 Task: Find connections with filter location Loa Janan with filter topic #retailwith filter profile language Spanish with filter current company Fresher Jobs with filter school Global Institute of Technology,Jaipur with filter industry Wireless Services with filter service category Bookkeeping with filter keywords title Cab Driver
Action: Mouse pressed left at (537, 58)
Screenshot: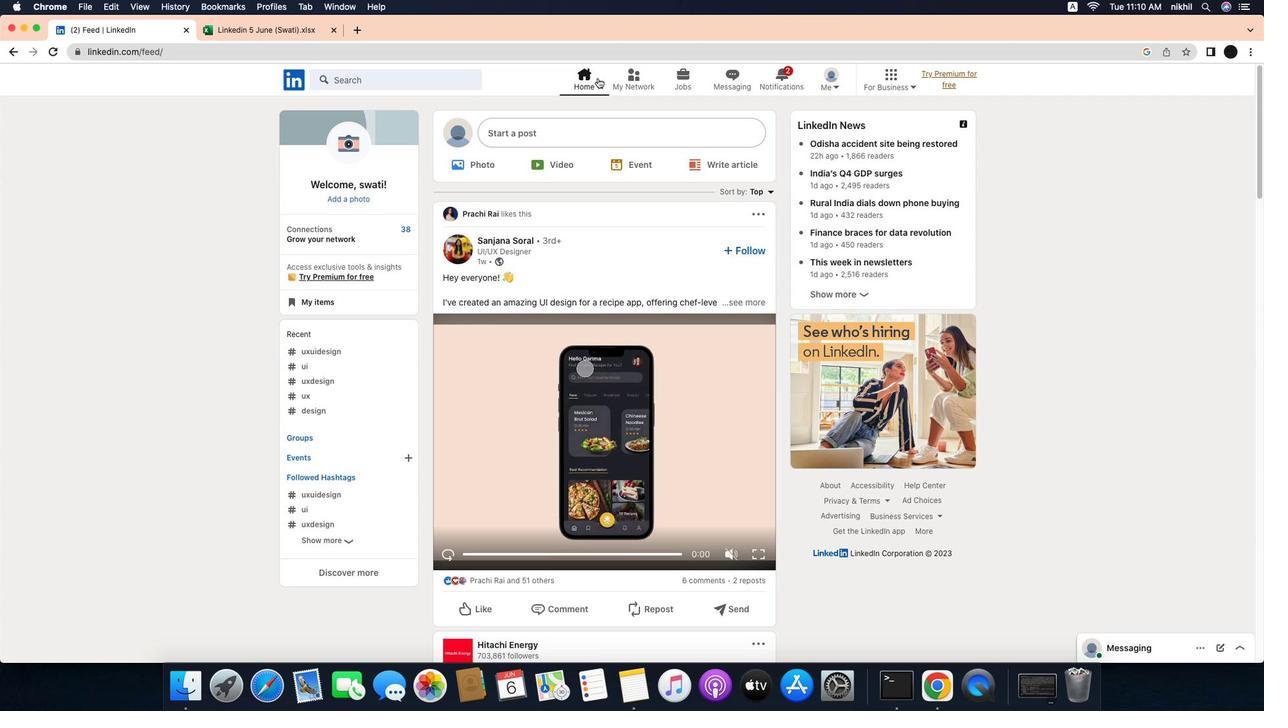 
Action: Mouse moved to (658, 49)
Screenshot: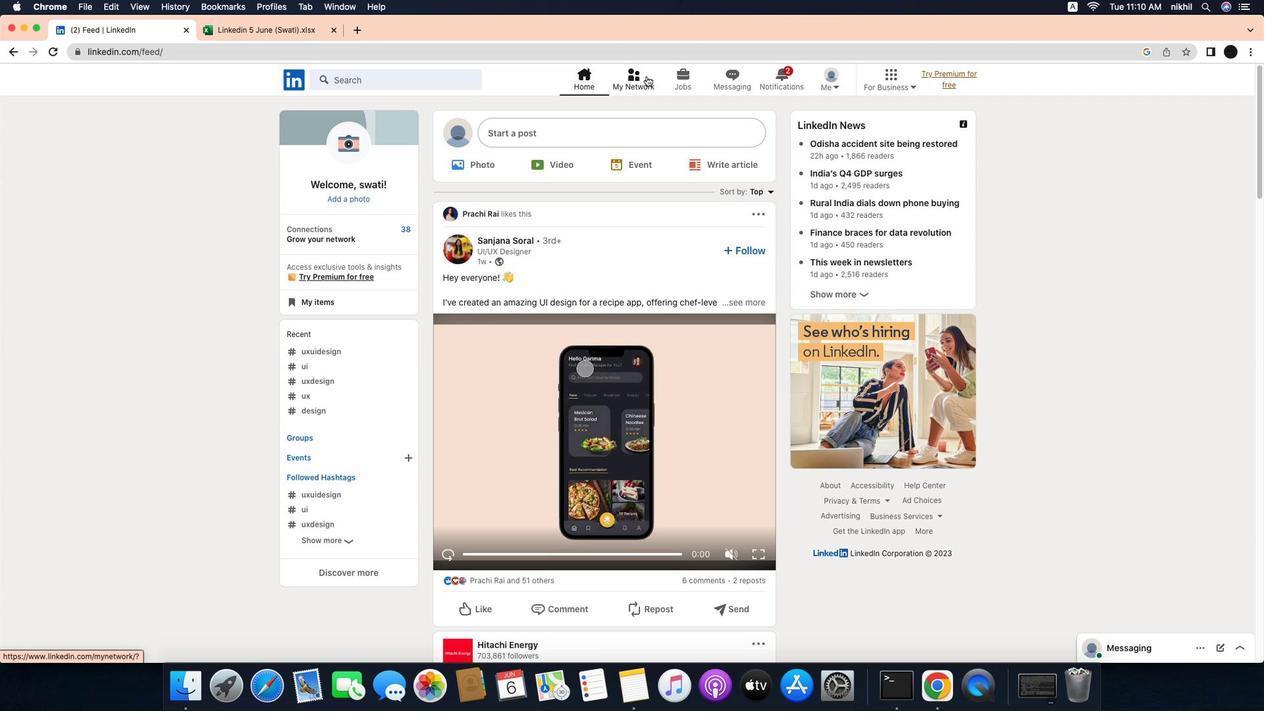 
Action: Mouse pressed left at (658, 49)
Screenshot: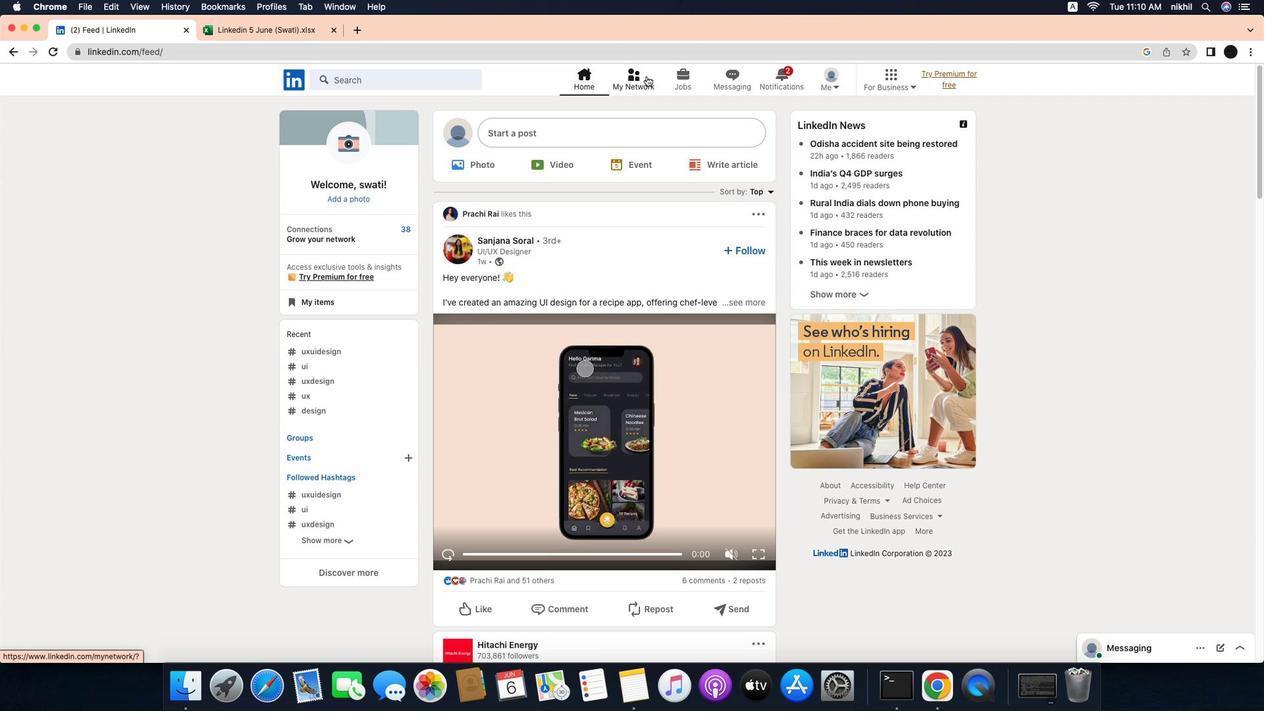 
Action: Mouse moved to (423, 129)
Screenshot: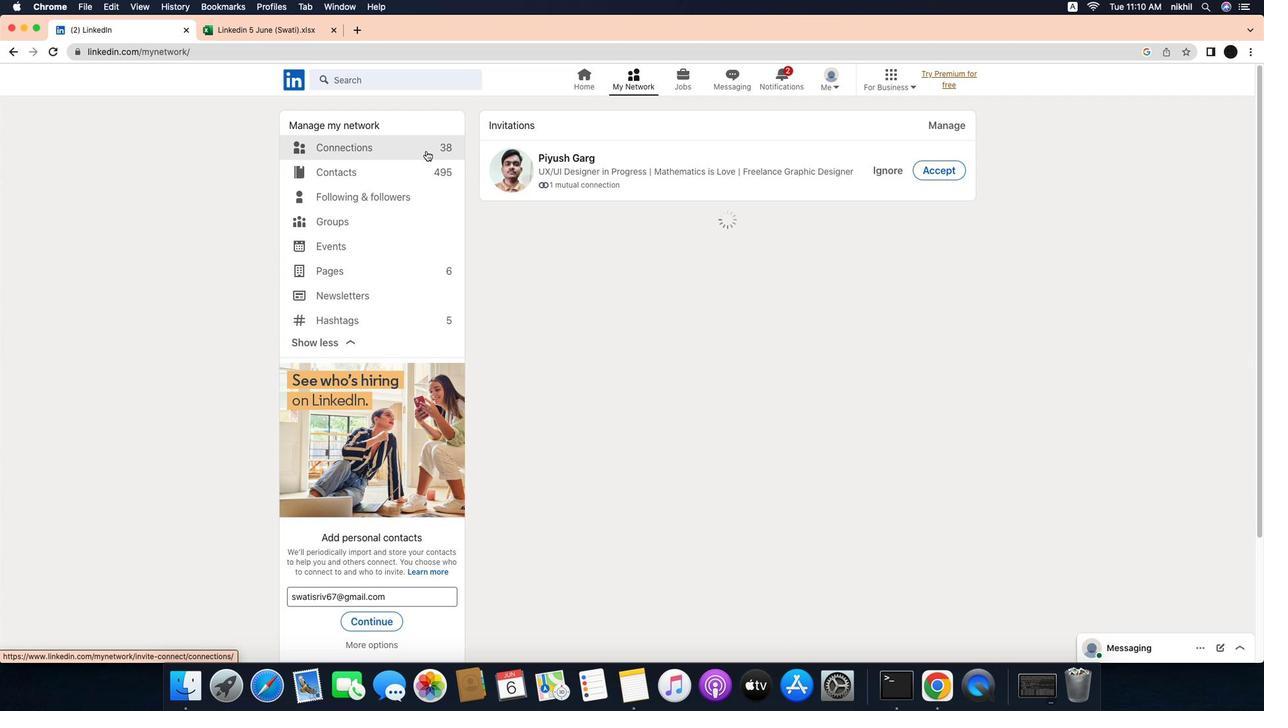 
Action: Mouse pressed left at (423, 129)
Screenshot: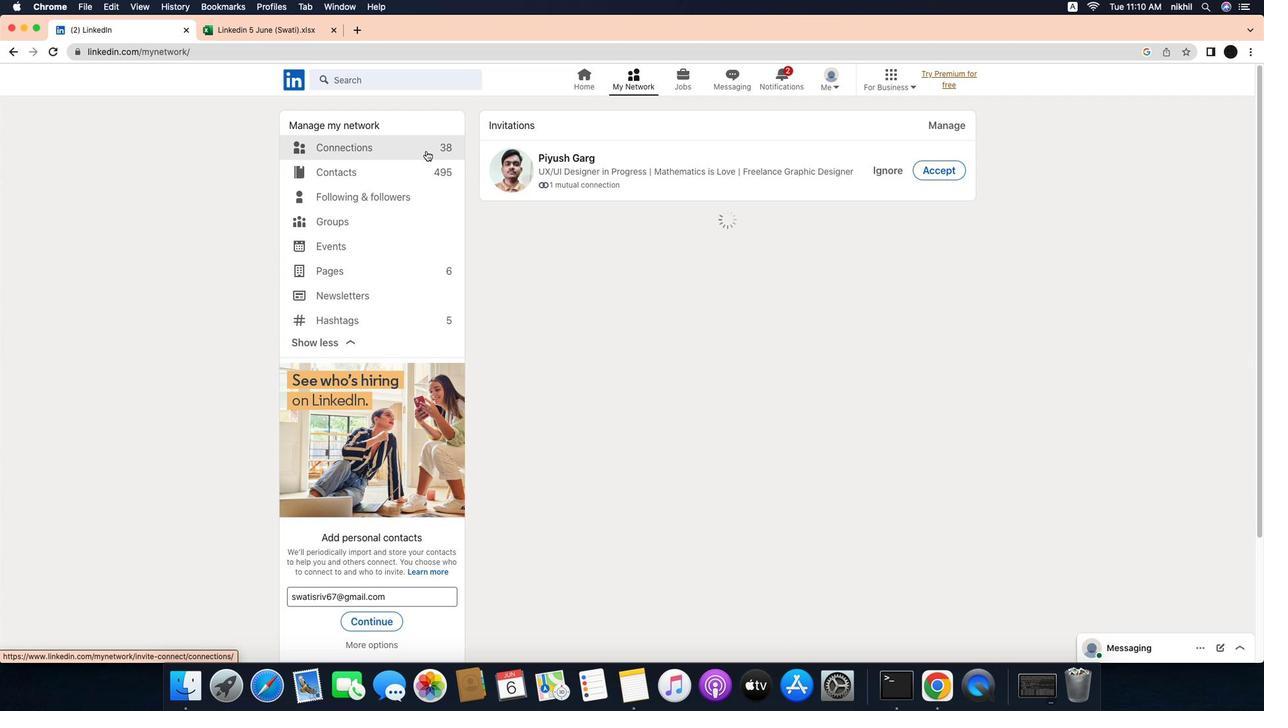 
Action: Mouse moved to (758, 121)
Screenshot: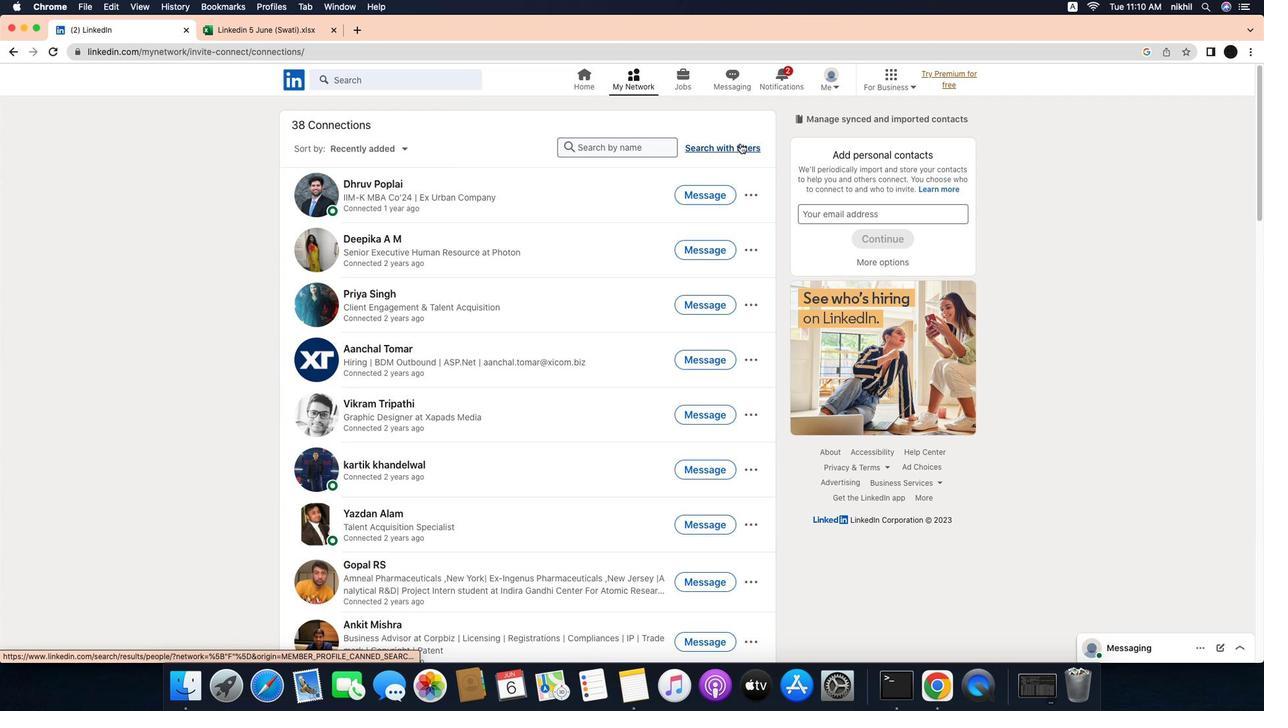 
Action: Mouse pressed left at (758, 121)
Screenshot: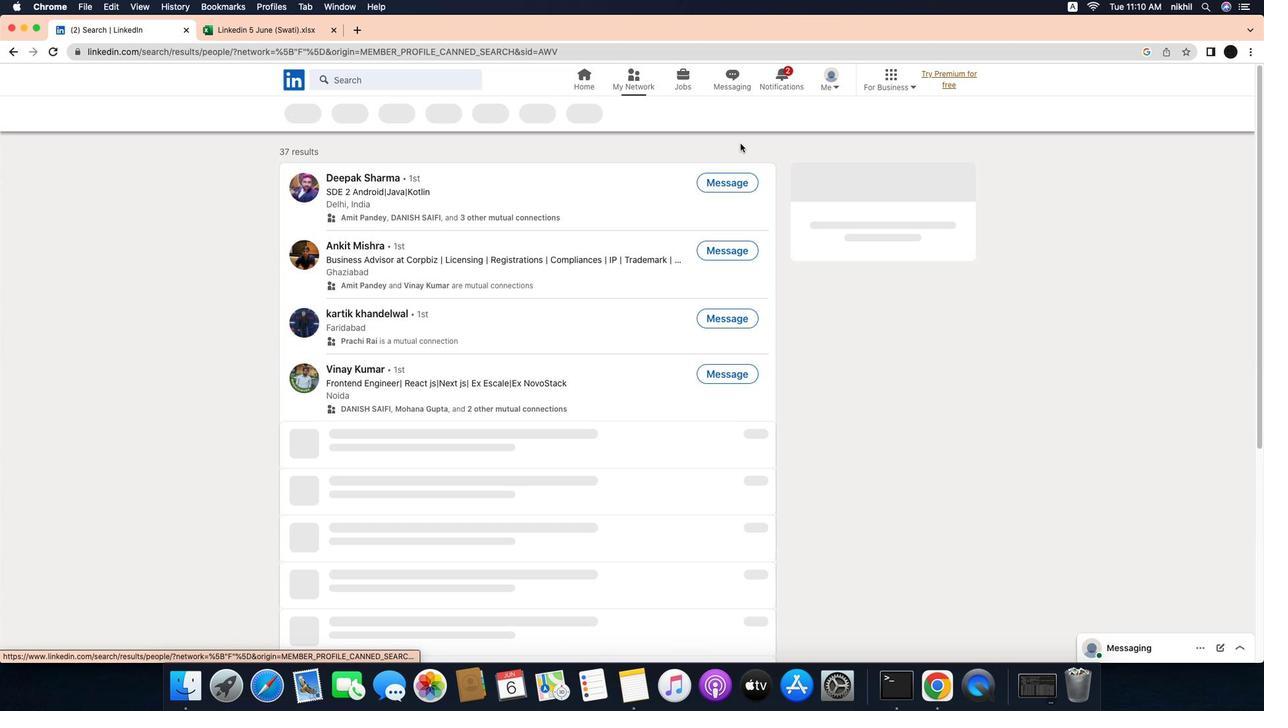 
Action: Mouse moved to (699, 94)
Screenshot: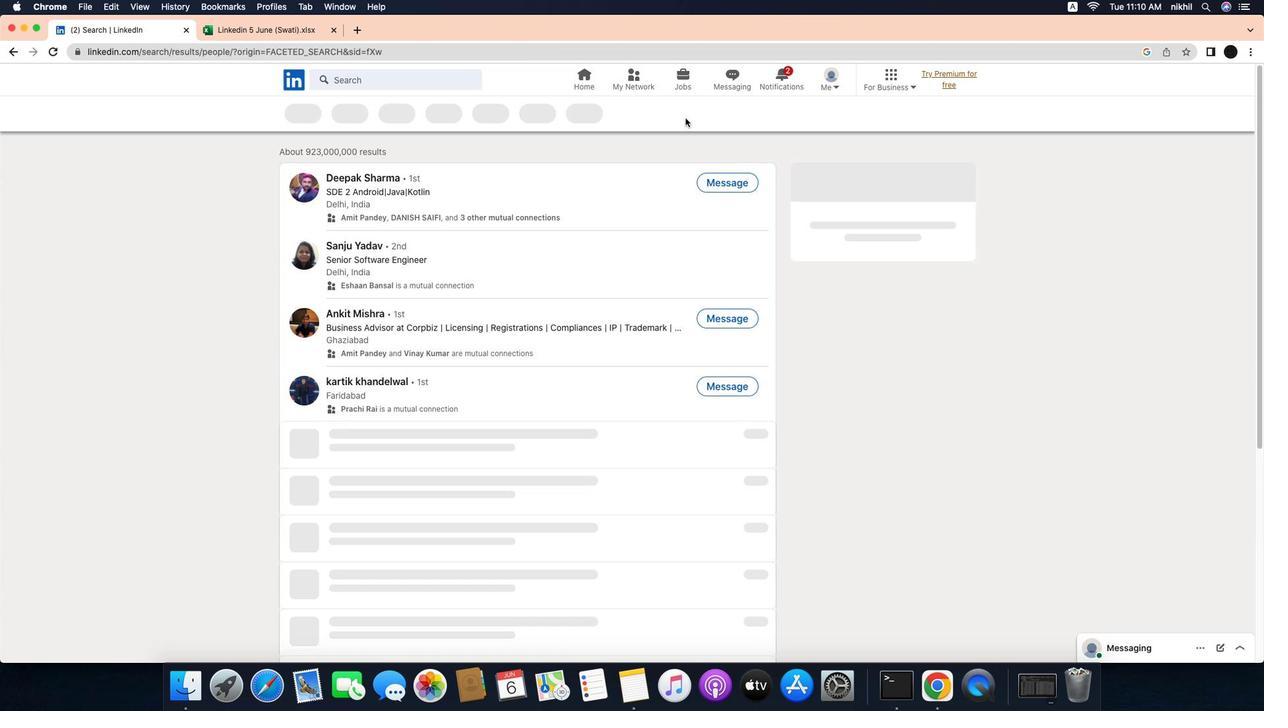 
Action: Mouse pressed left at (699, 94)
Screenshot: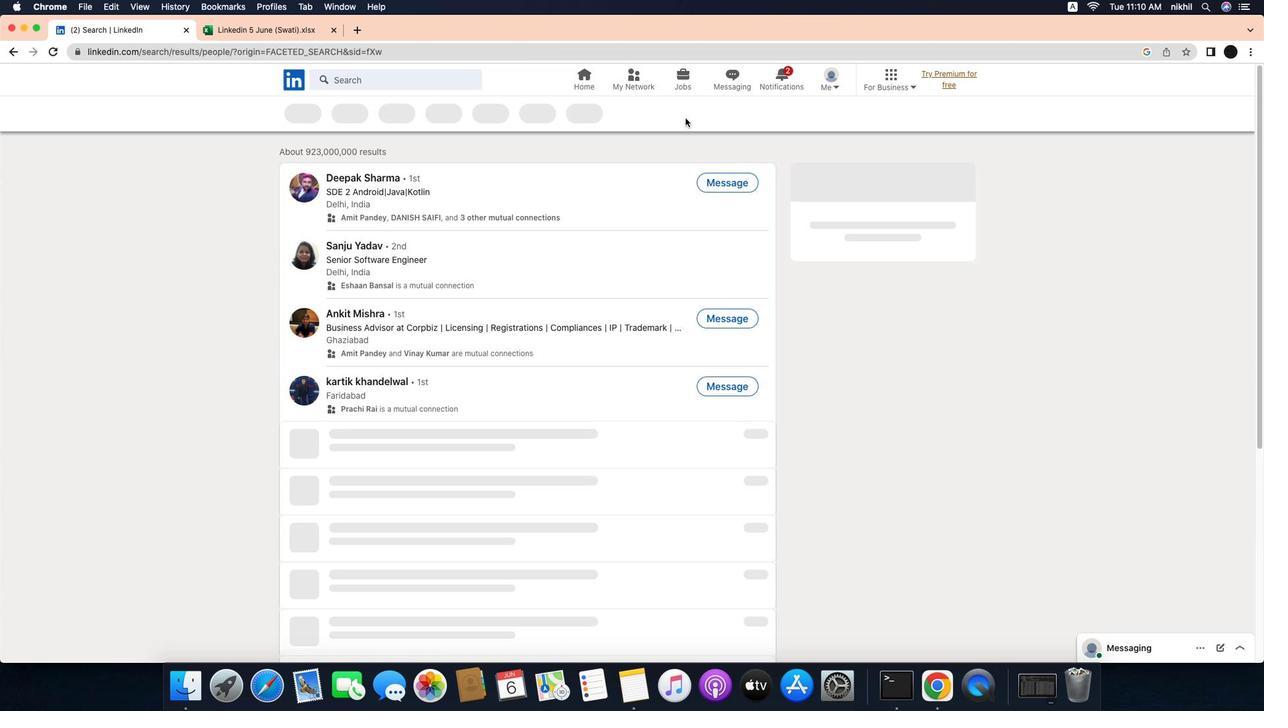 
Action: Mouse moved to (685, 90)
Screenshot: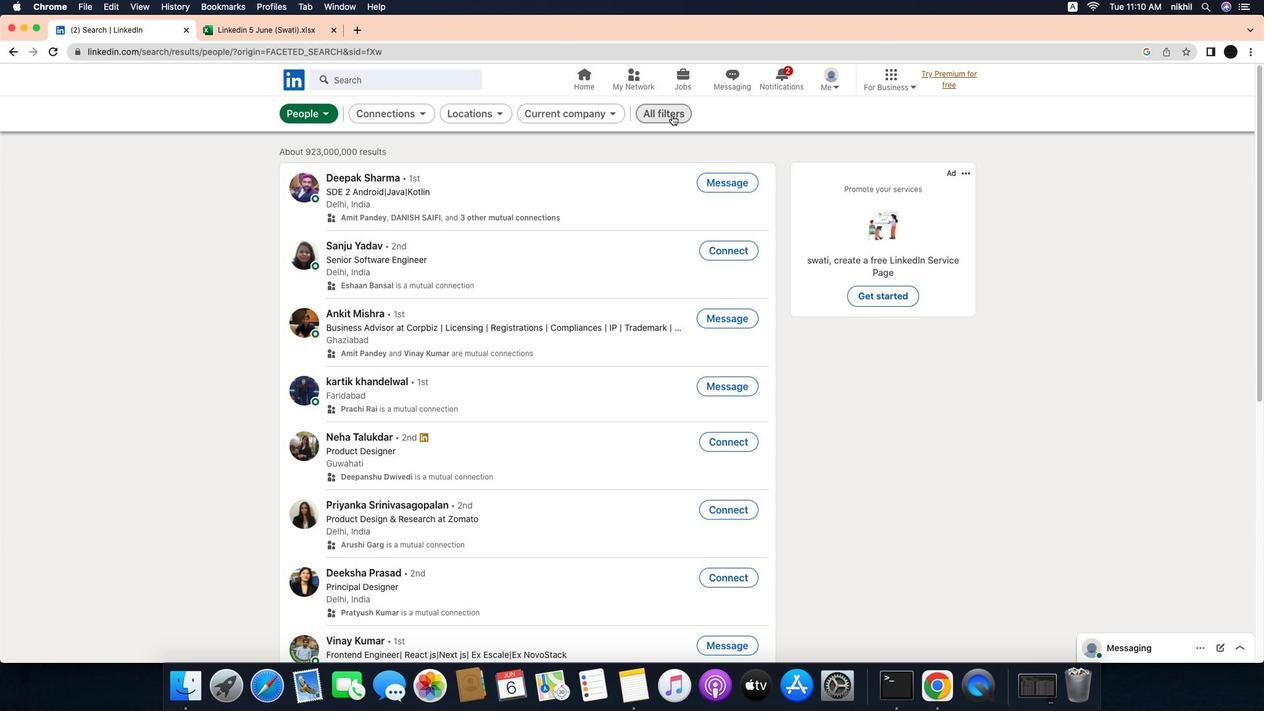 
Action: Mouse pressed left at (685, 90)
Screenshot: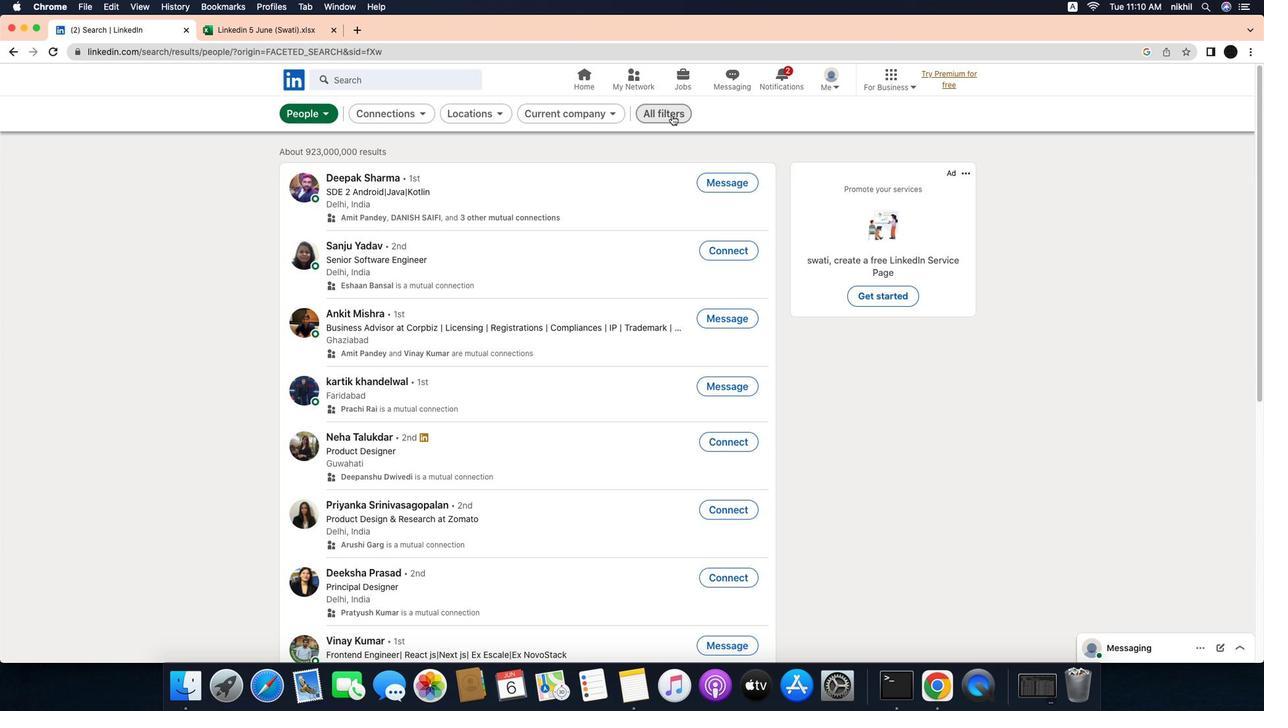 
Action: Mouse moved to (1004, 373)
Screenshot: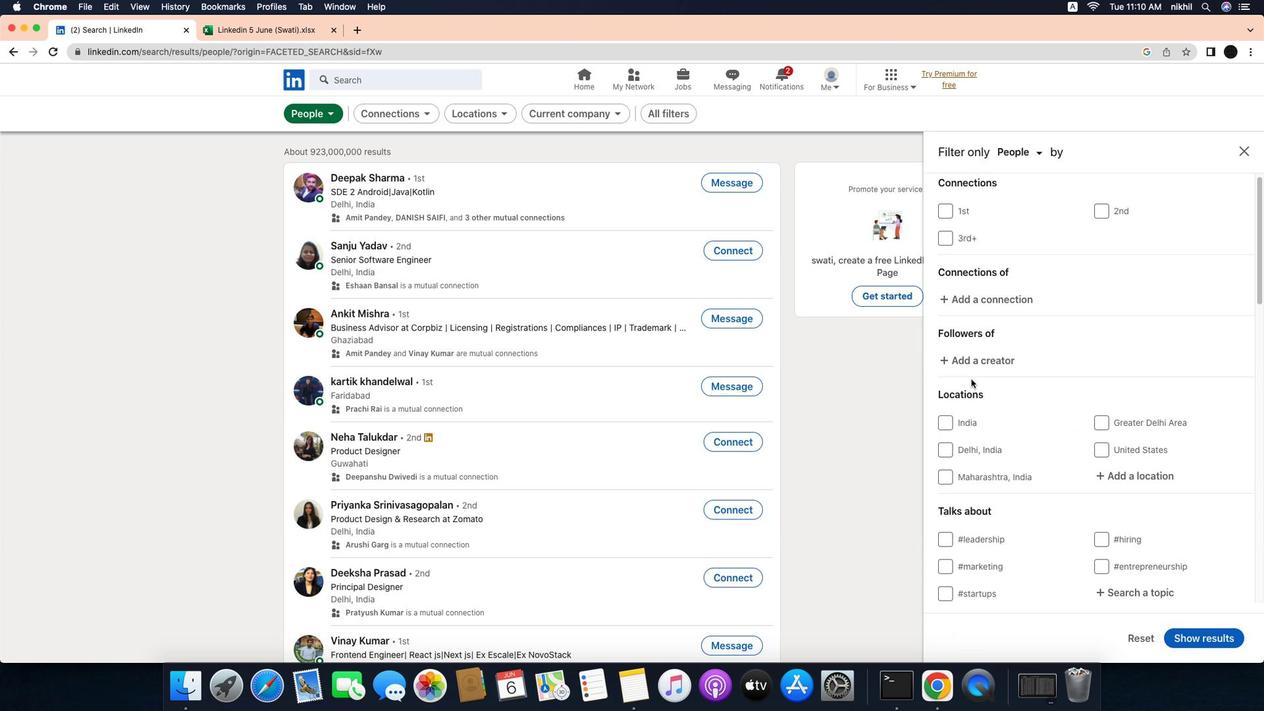 
Action: Mouse scrolled (1004, 373) with delta (-30, -31)
Screenshot: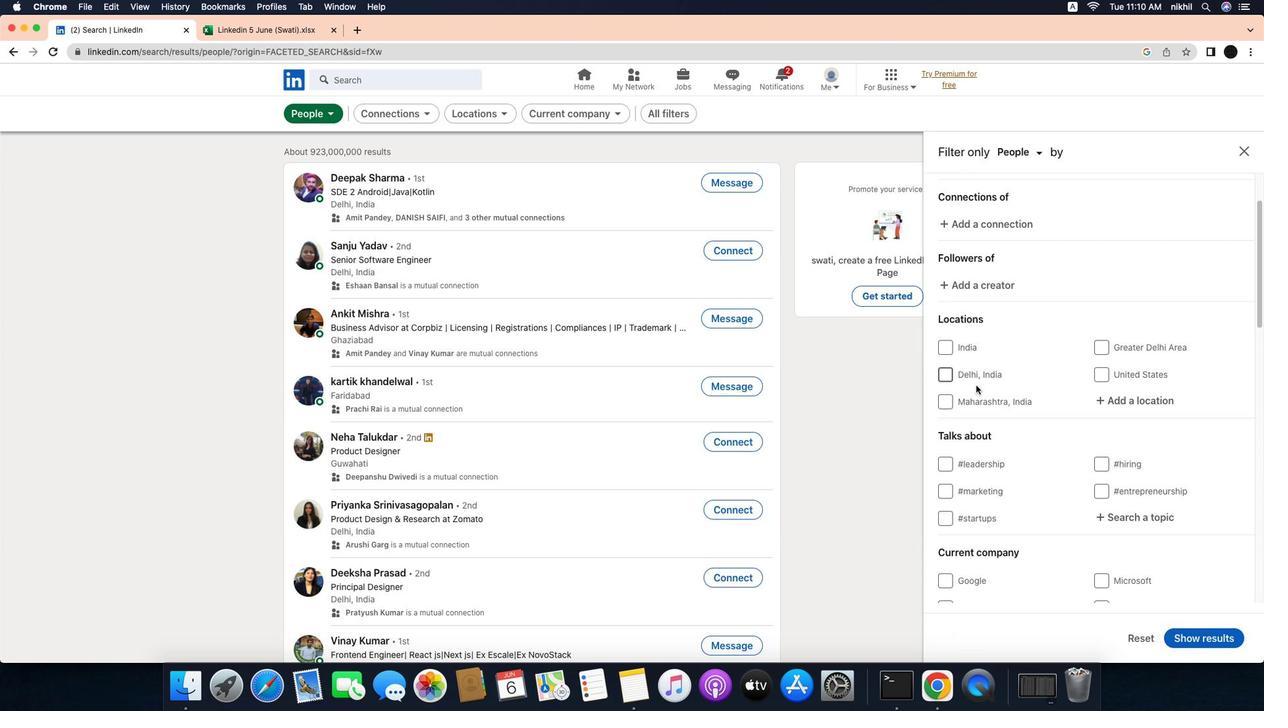 
Action: Mouse scrolled (1004, 373) with delta (-30, -31)
Screenshot: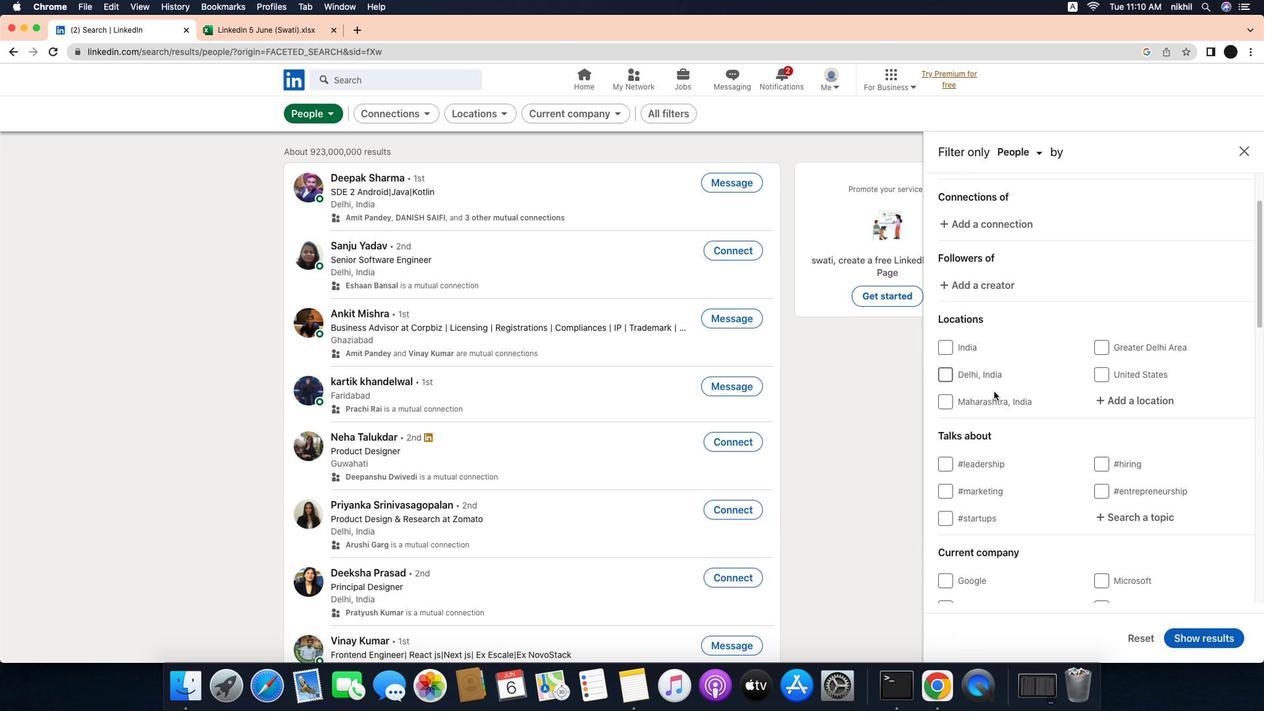 
Action: Mouse scrolled (1004, 373) with delta (-30, -32)
Screenshot: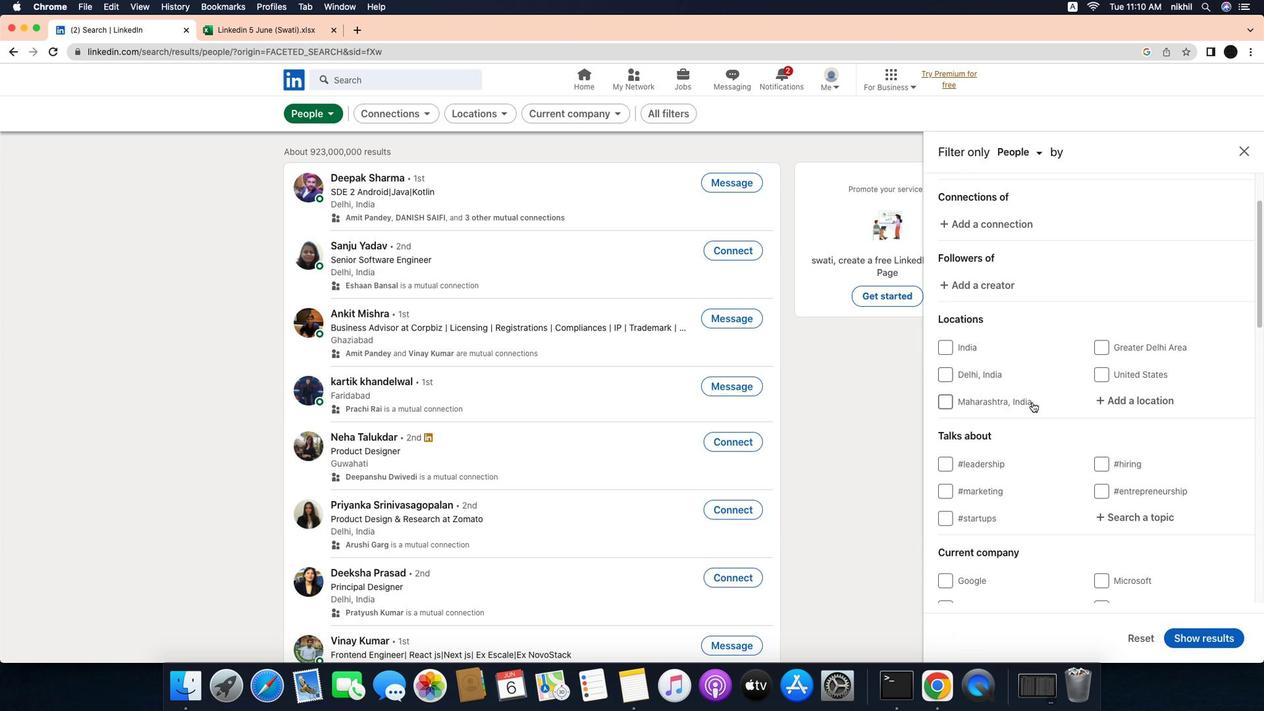 
Action: Mouse moved to (1155, 397)
Screenshot: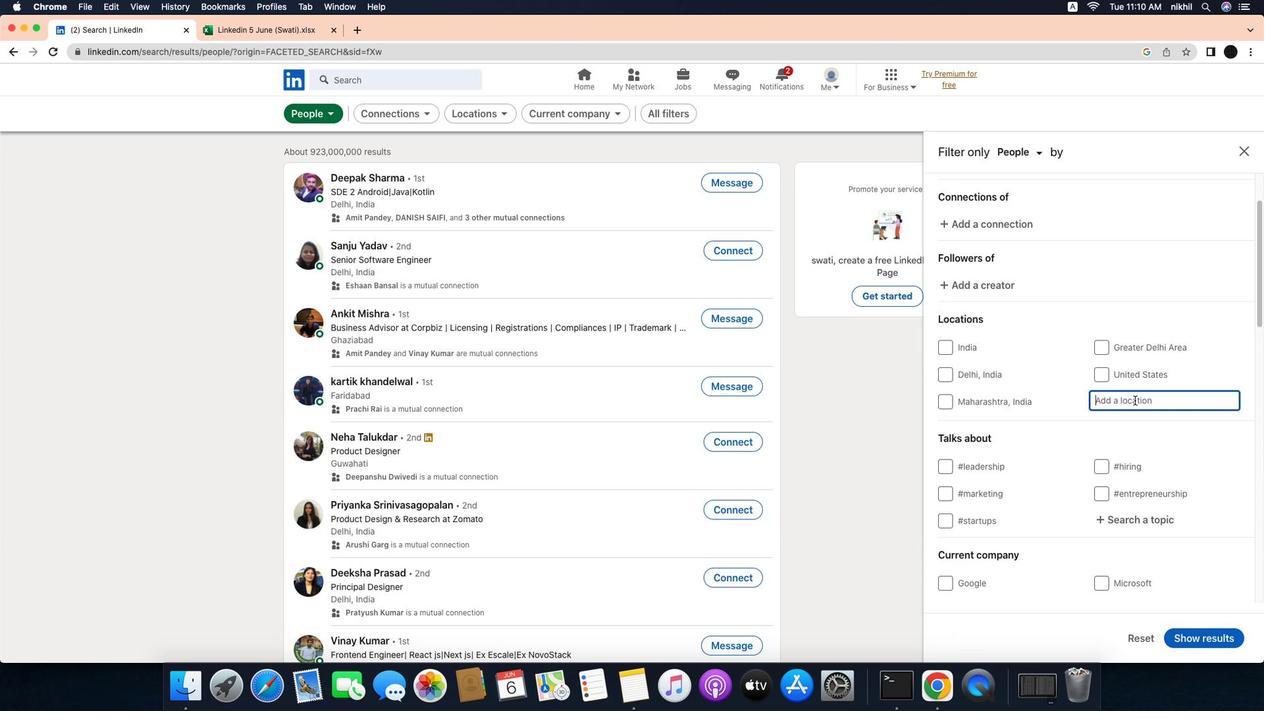 
Action: Mouse pressed left at (1155, 397)
Screenshot: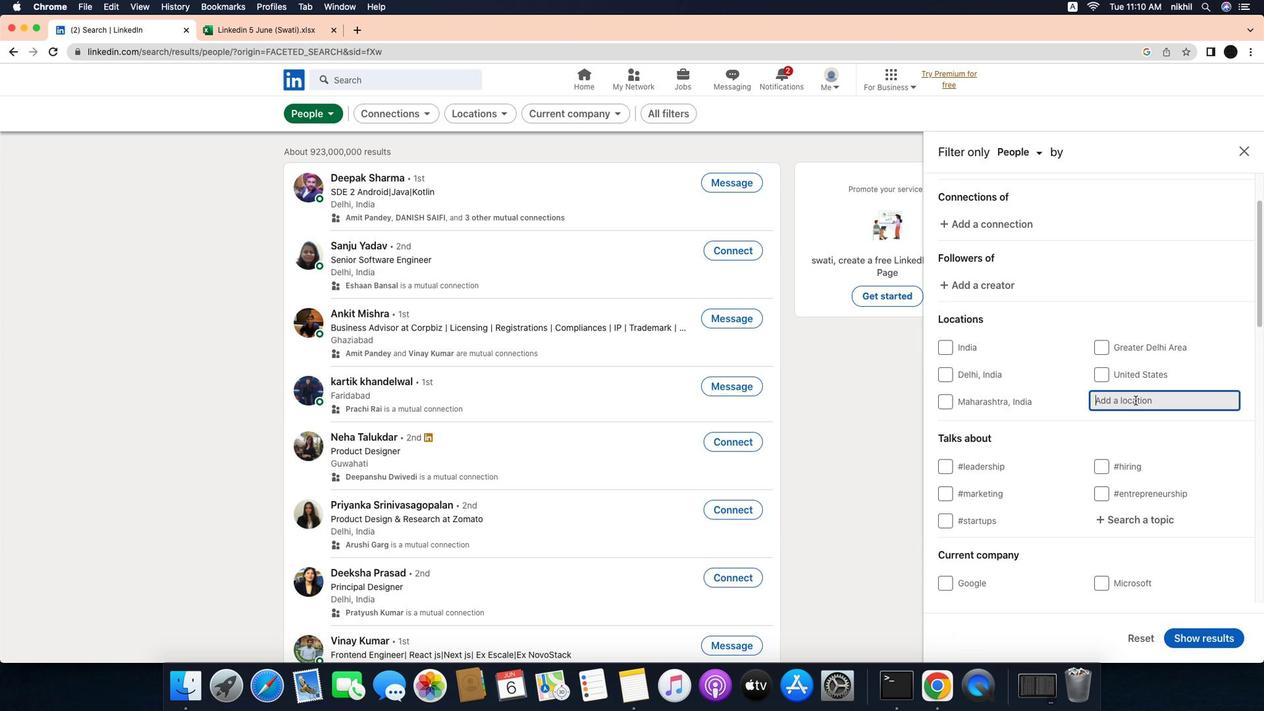 
Action: Mouse moved to (1179, 395)
Screenshot: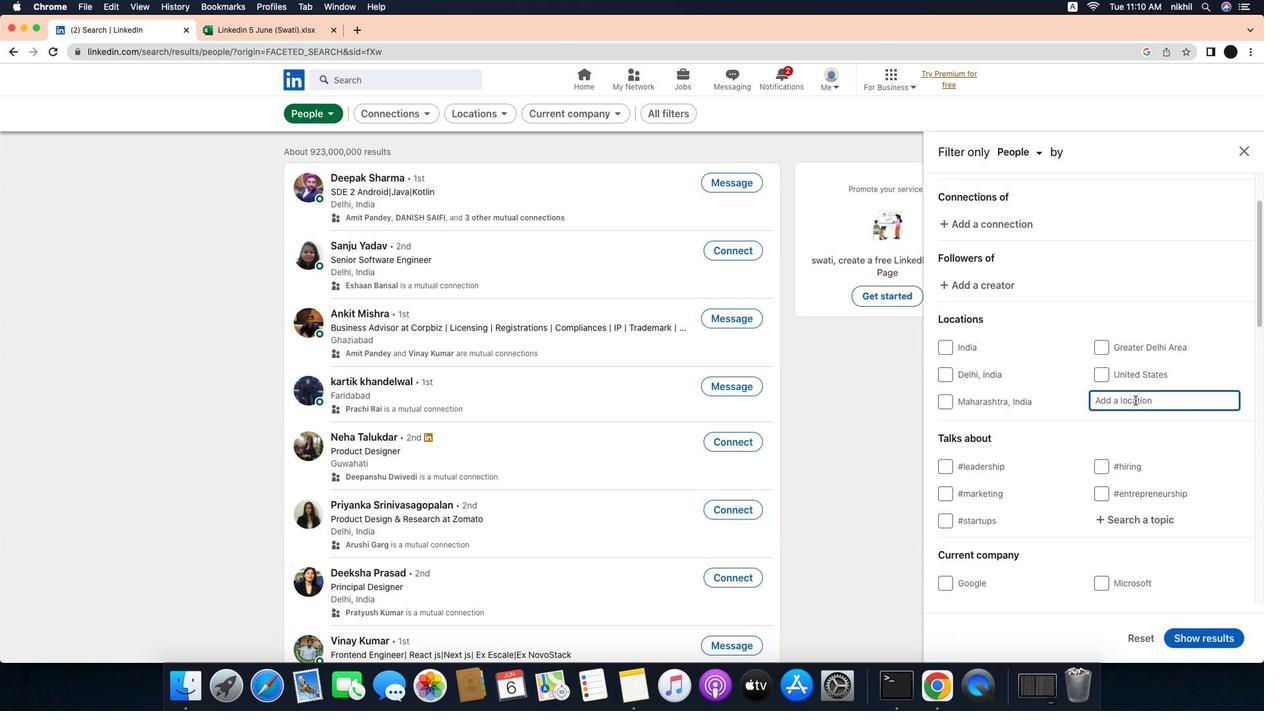 
Action: Mouse pressed left at (1179, 395)
Screenshot: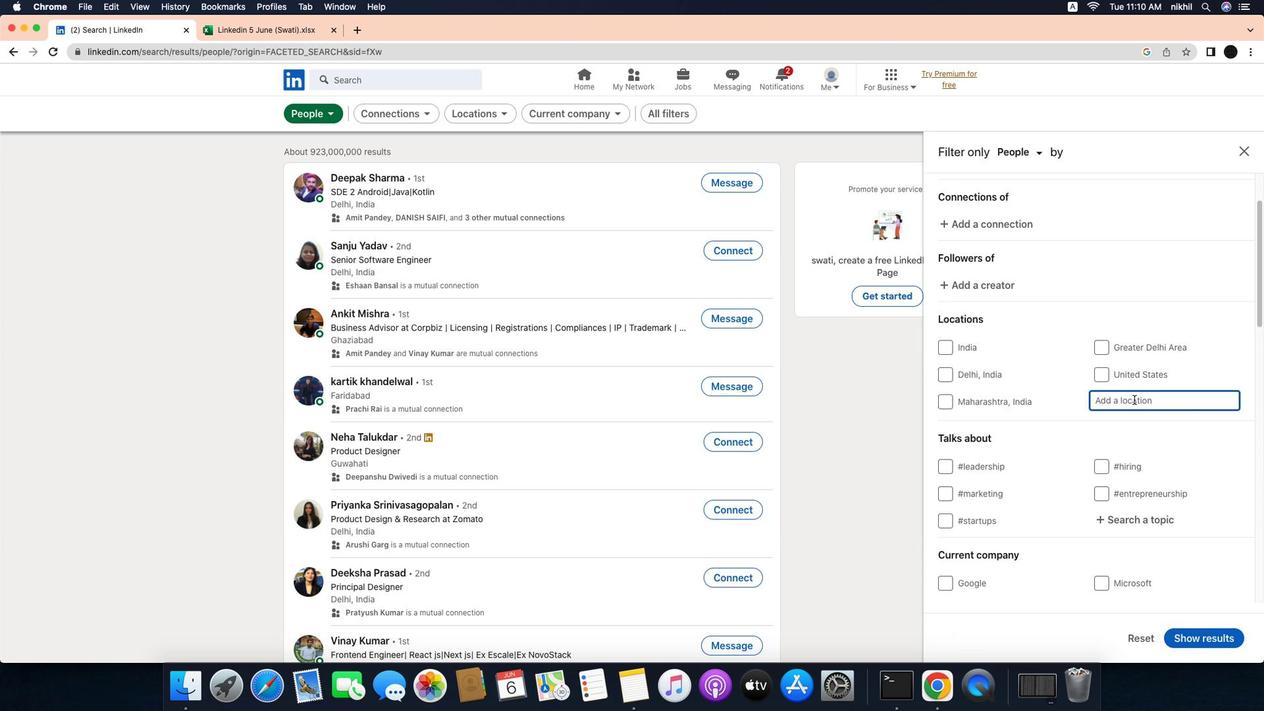 
Action: Mouse moved to (1154, 391)
Screenshot: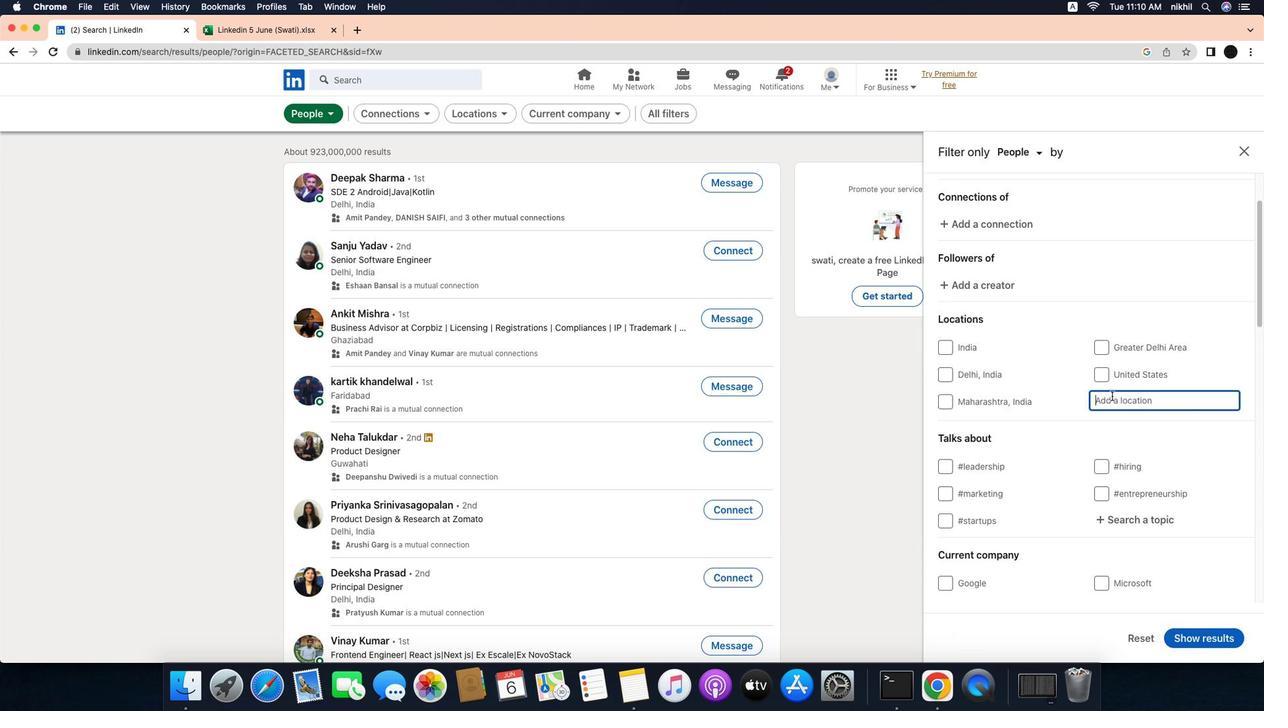 
Action: Key pressed Key.caps_lock'L'Key.caps_lock'o''a'Key.spaceKey.caps_lock'J'Key.caps_lock'a''n''a''n'Key.enter
Screenshot: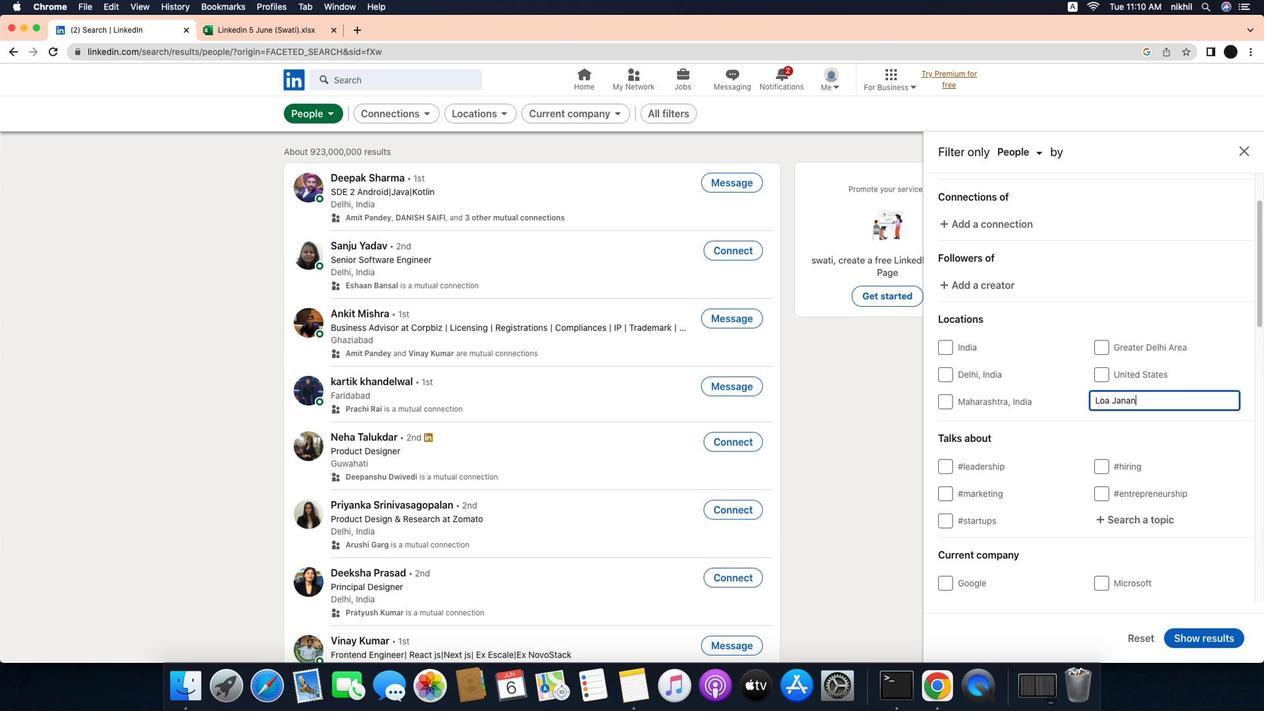
Action: Mouse moved to (1114, 439)
Screenshot: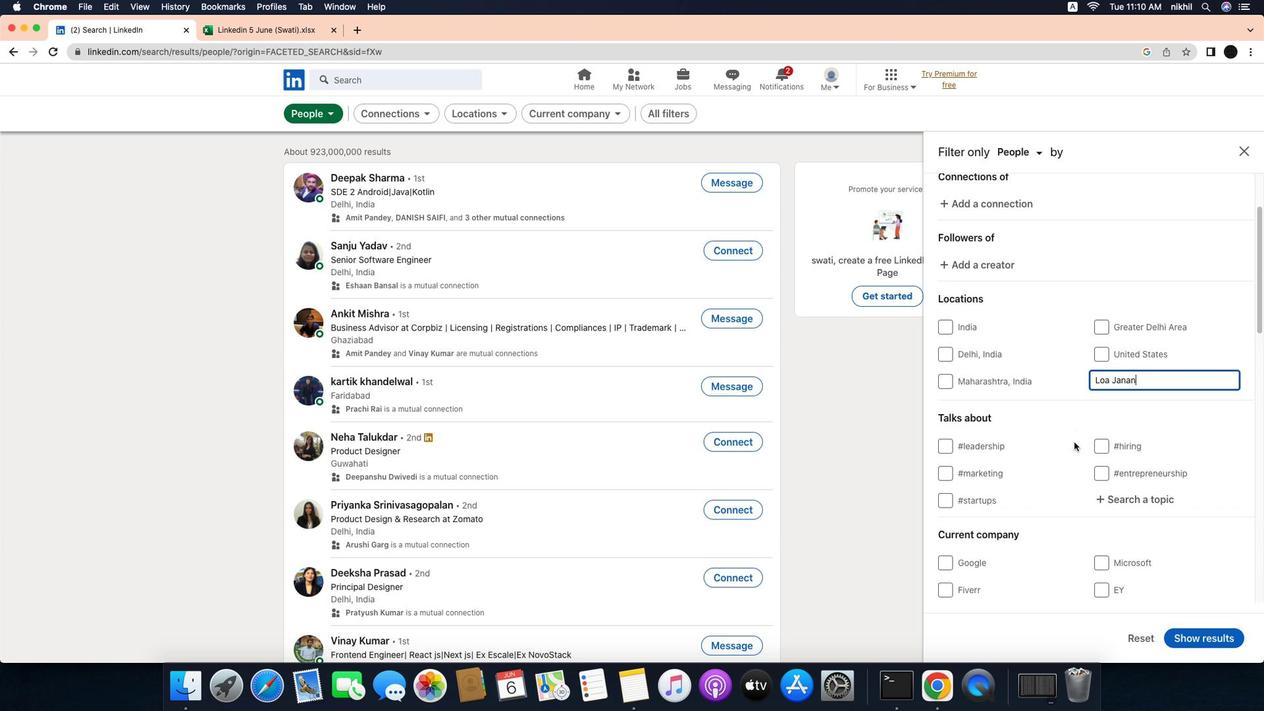 
Action: Mouse scrolled (1114, 439) with delta (-30, -31)
Screenshot: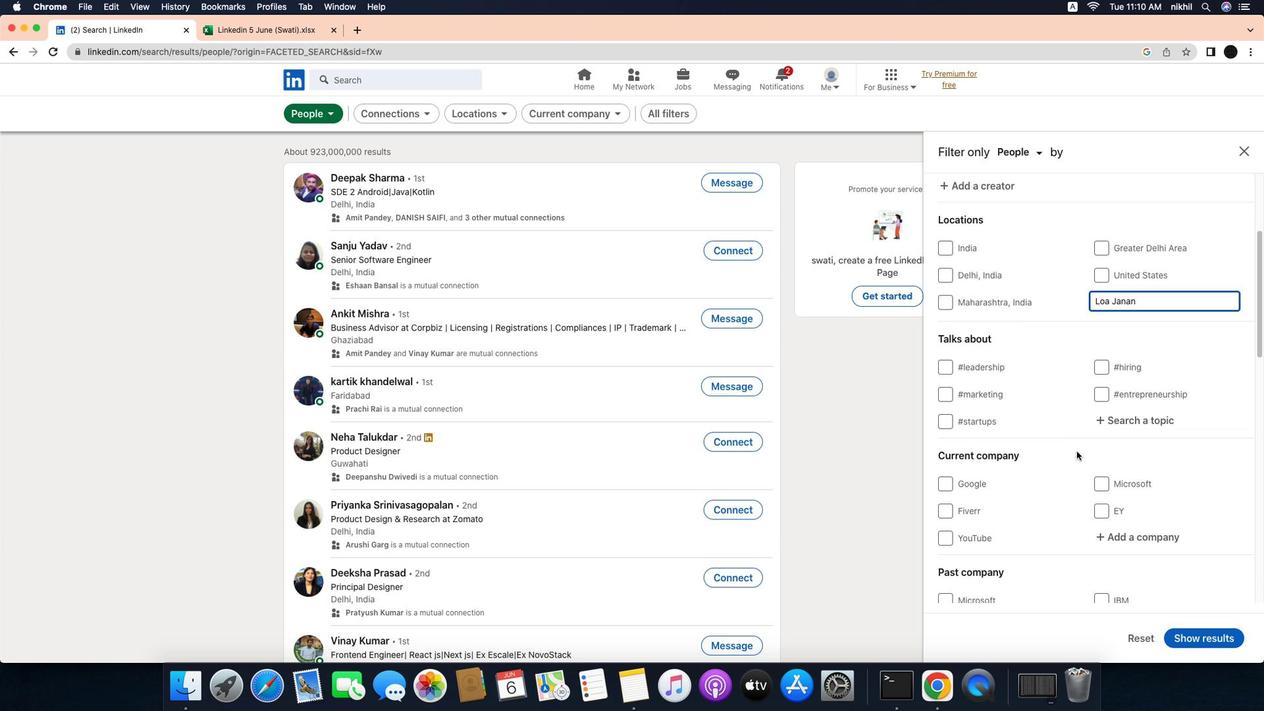 
Action: Mouse scrolled (1114, 439) with delta (-30, -31)
Screenshot: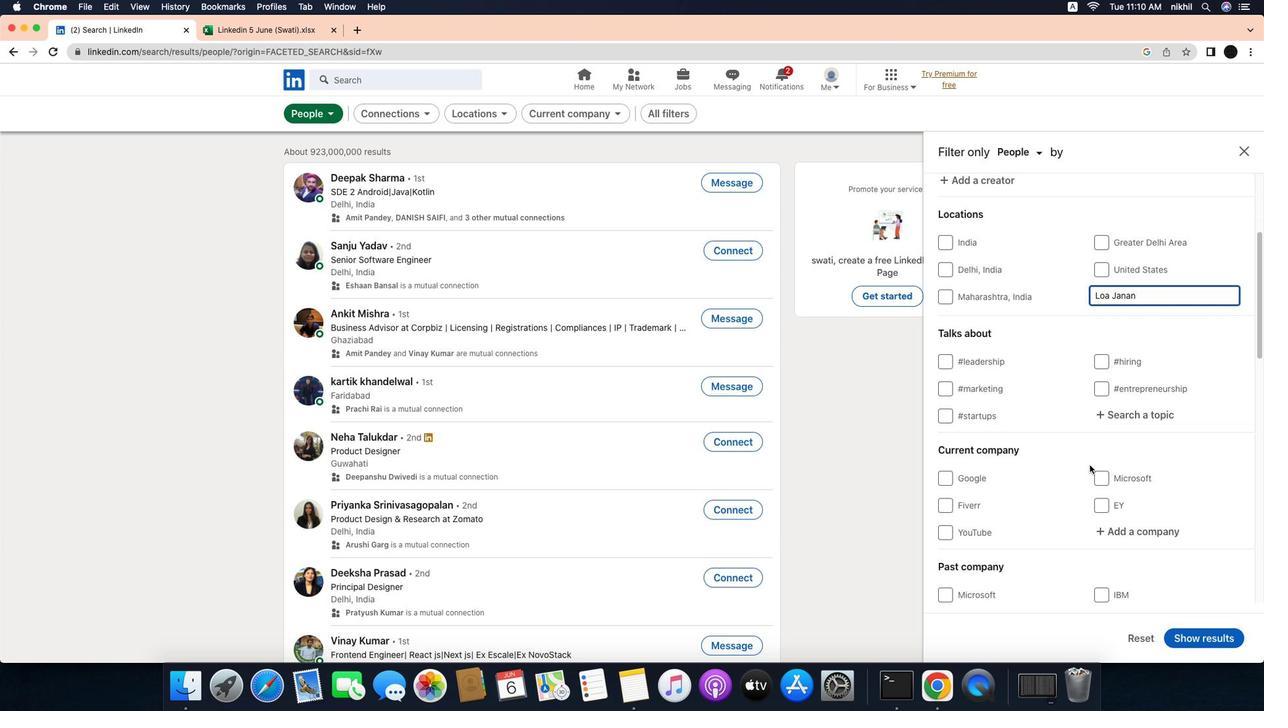 
Action: Mouse scrolled (1114, 439) with delta (-30, -31)
Screenshot: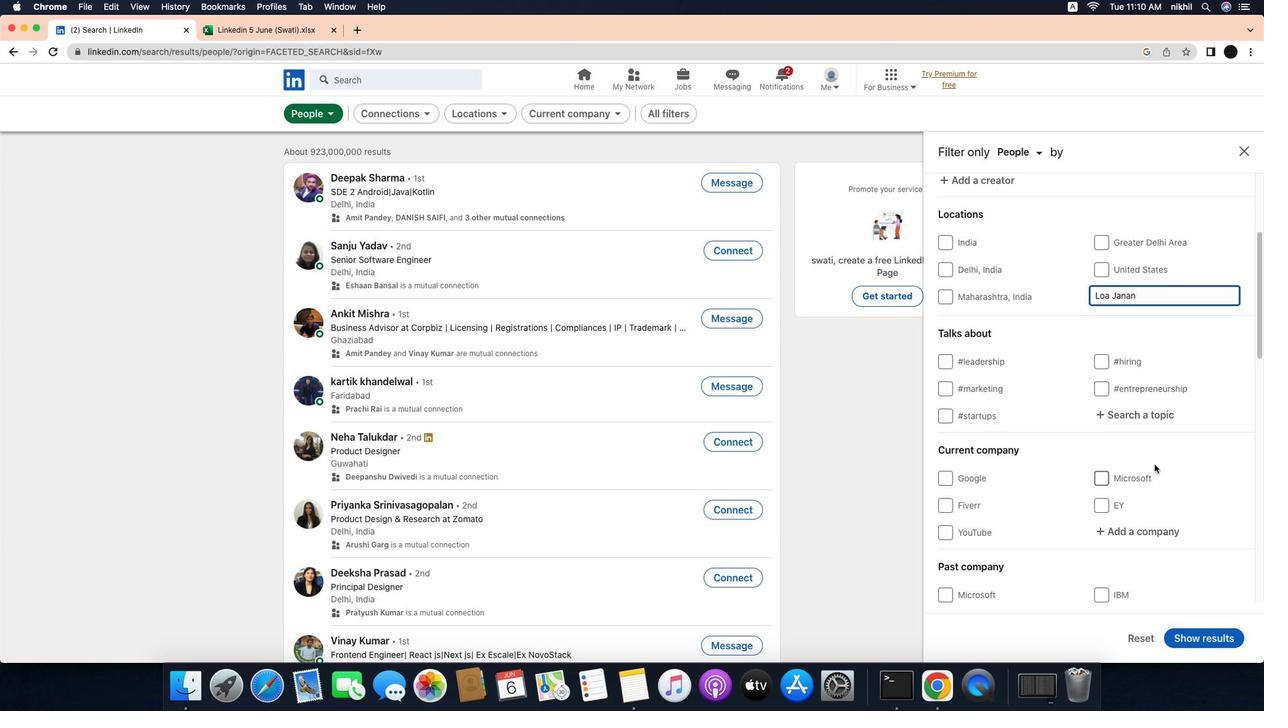 
Action: Mouse scrolled (1114, 439) with delta (-30, -31)
Screenshot: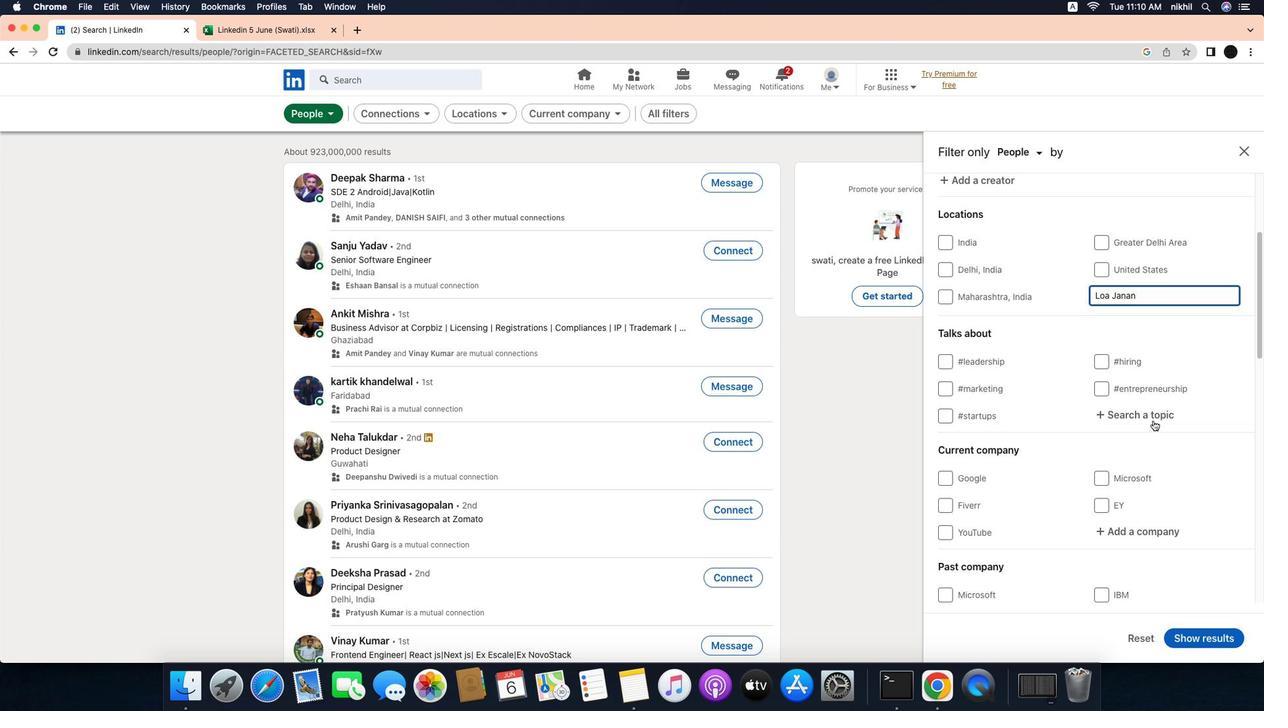 
Action: Mouse moved to (1197, 412)
Screenshot: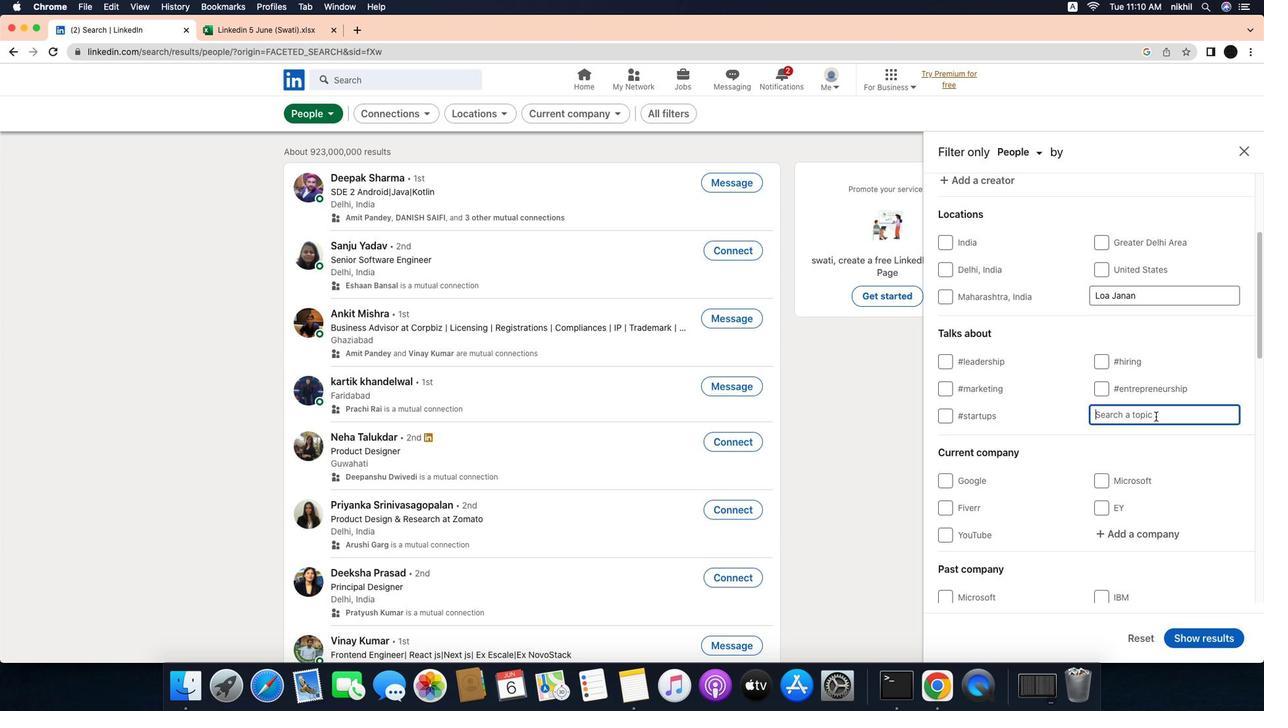 
Action: Mouse pressed left at (1197, 412)
Screenshot: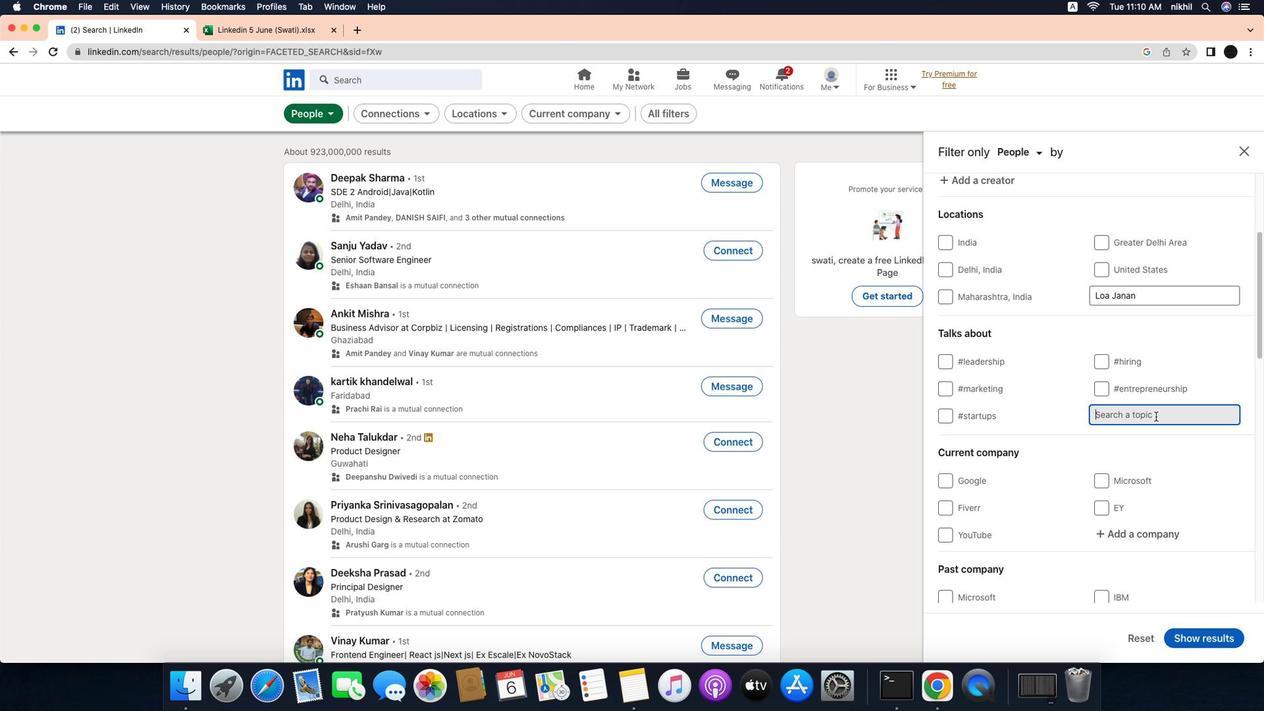 
Action: Mouse moved to (1201, 412)
Screenshot: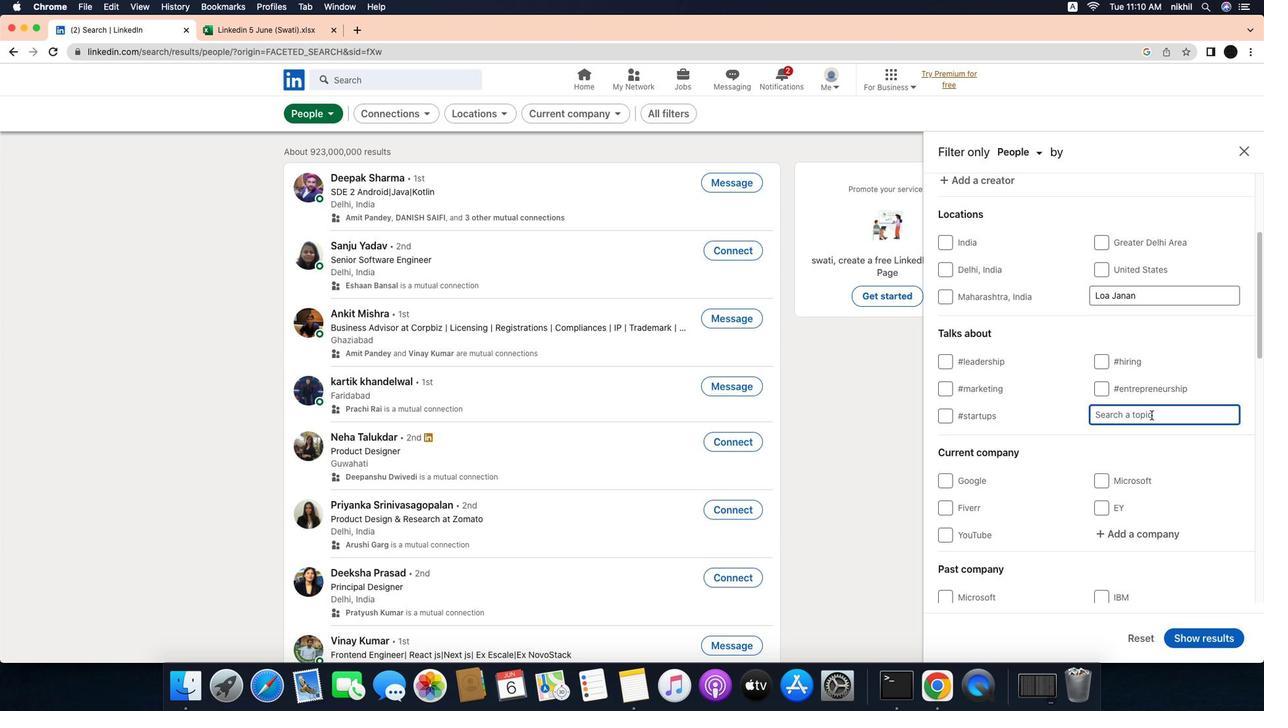 
Action: Mouse pressed left at (1201, 412)
Screenshot: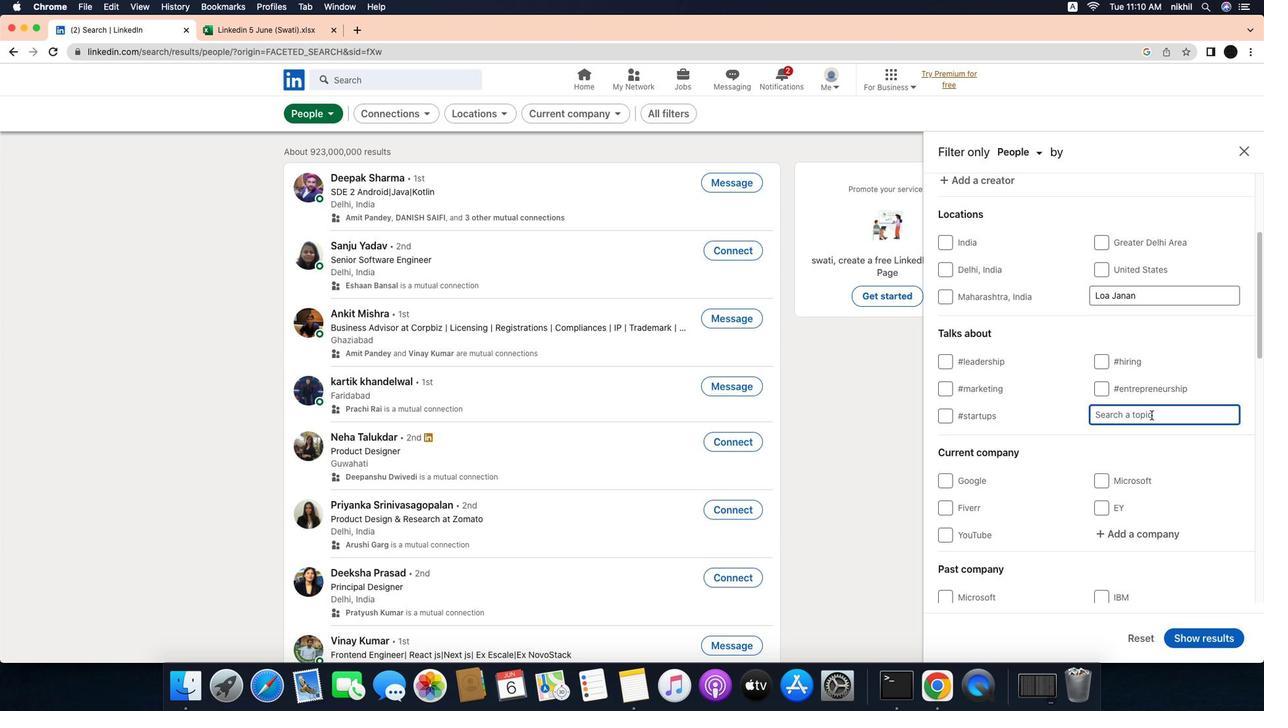 
Action: Mouse moved to (1197, 411)
Screenshot: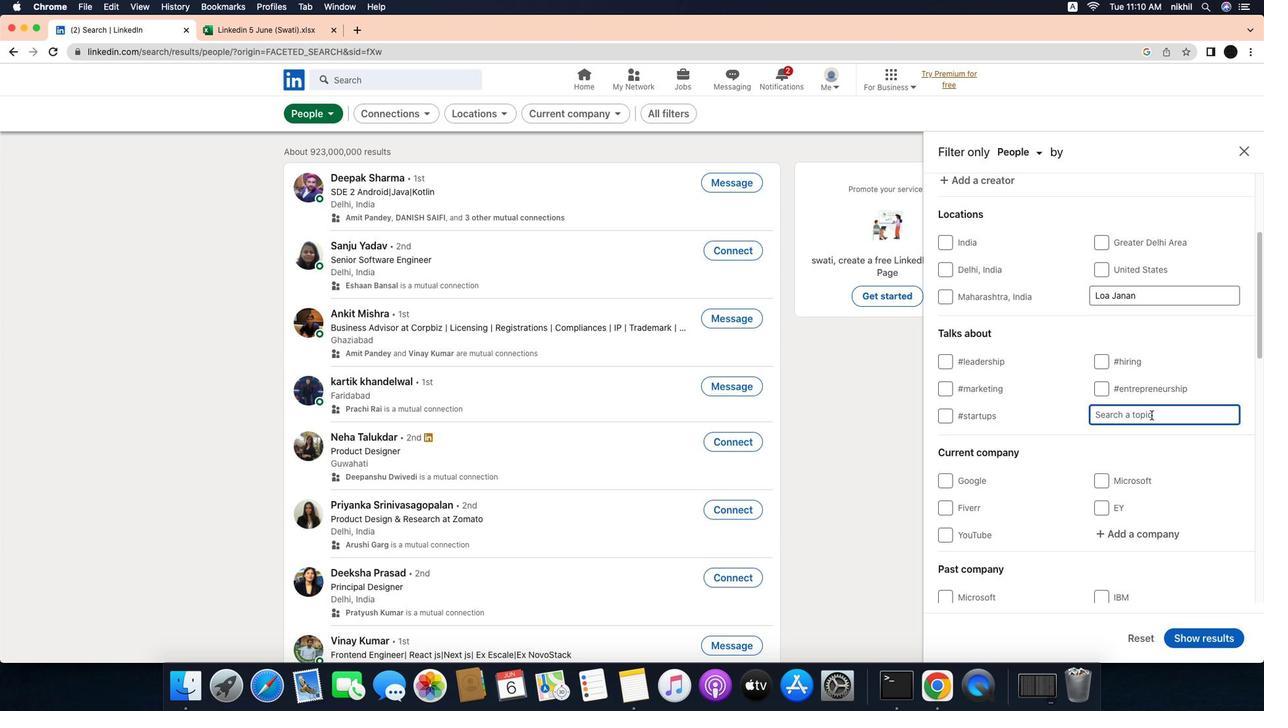 
Action: Key pressed 'r''e''t''a''i''l'
Screenshot: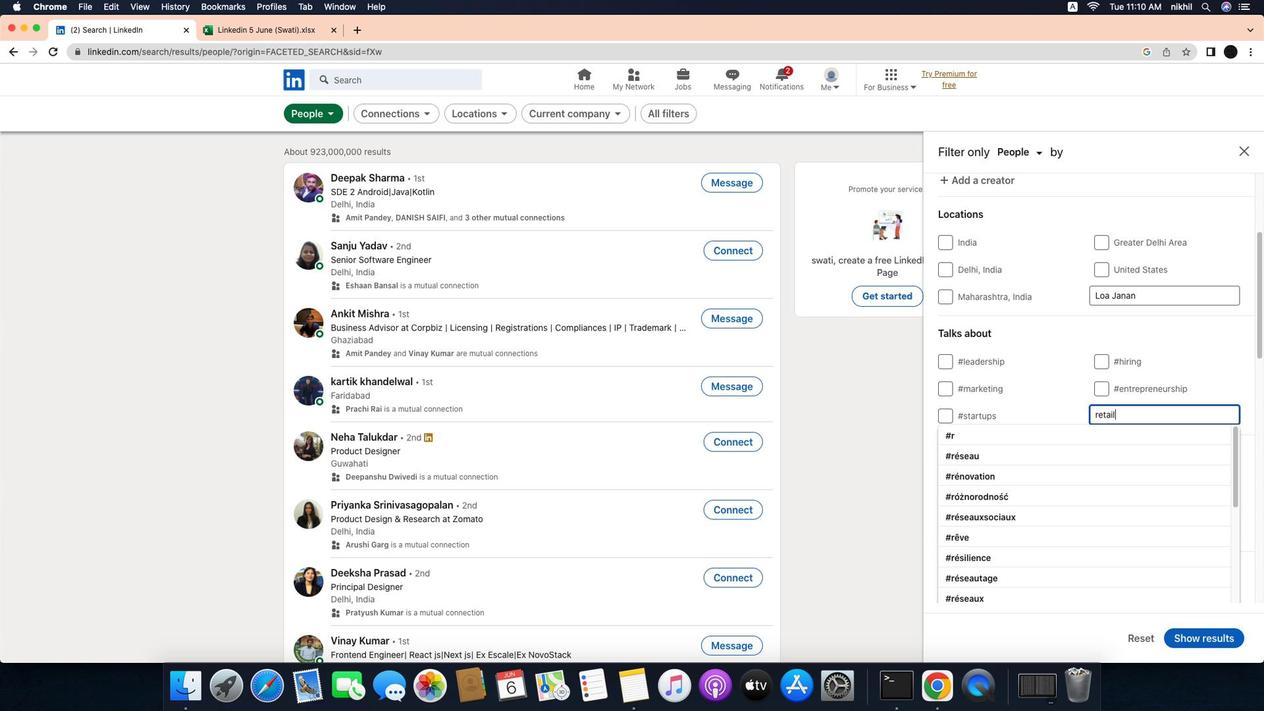 
Action: Mouse moved to (1102, 433)
Screenshot: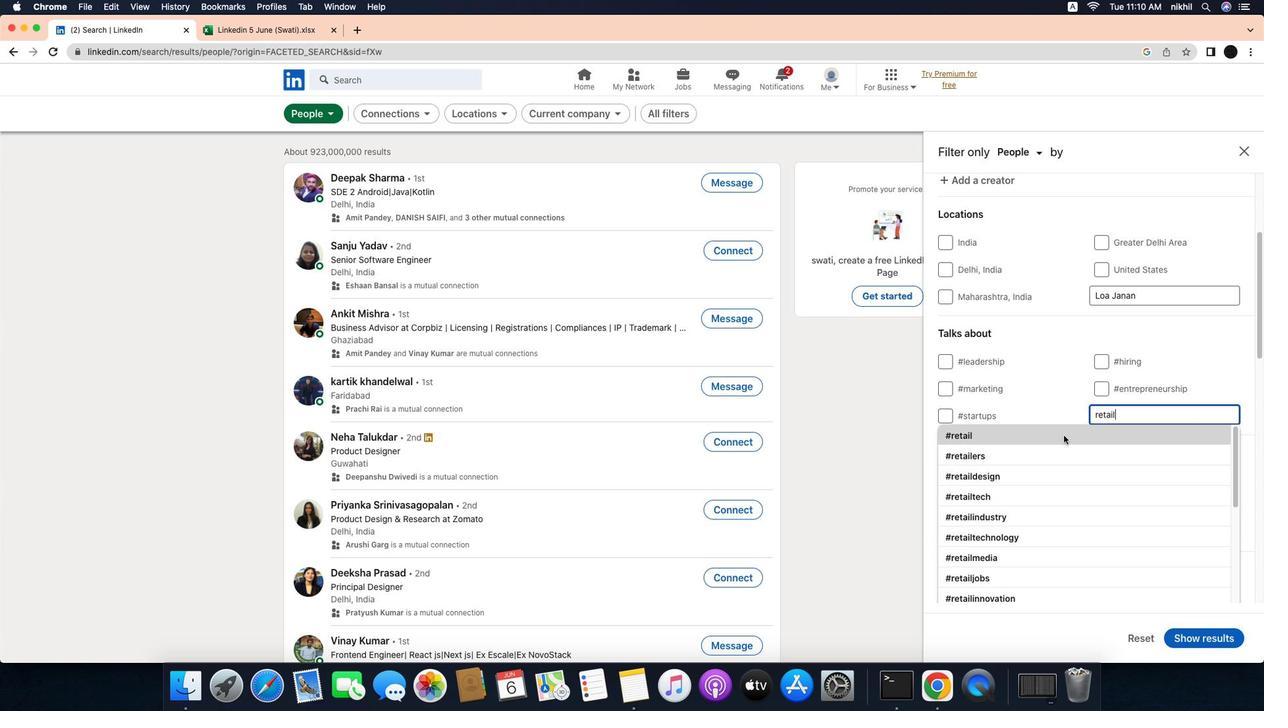 
Action: Mouse pressed left at (1102, 433)
Screenshot: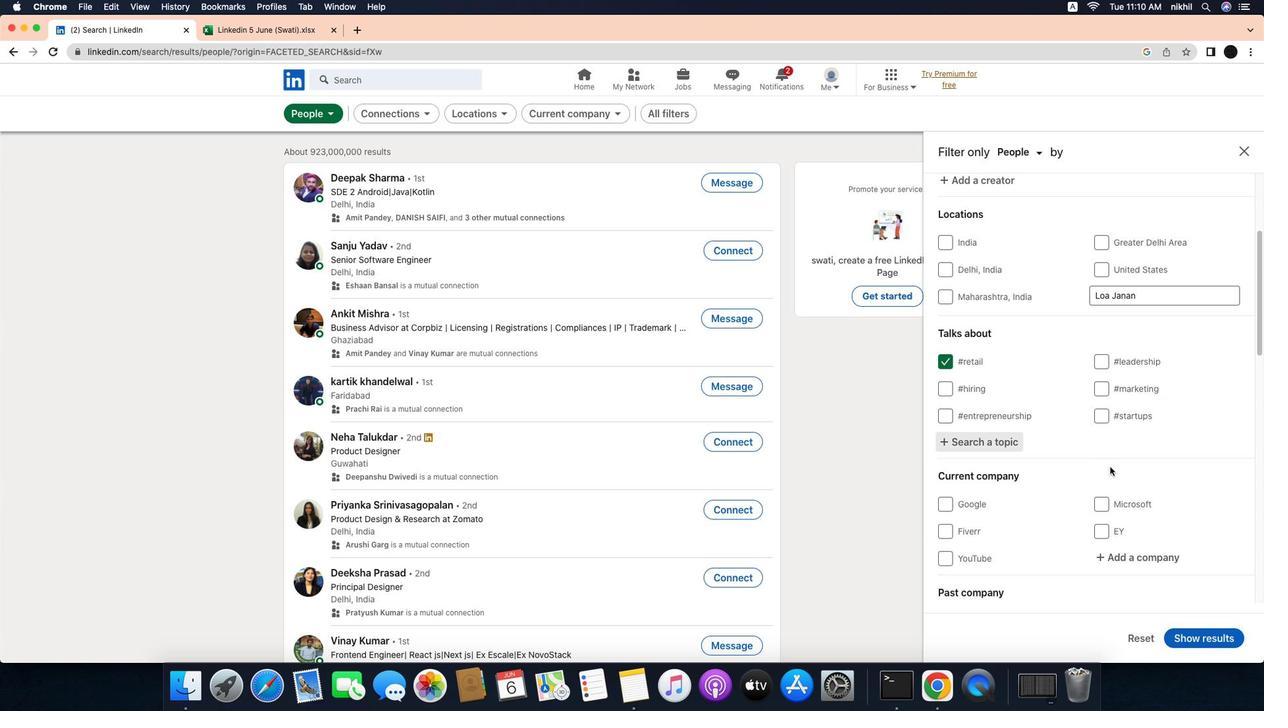 
Action: Mouse moved to (1120, 470)
Screenshot: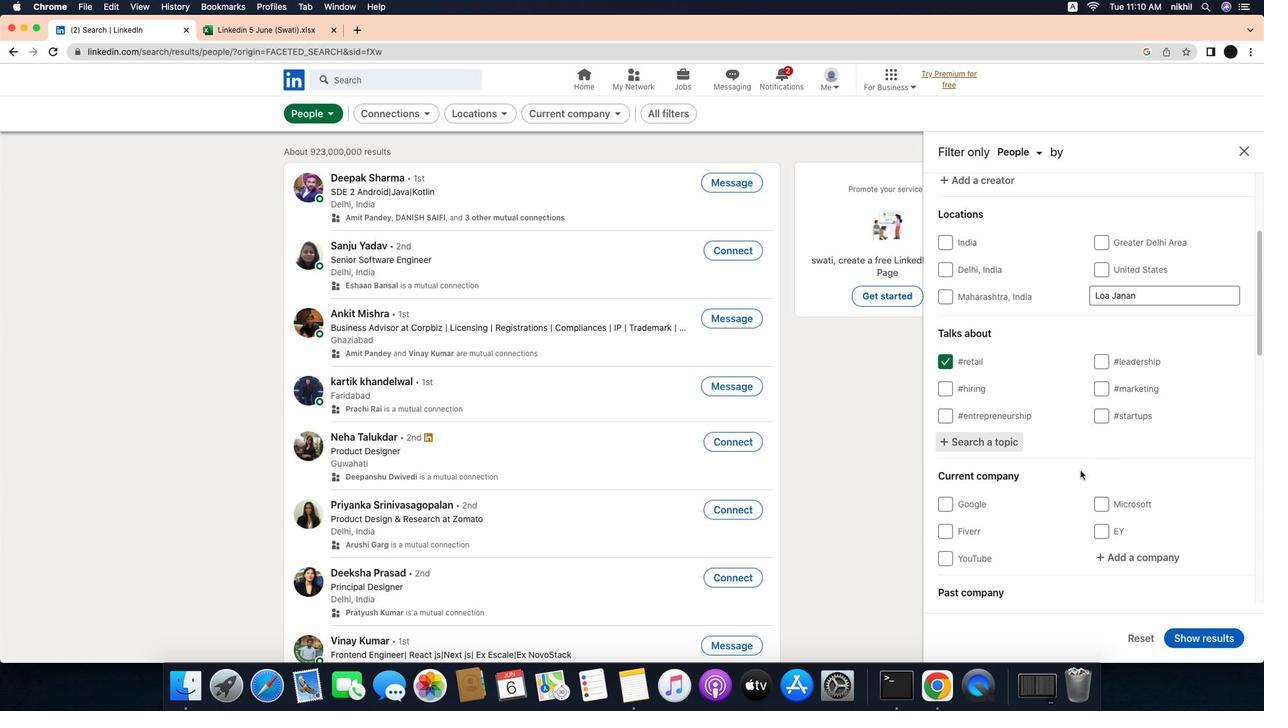 
Action: Mouse scrolled (1120, 470) with delta (-30, -31)
Screenshot: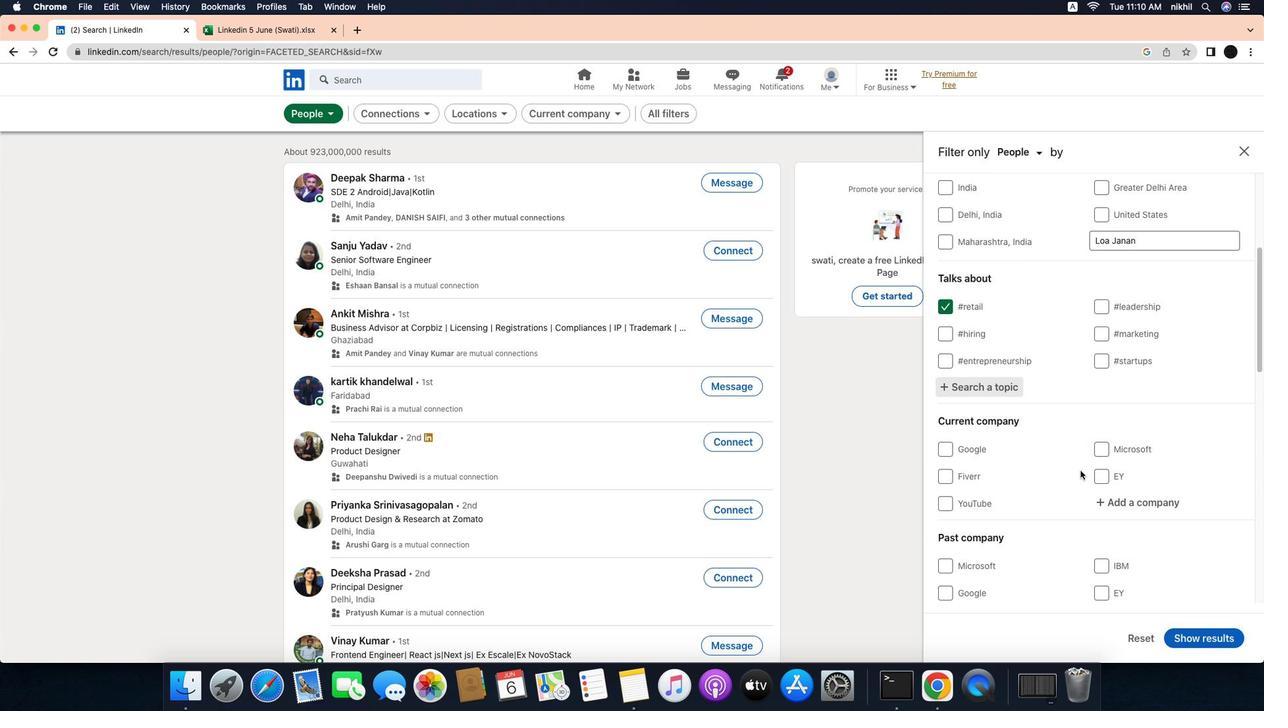
Action: Mouse scrolled (1120, 470) with delta (-30, -31)
Screenshot: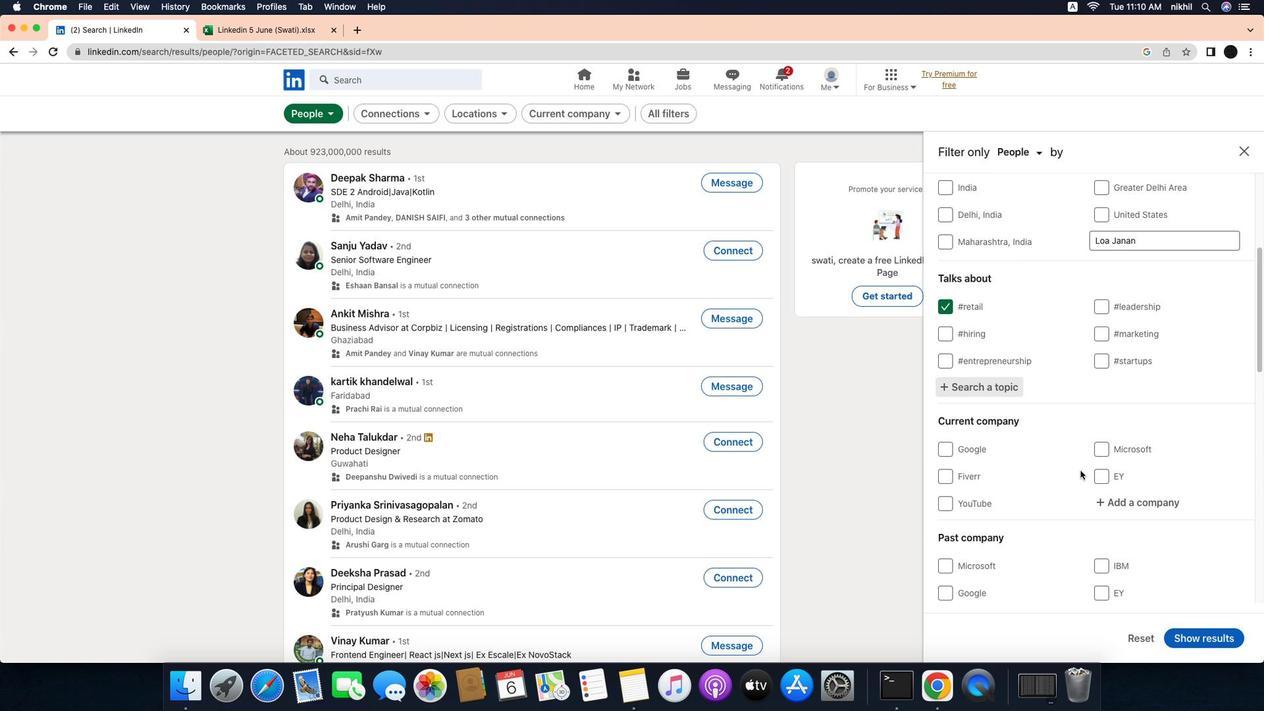
Action: Mouse scrolled (1120, 470) with delta (-30, -31)
Screenshot: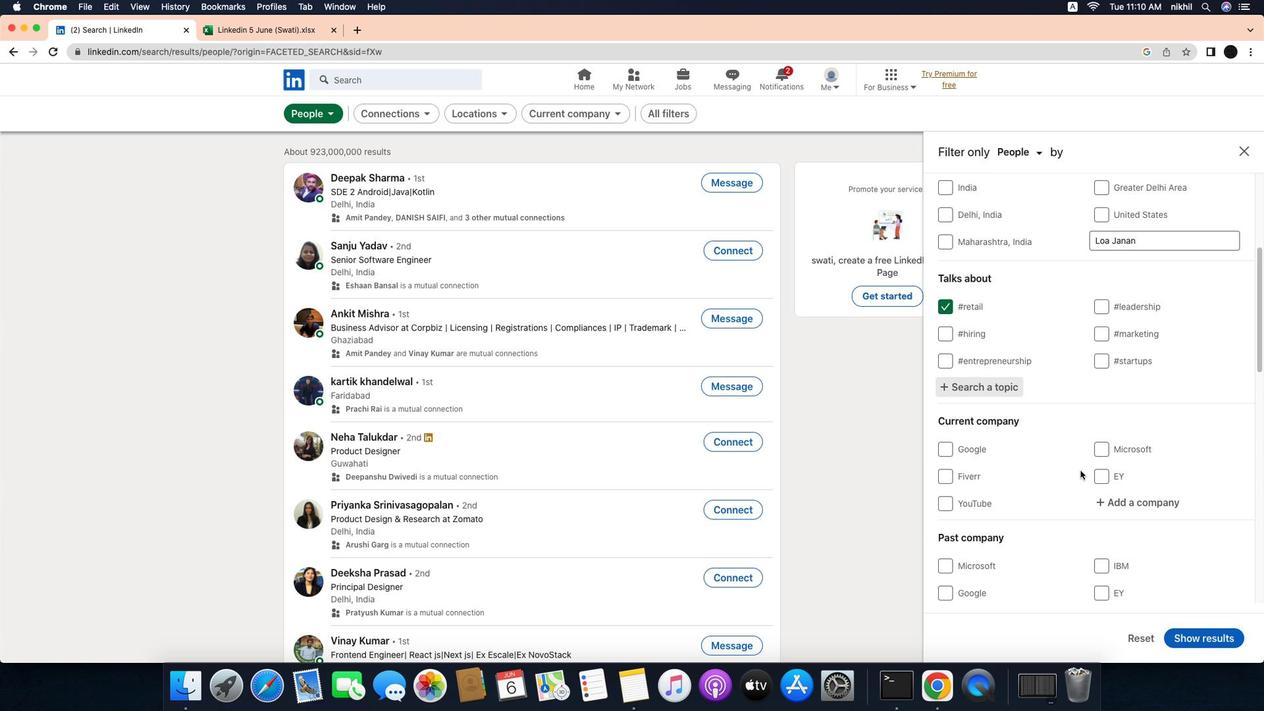 
Action: Mouse scrolled (1120, 470) with delta (-30, -31)
Screenshot: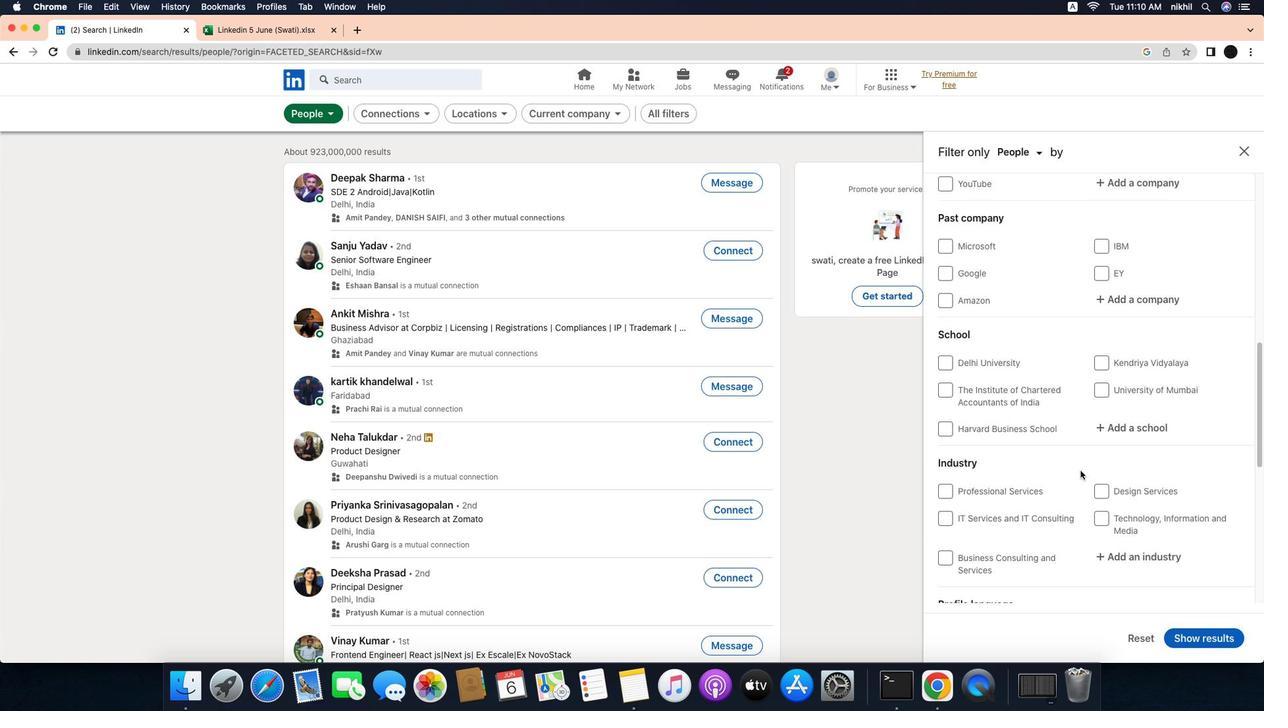 
Action: Mouse scrolled (1120, 470) with delta (-30, -31)
Screenshot: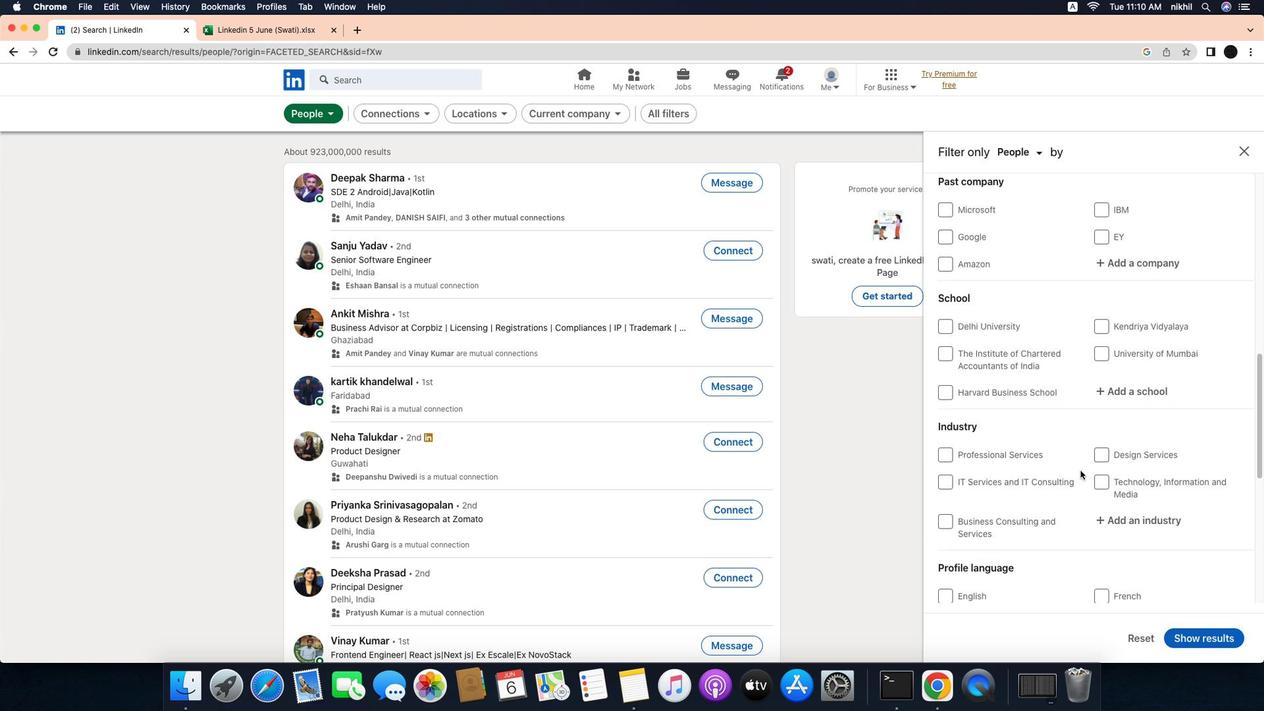 
Action: Mouse scrolled (1120, 470) with delta (-30, -32)
Screenshot: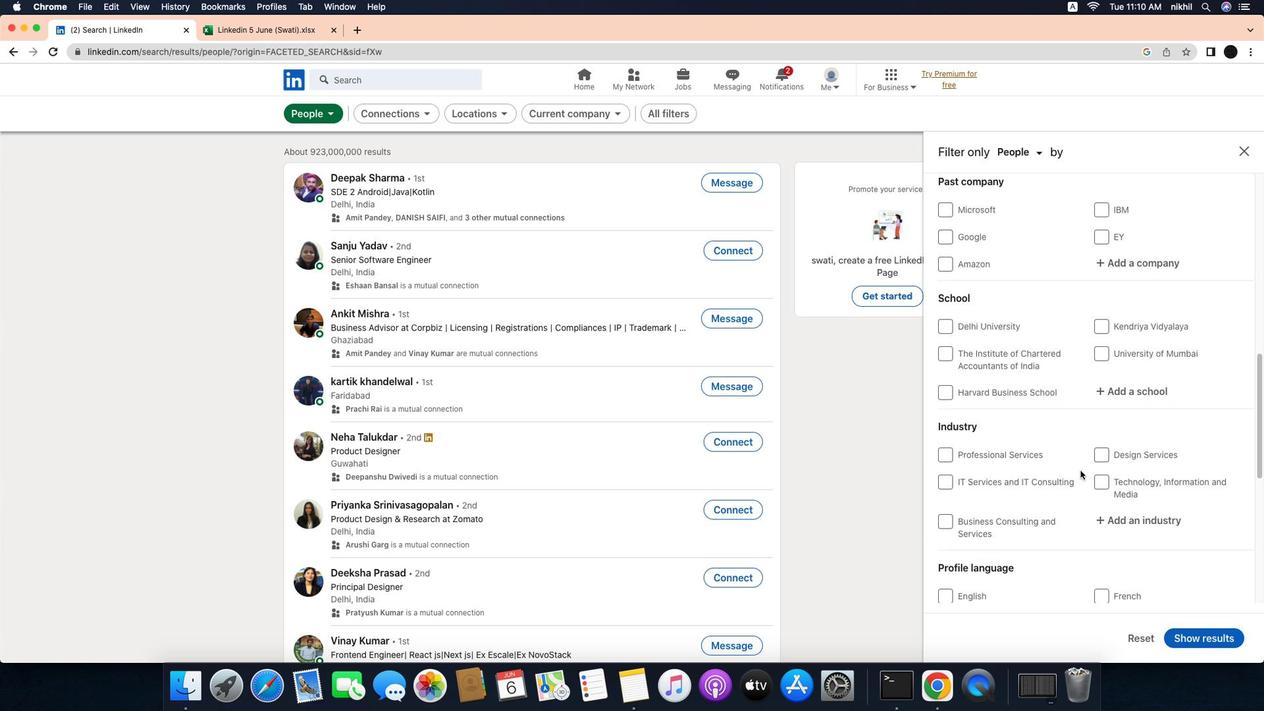 
Action: Mouse scrolled (1120, 470) with delta (-30, -33)
Screenshot: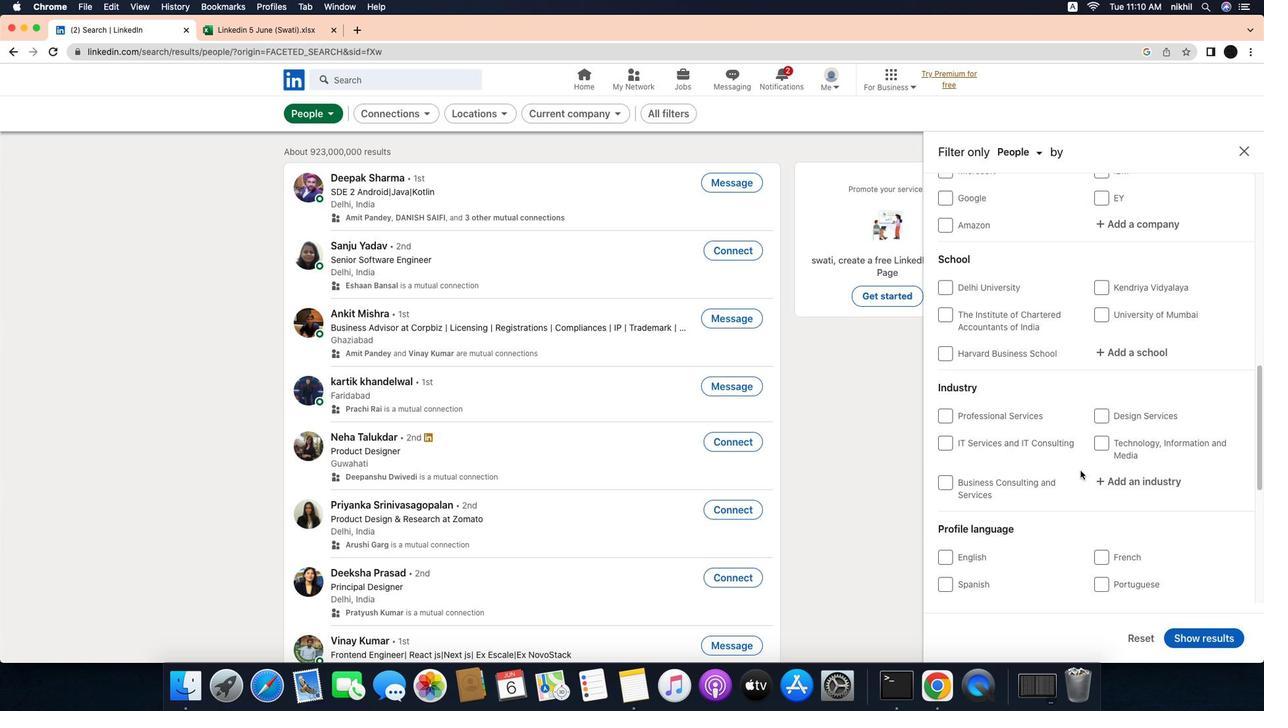 
Action: Mouse scrolled (1120, 470) with delta (-30, -32)
Screenshot: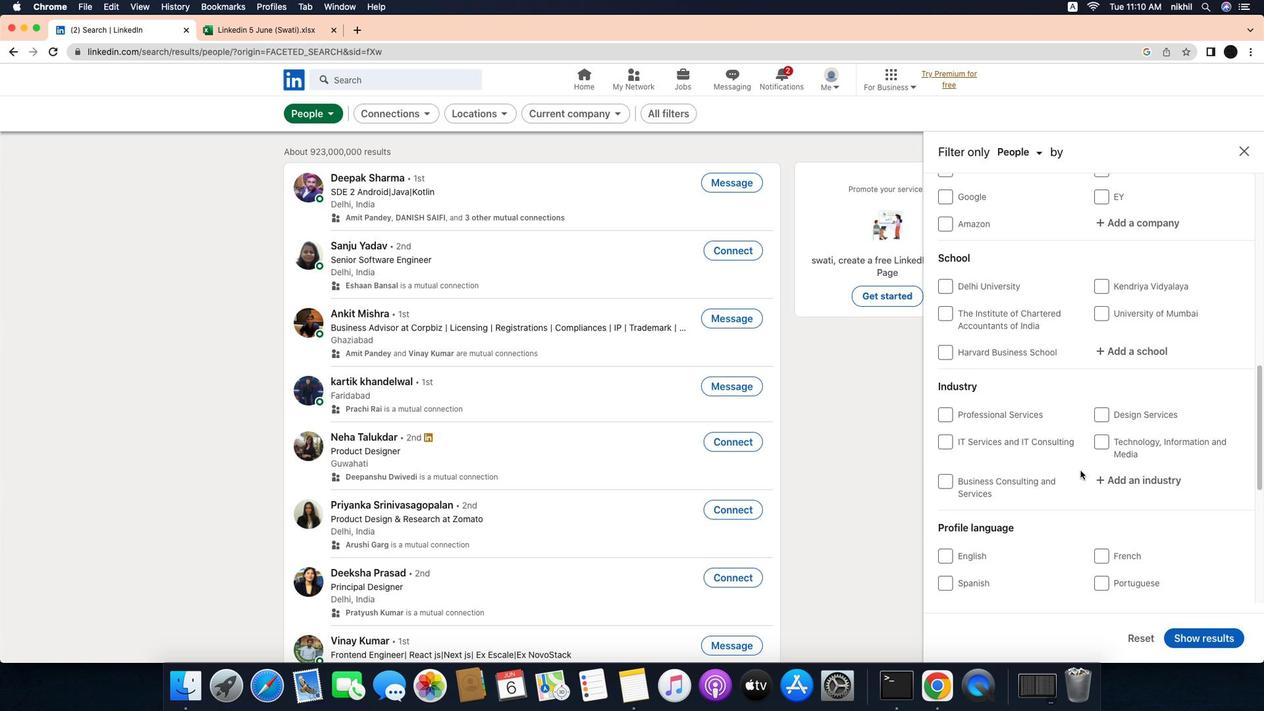 
Action: Mouse scrolled (1120, 470) with delta (-30, -32)
Screenshot: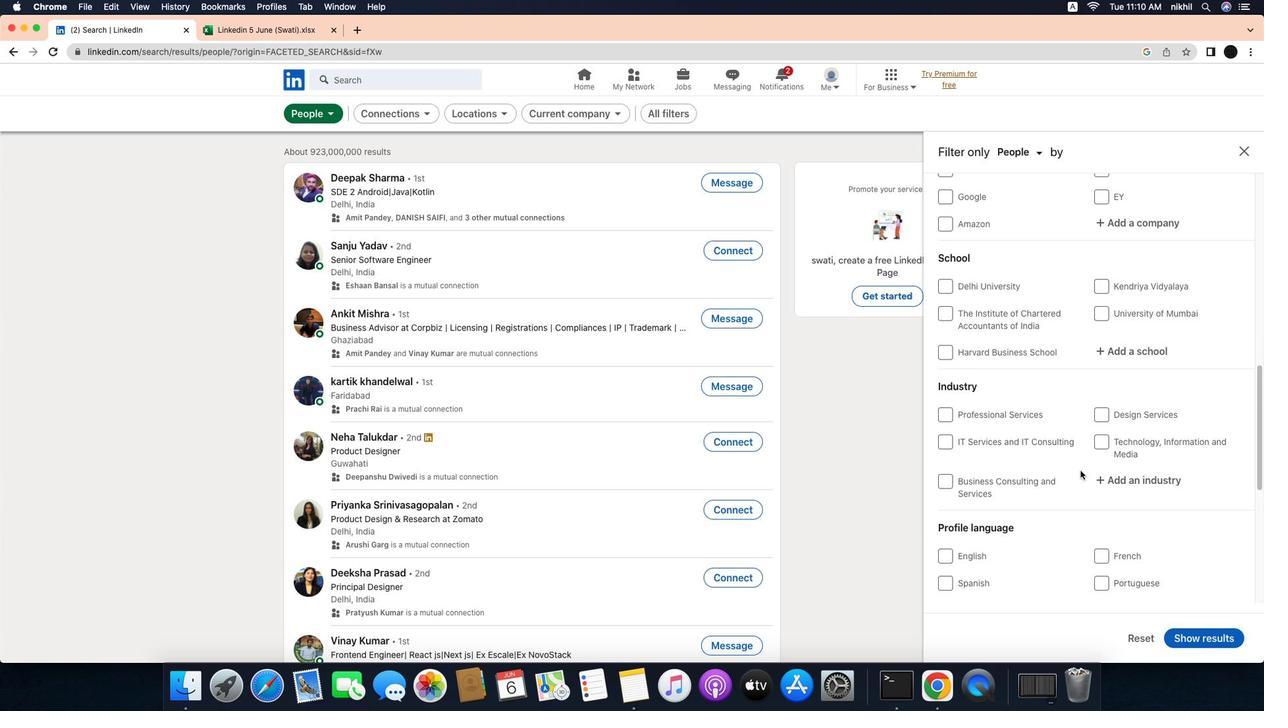 
Action: Mouse scrolled (1120, 470) with delta (-30, -31)
Screenshot: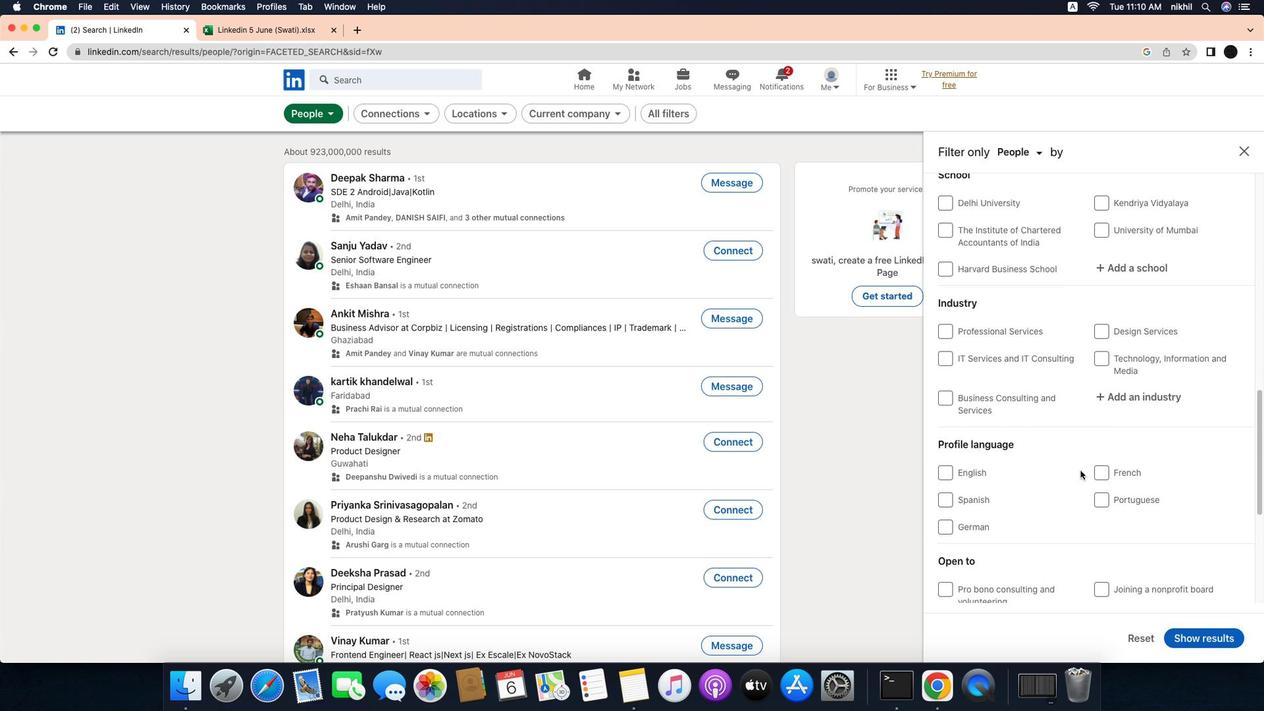 
Action: Mouse scrolled (1120, 470) with delta (-30, -31)
Screenshot: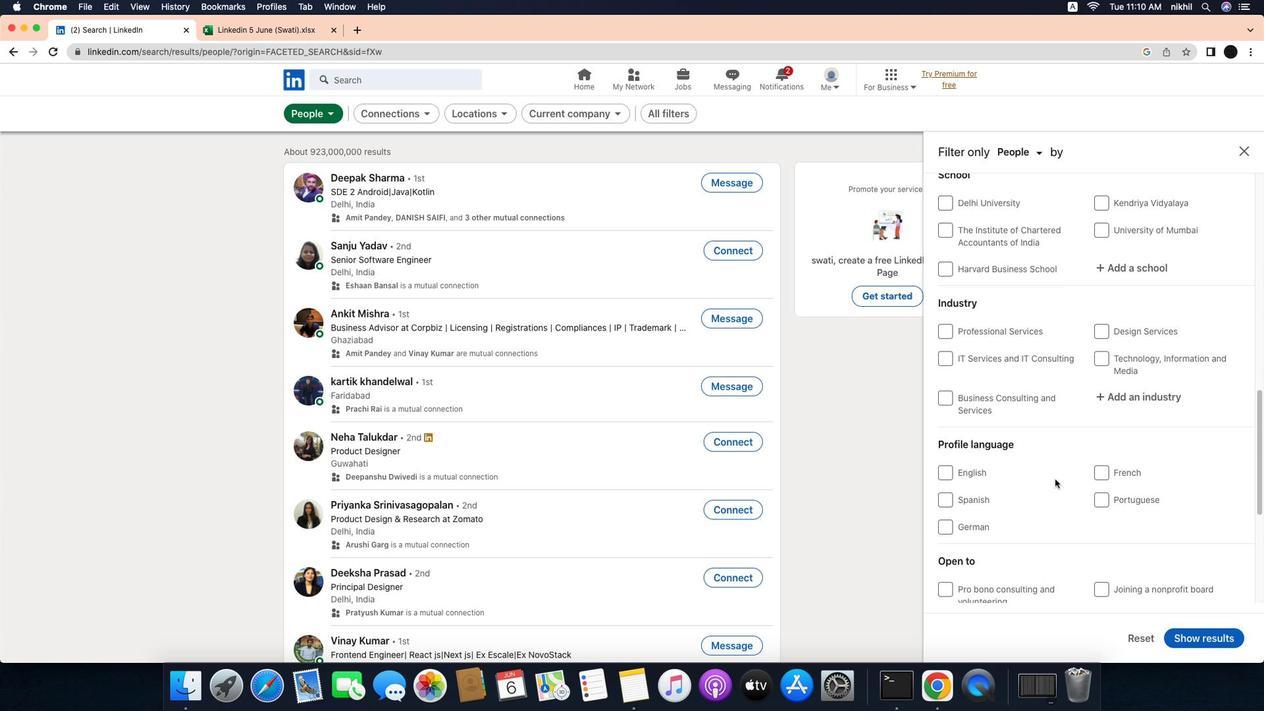 
Action: Mouse scrolled (1120, 470) with delta (-30, -32)
Screenshot: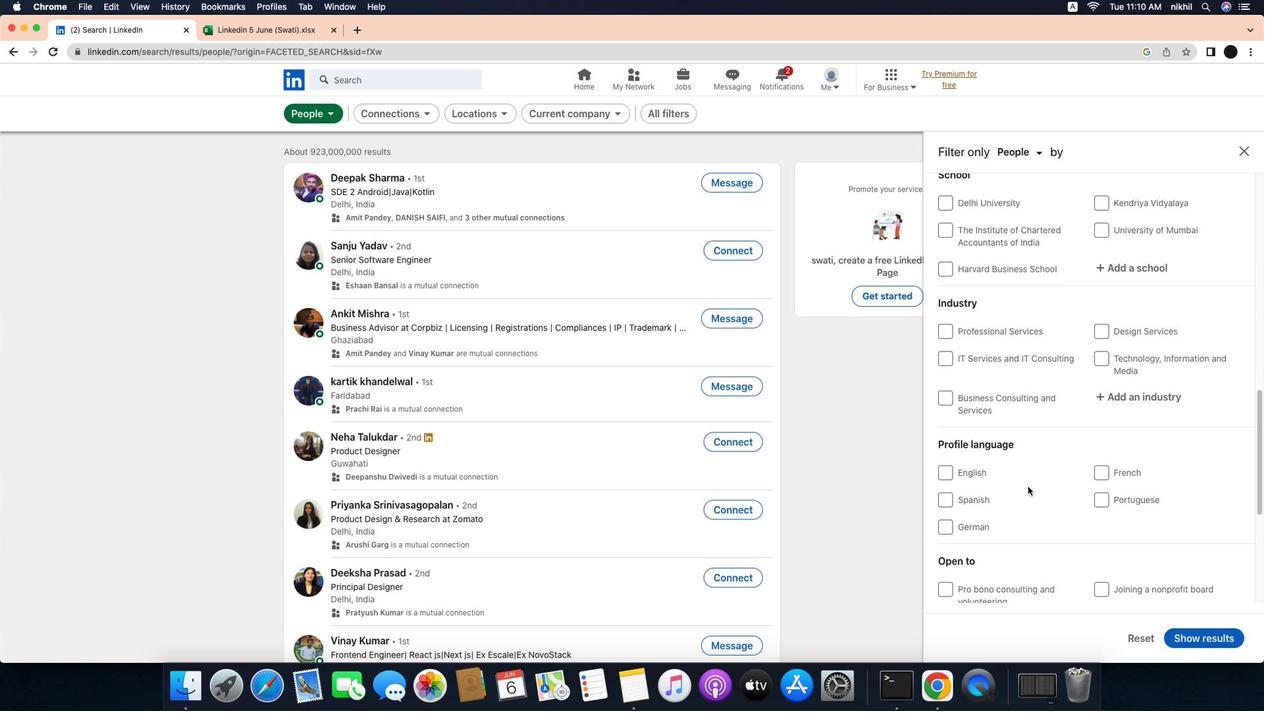 
Action: Mouse moved to (973, 498)
Screenshot: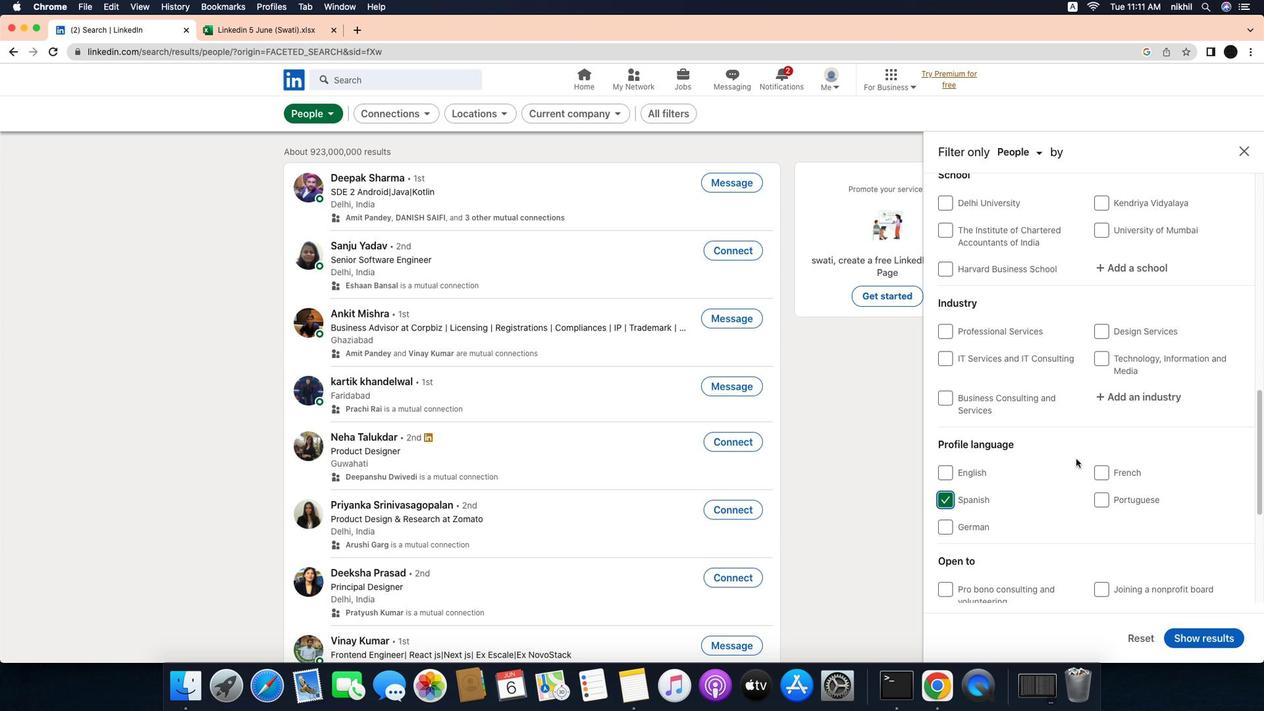 
Action: Mouse pressed left at (973, 498)
Screenshot: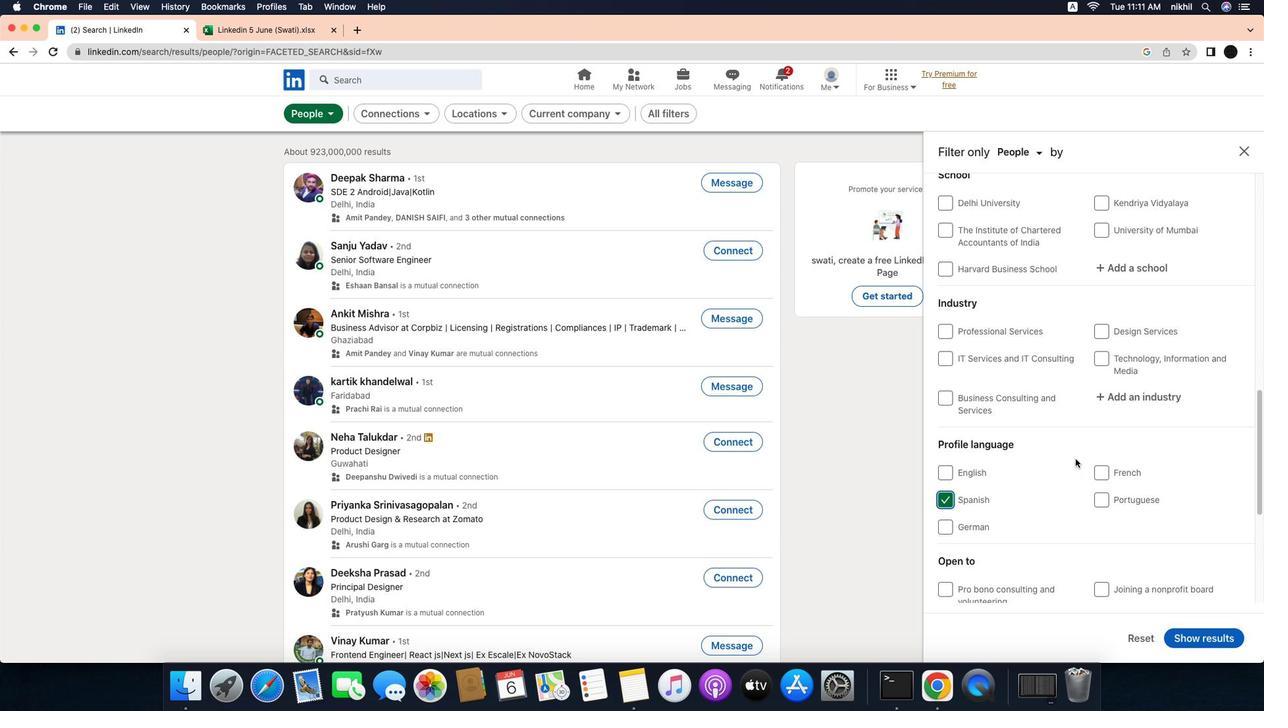 
Action: Mouse moved to (1116, 457)
Screenshot: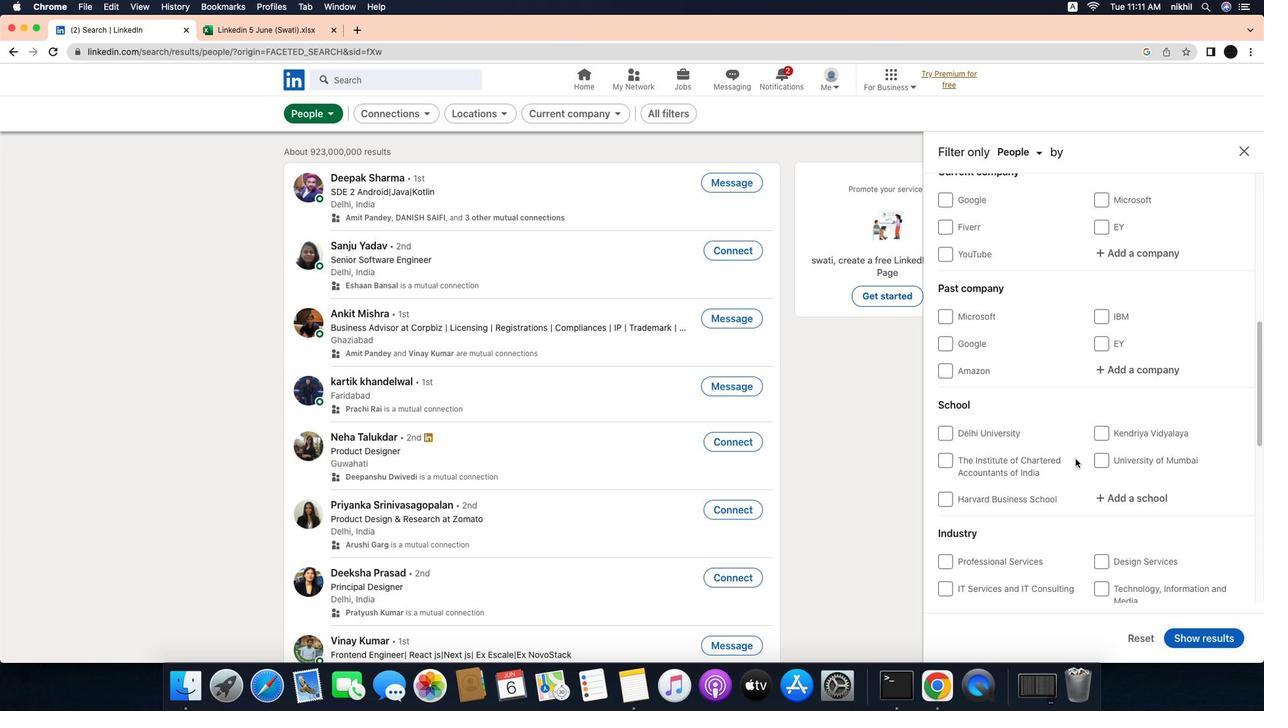 
Action: Mouse scrolled (1116, 457) with delta (-30, -30)
Screenshot: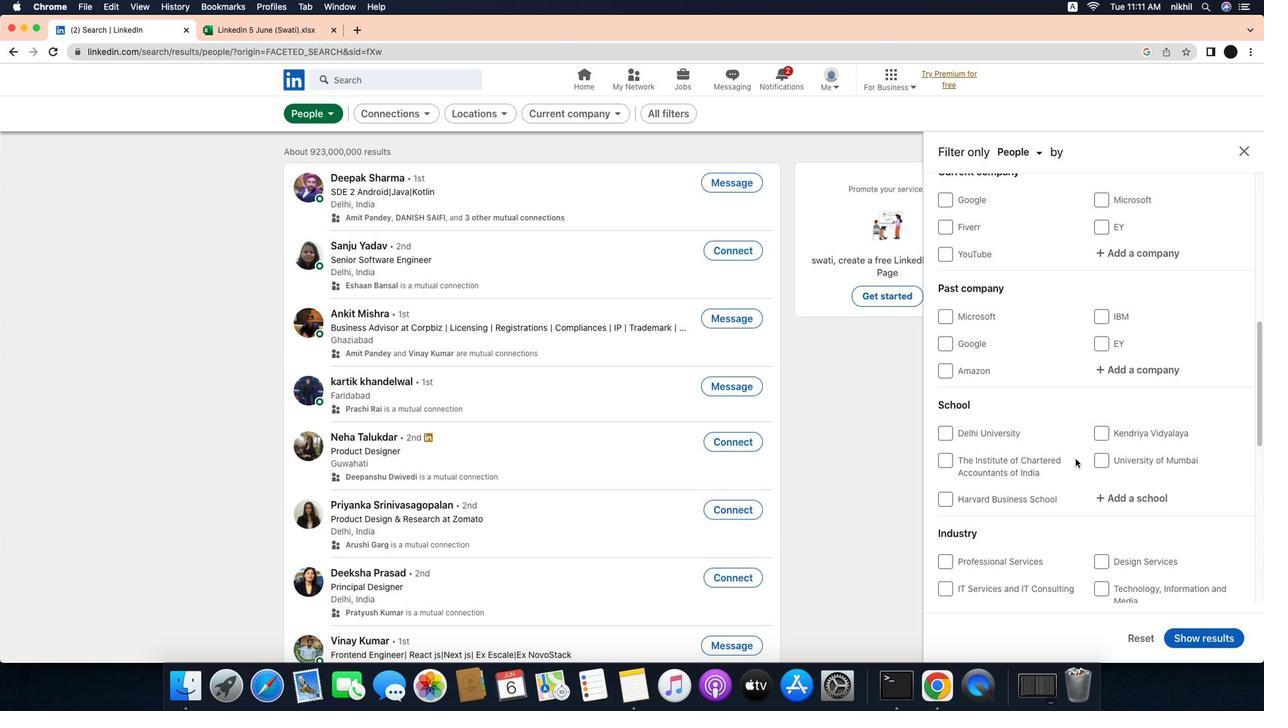 
Action: Mouse scrolled (1116, 457) with delta (-30, -30)
Screenshot: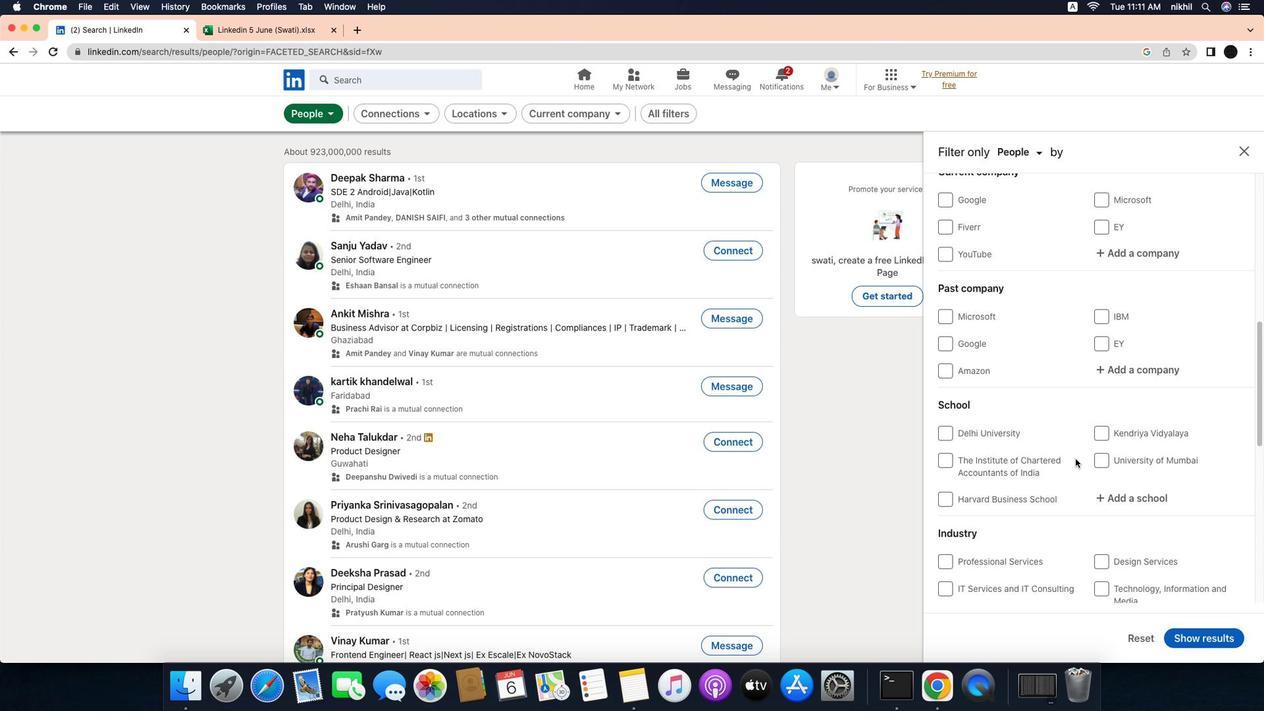 
Action: Mouse scrolled (1116, 457) with delta (-30, -28)
Screenshot: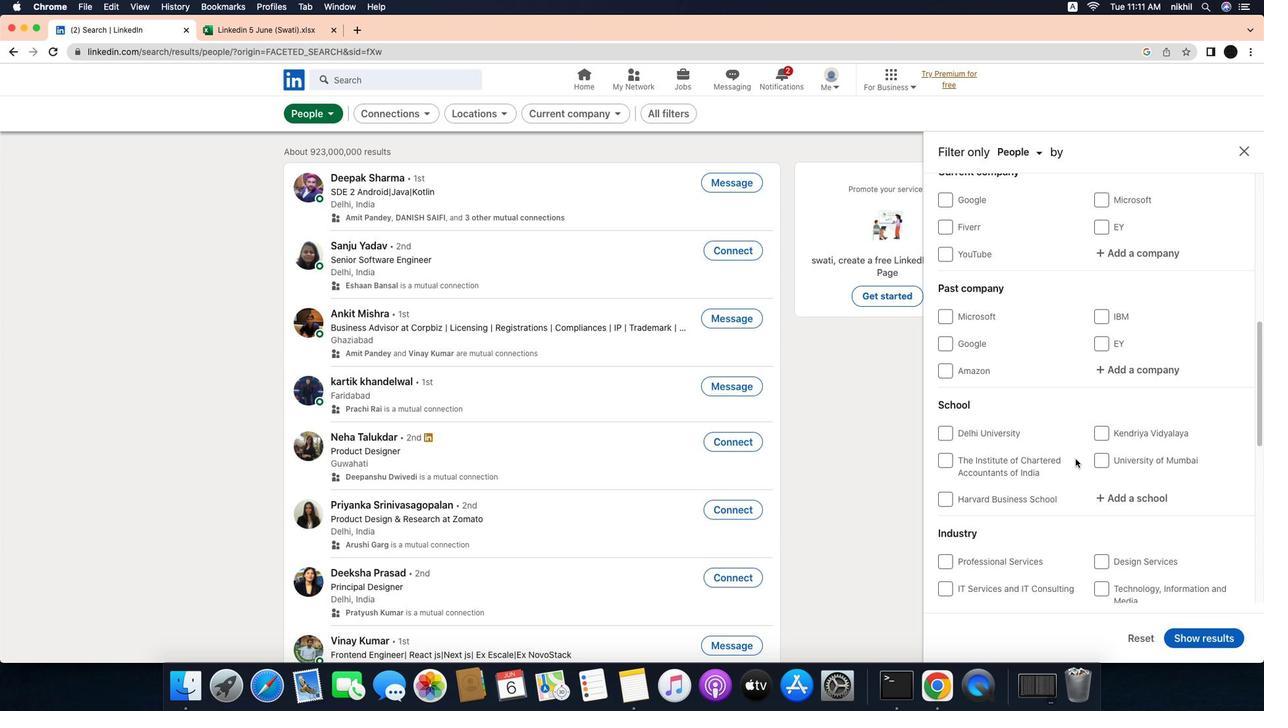
Action: Mouse scrolled (1116, 457) with delta (-30, -28)
Screenshot: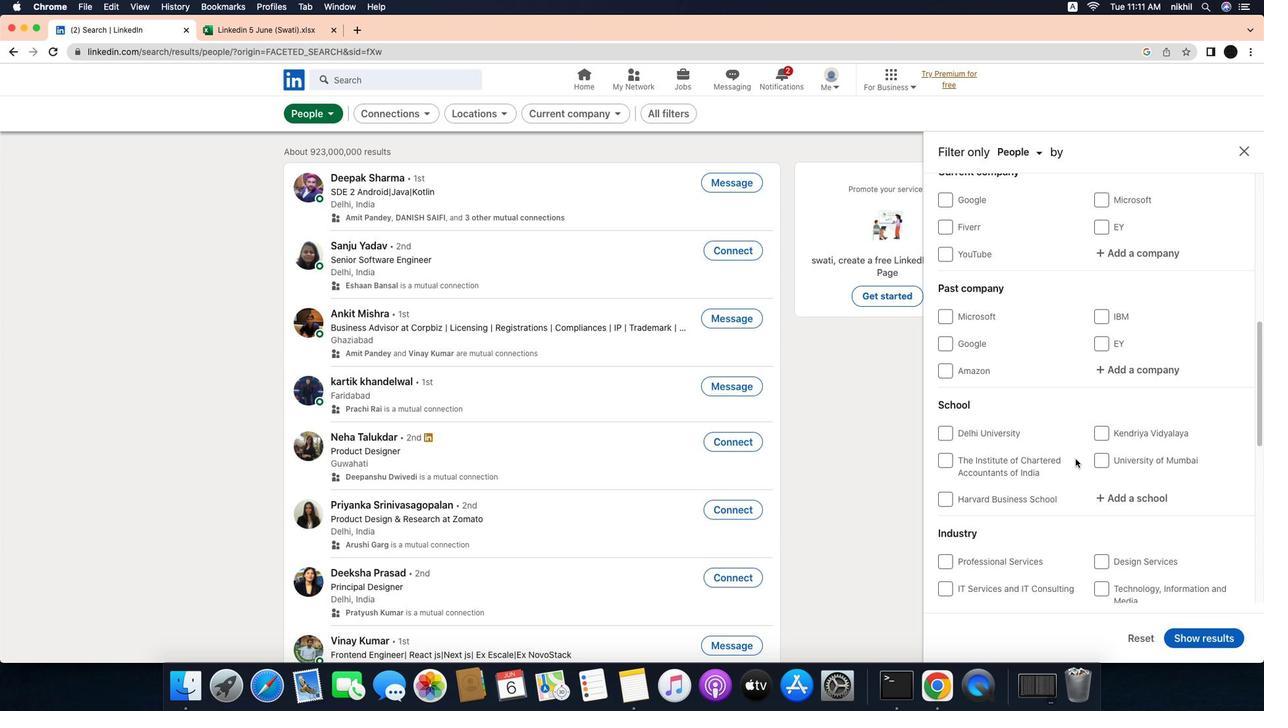
Action: Mouse scrolled (1116, 457) with delta (-30, -30)
Screenshot: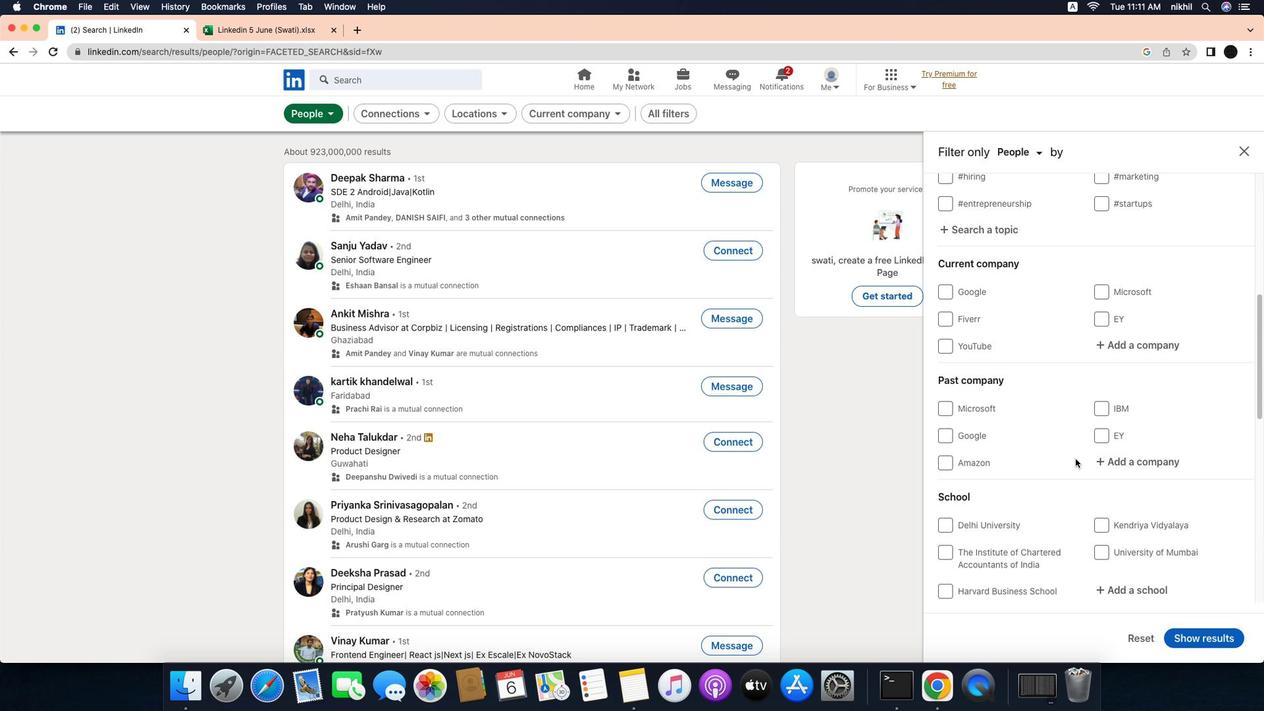
Action: Mouse scrolled (1116, 457) with delta (-30, -30)
Screenshot: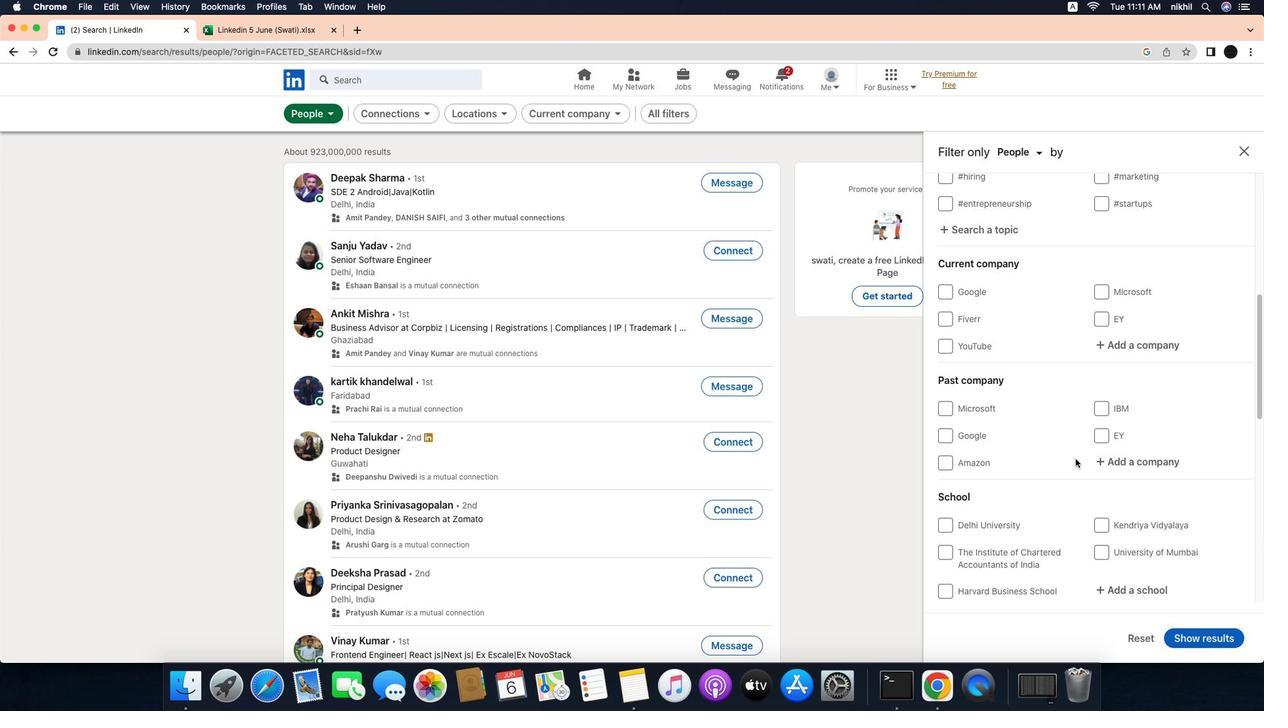 
Action: Mouse scrolled (1116, 457) with delta (-30, -29)
Screenshot: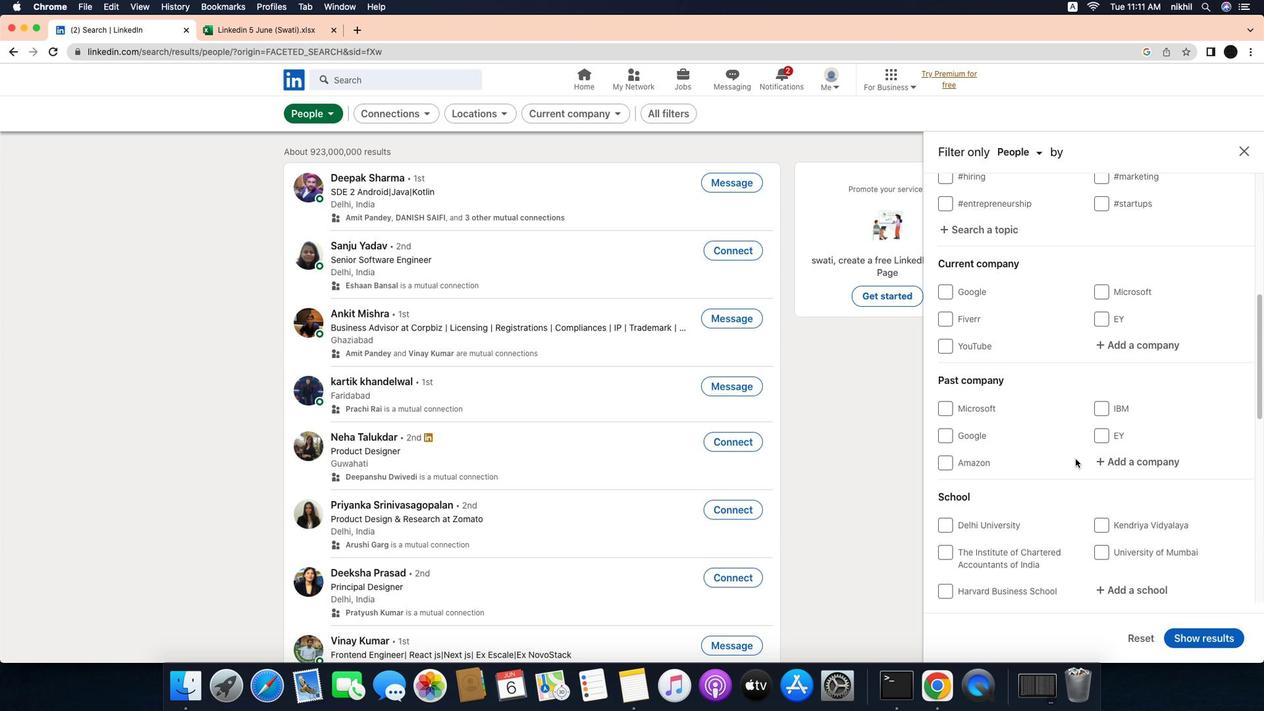 
Action: Mouse moved to (1159, 339)
Screenshot: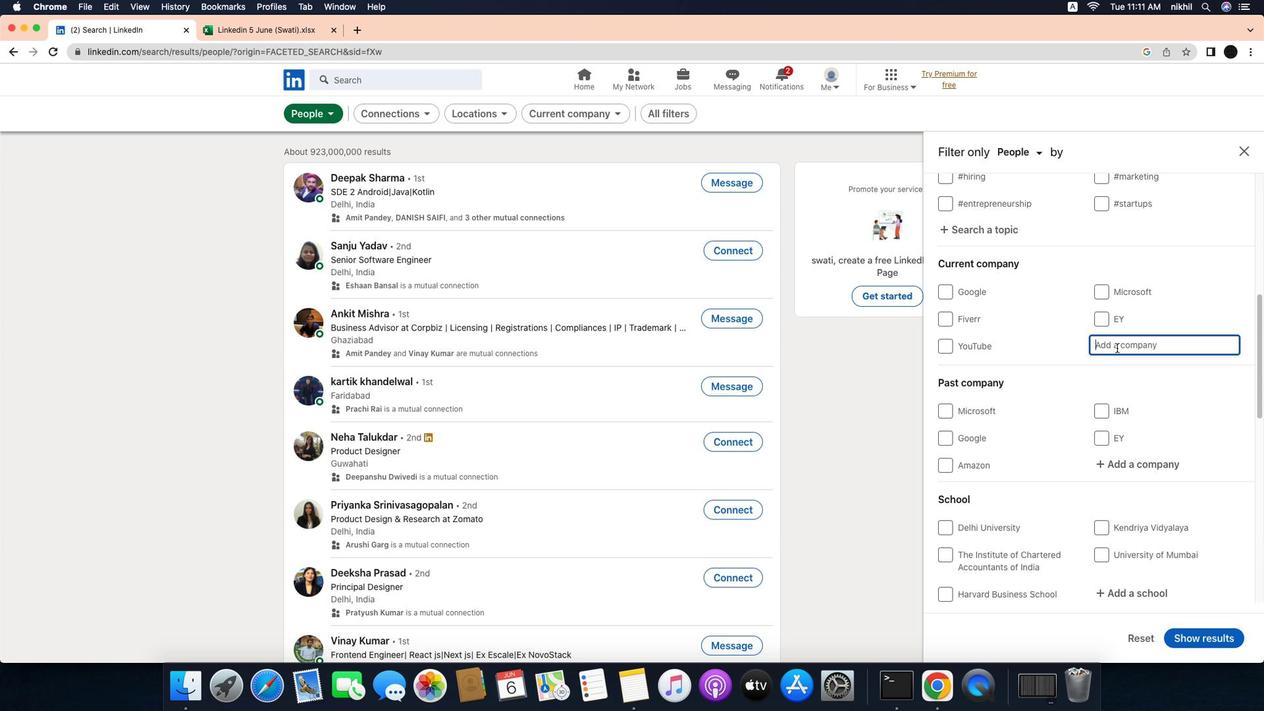
Action: Mouse pressed left at (1159, 339)
Screenshot: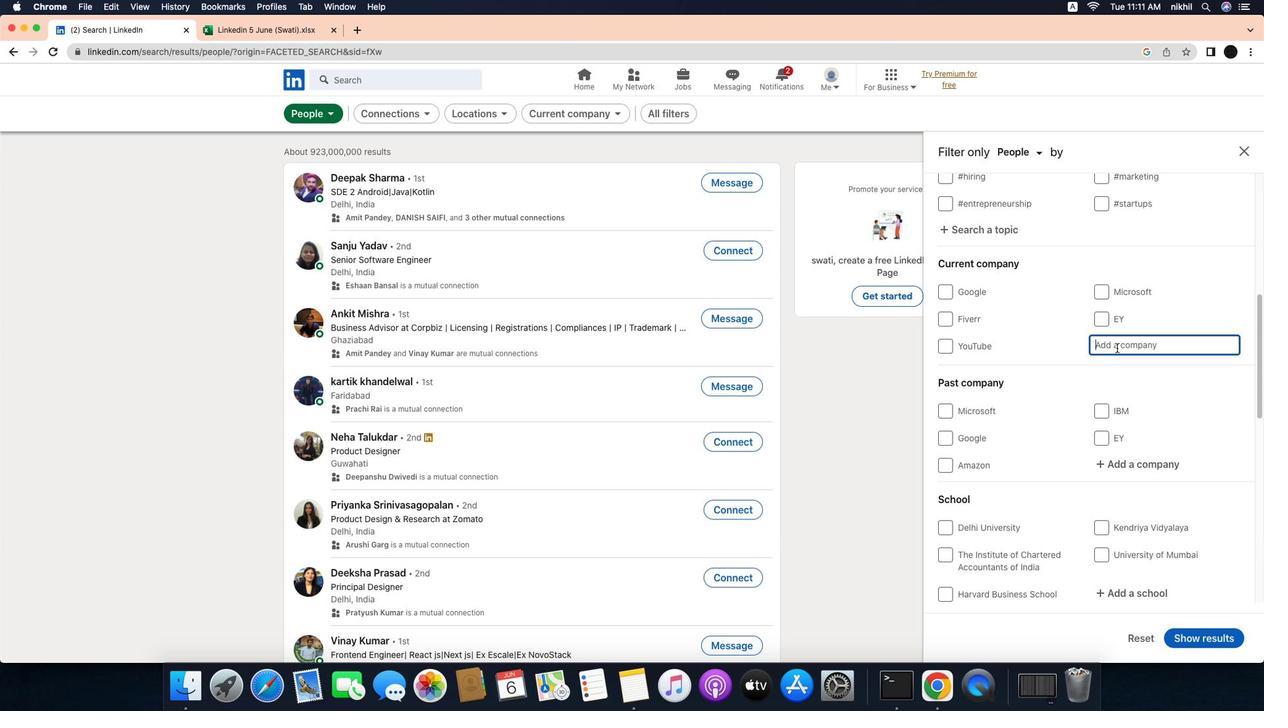 
Action: Mouse moved to (1189, 337)
Screenshot: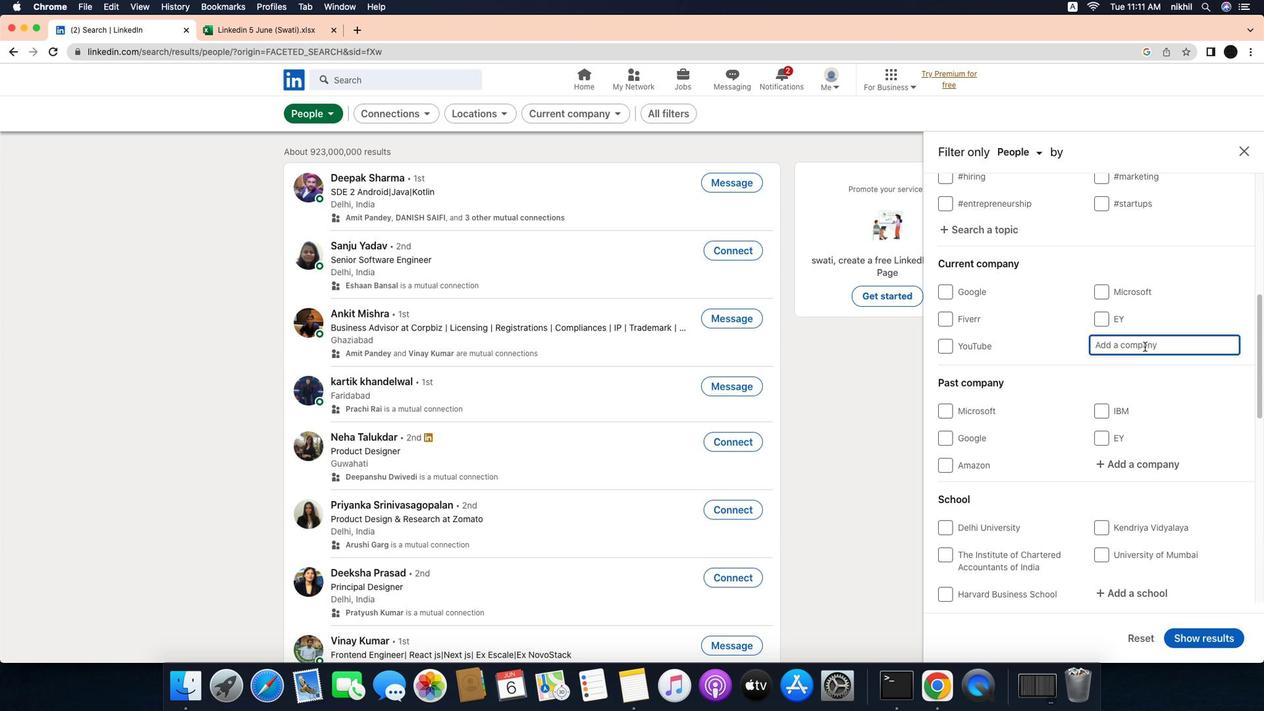 
Action: Mouse pressed left at (1189, 337)
Screenshot: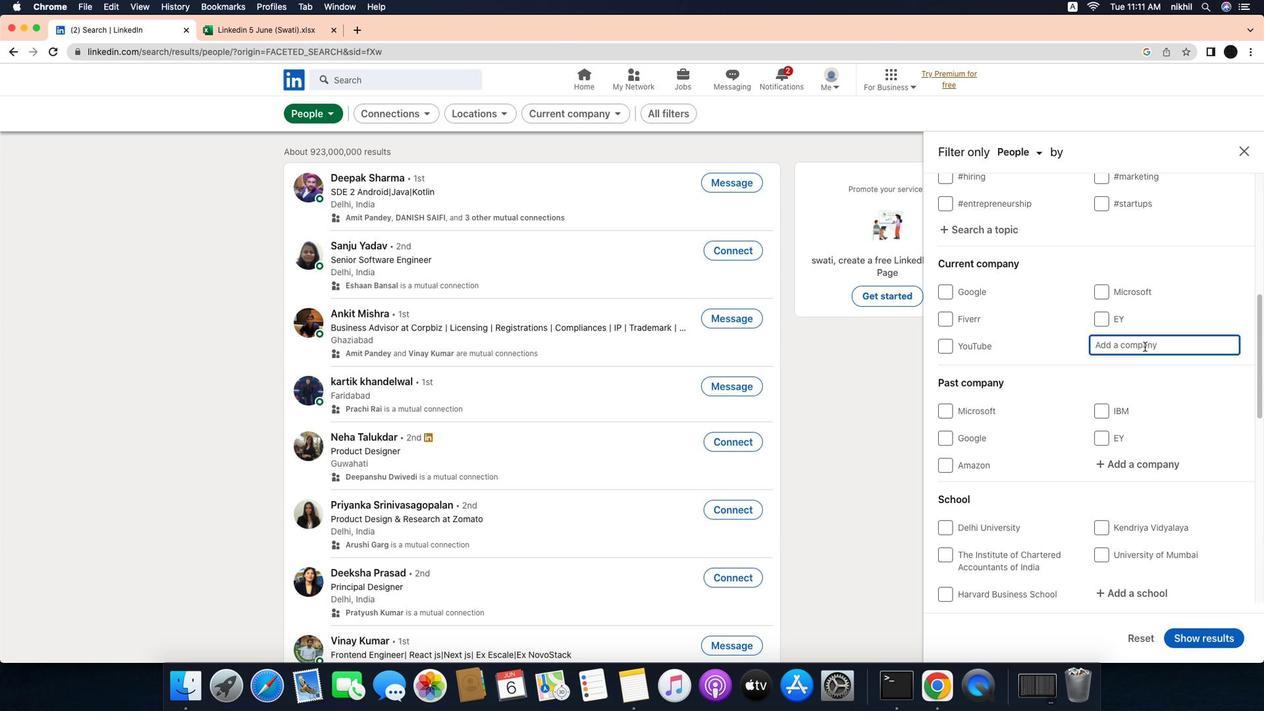 
Action: Mouse moved to (1189, 338)
Screenshot: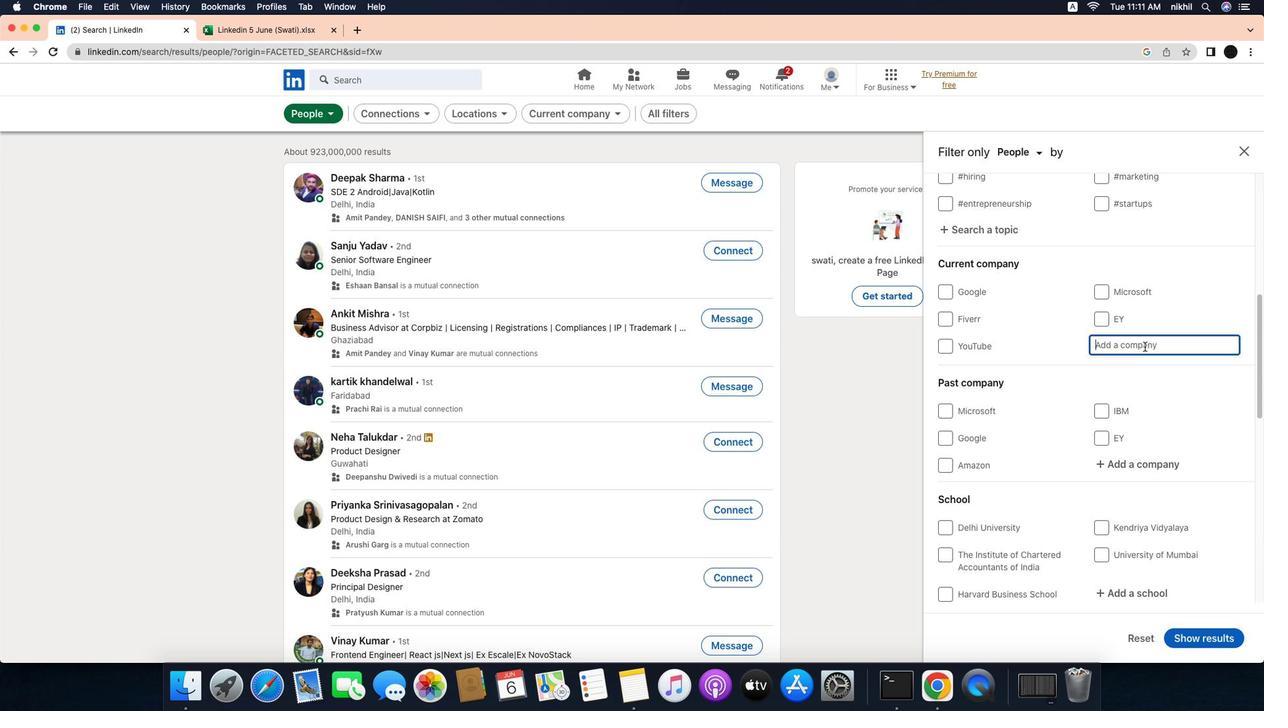 
Action: Key pressed Key.caps_lock'F'Key.caps_lock'r''e''s''h''e''r'Key.spaceKey.caps_lock'J'Key.caps_lock'o''b''s'
Screenshot: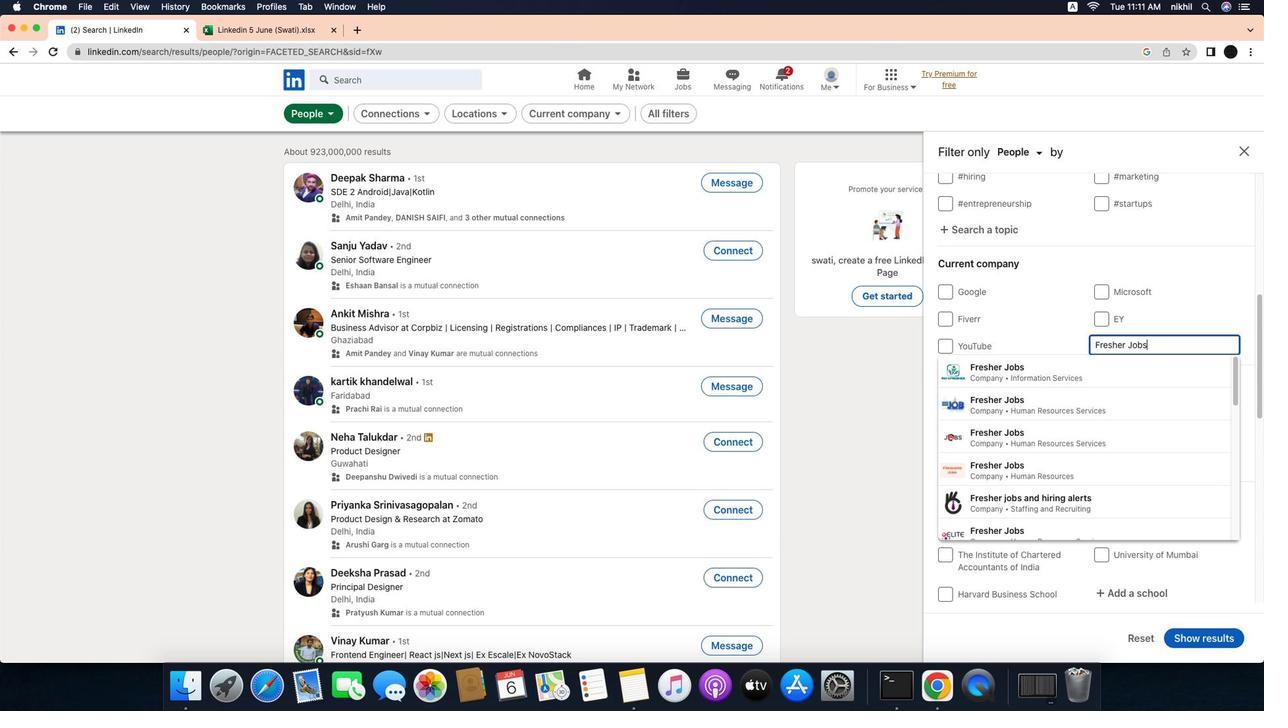 
Action: Mouse moved to (1152, 364)
Screenshot: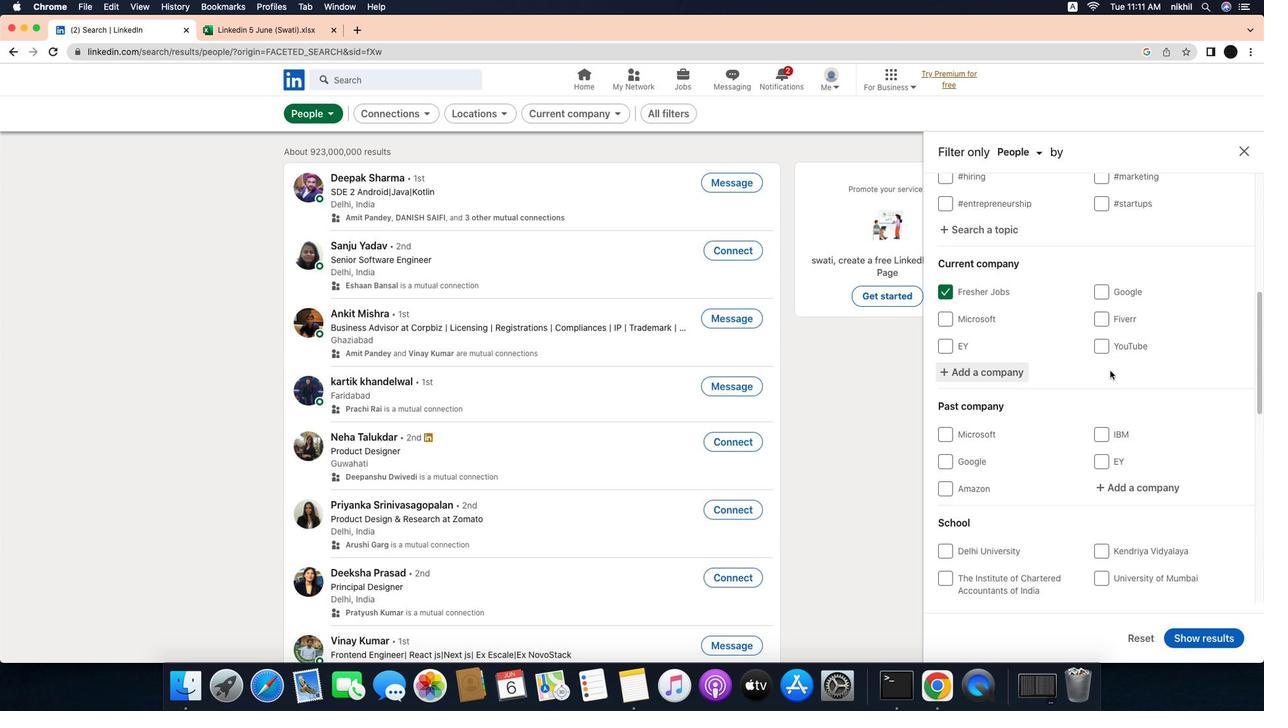 
Action: Mouse pressed left at (1152, 364)
Screenshot: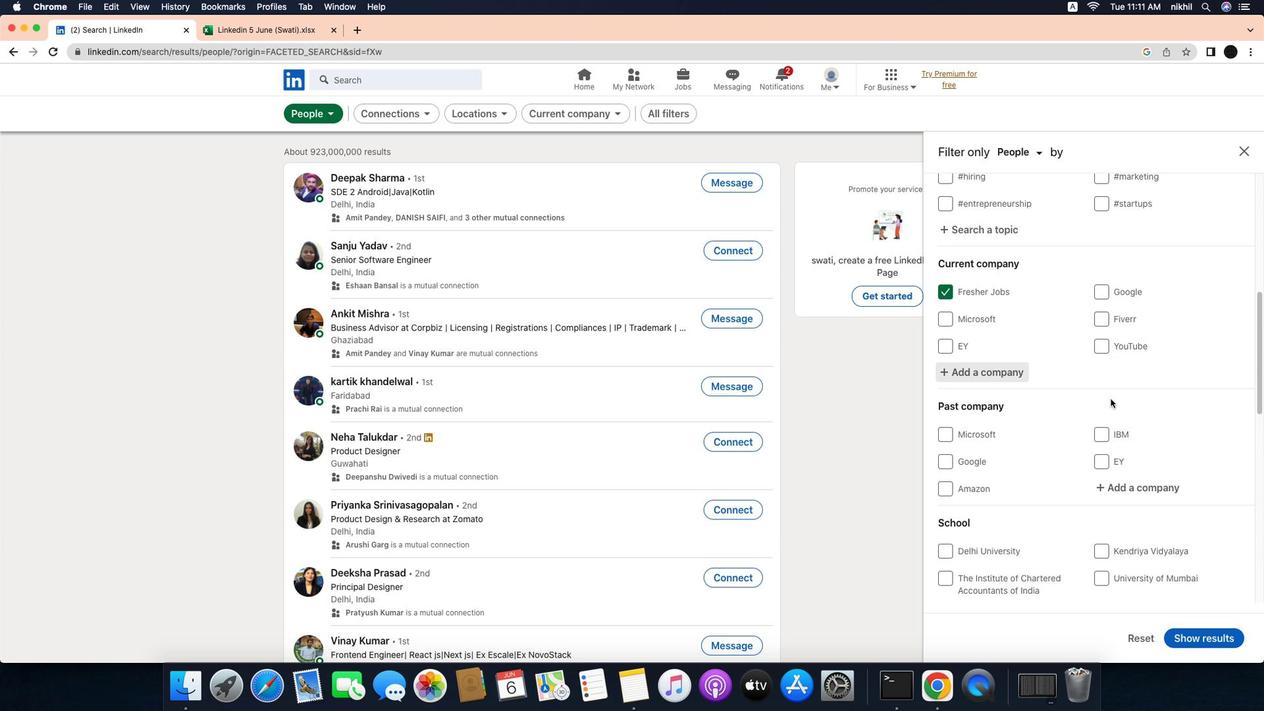 
Action: Mouse moved to (1153, 395)
Screenshot: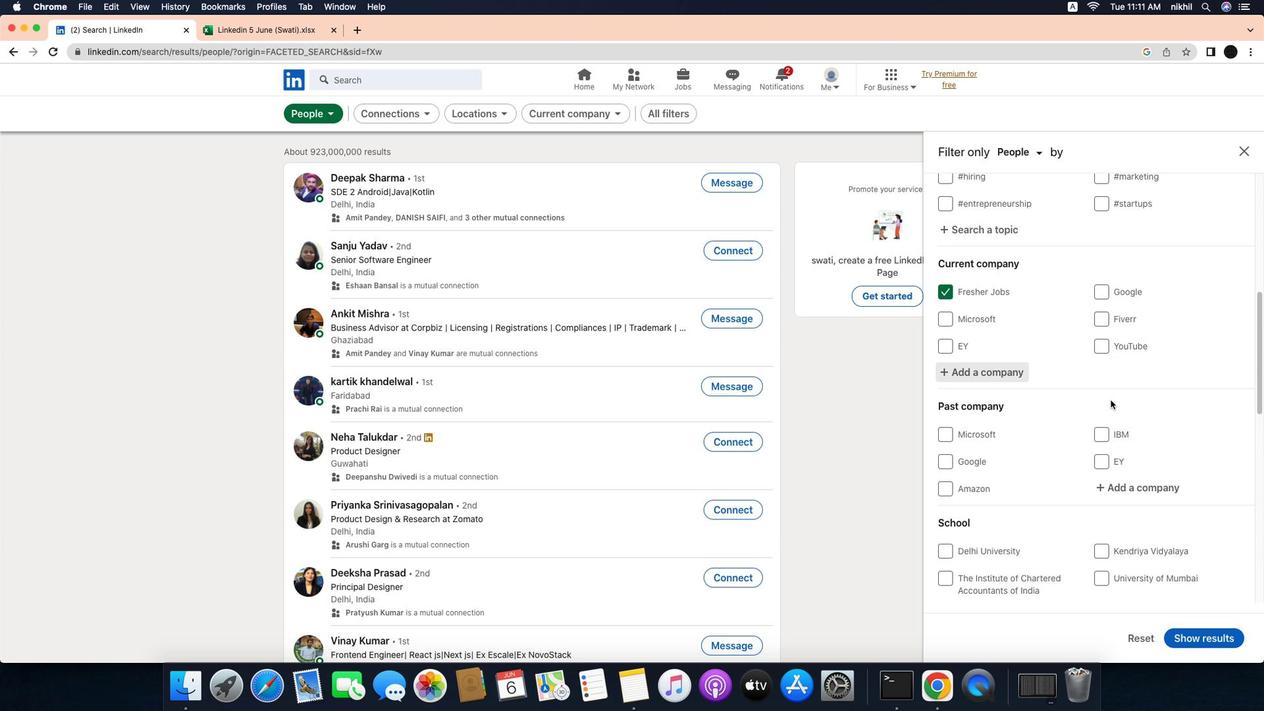 
Action: Mouse scrolled (1153, 395) with delta (-30, -31)
Screenshot: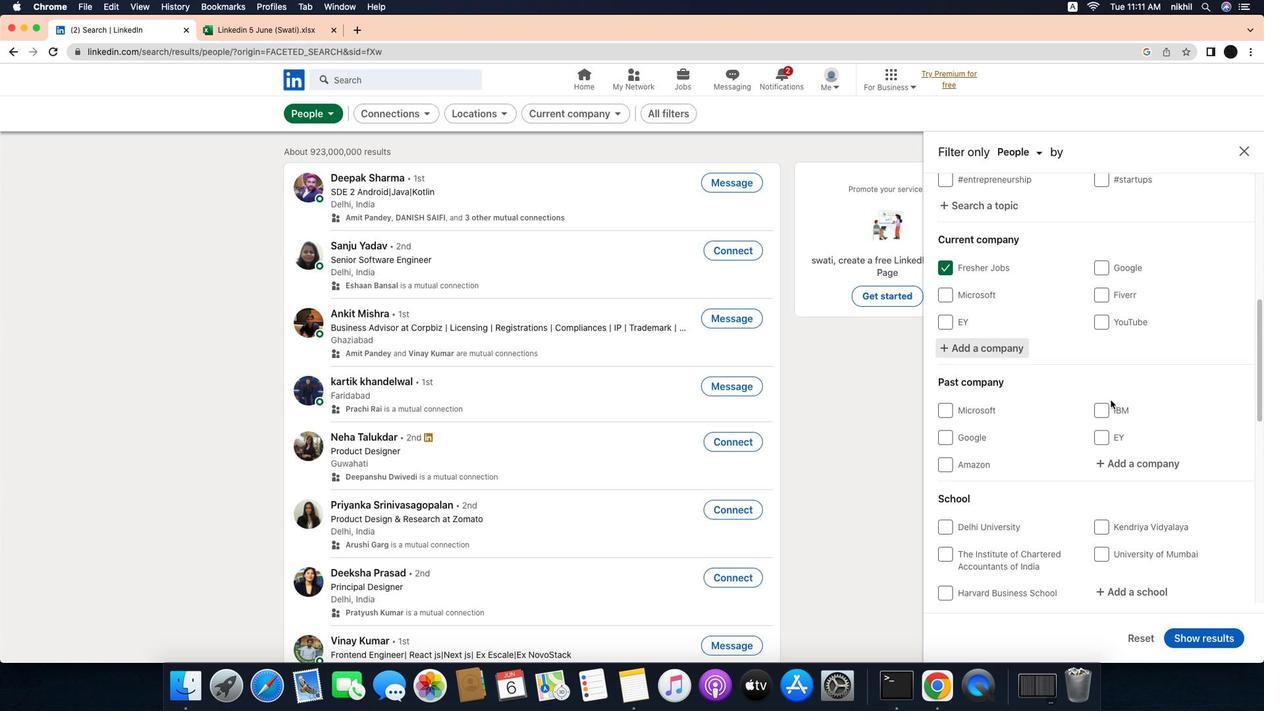 
Action: Mouse scrolled (1153, 395) with delta (-30, -31)
Screenshot: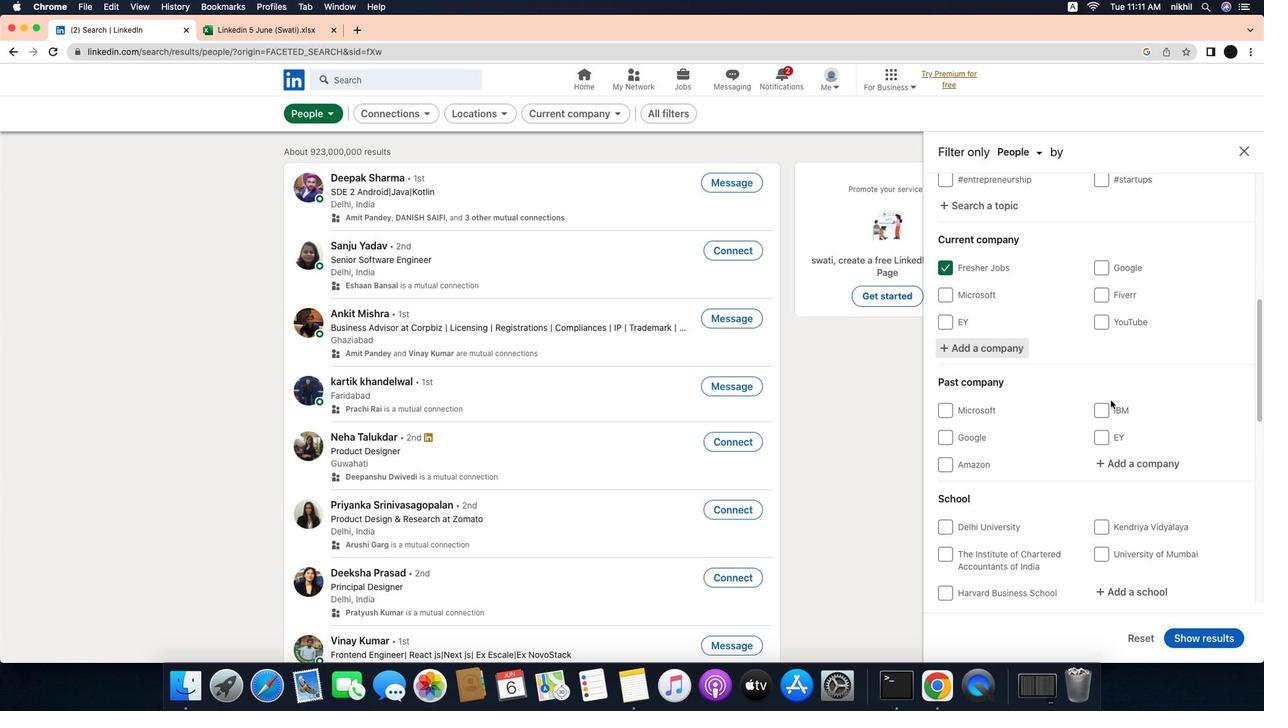 
Action: Mouse scrolled (1153, 395) with delta (-30, -31)
Screenshot: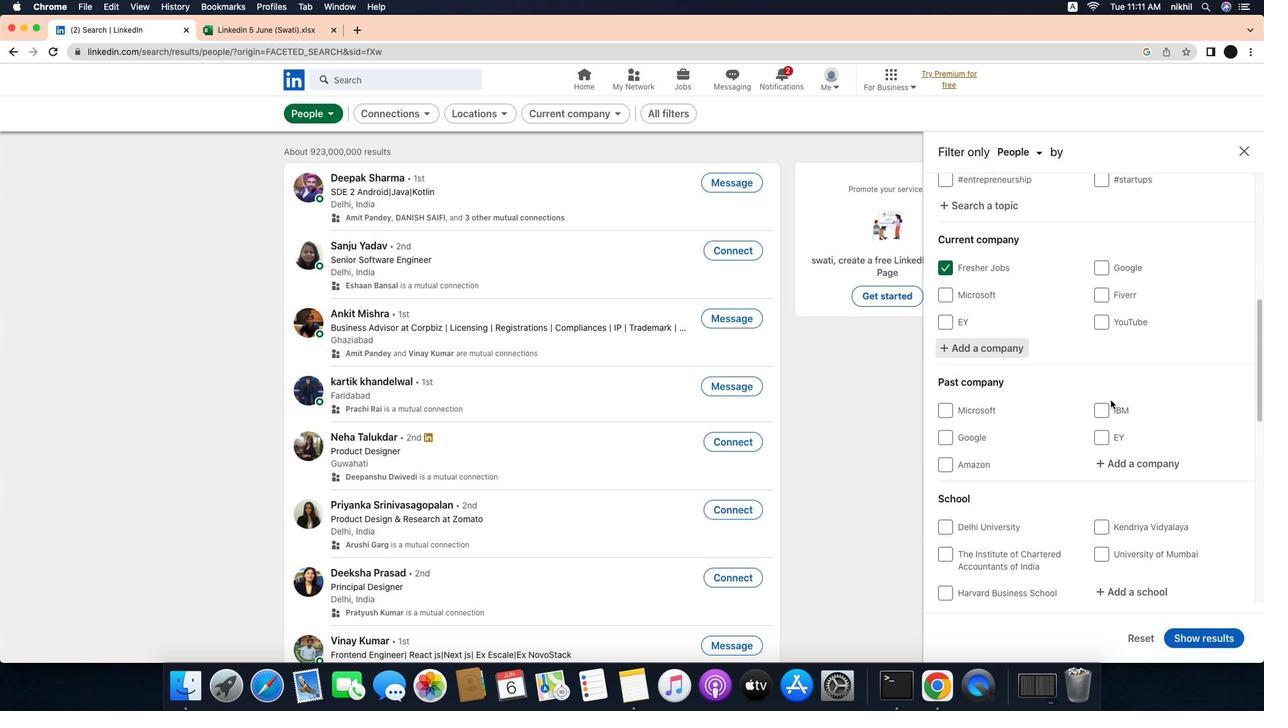 
Action: Mouse scrolled (1153, 395) with delta (-30, -31)
Screenshot: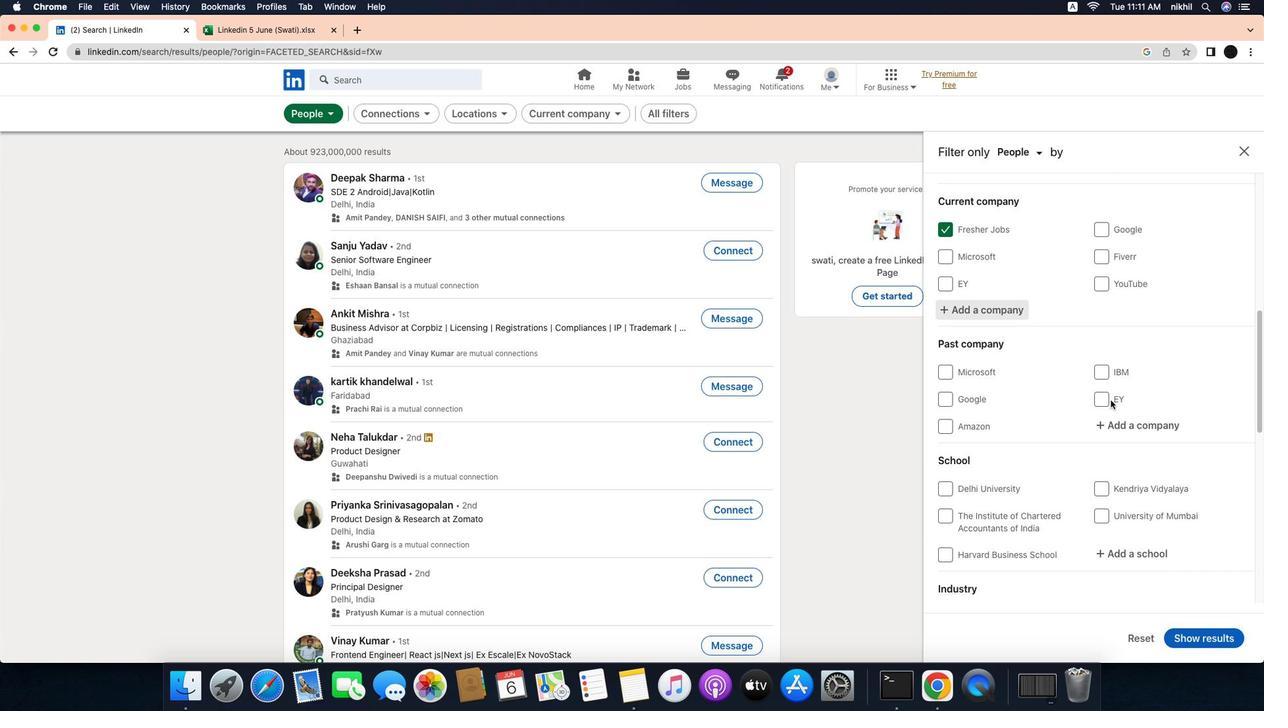 
Action: Mouse scrolled (1153, 395) with delta (-30, -31)
Screenshot: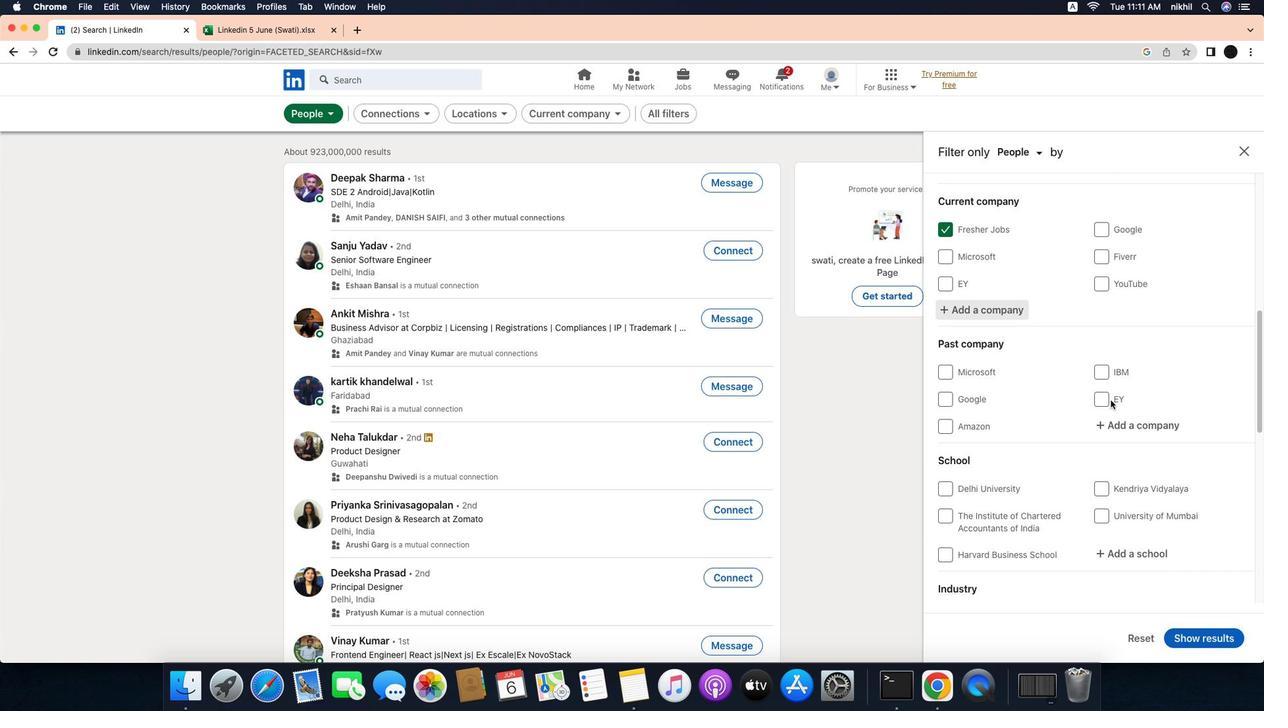 
Action: Mouse scrolled (1153, 395) with delta (-30, -31)
Screenshot: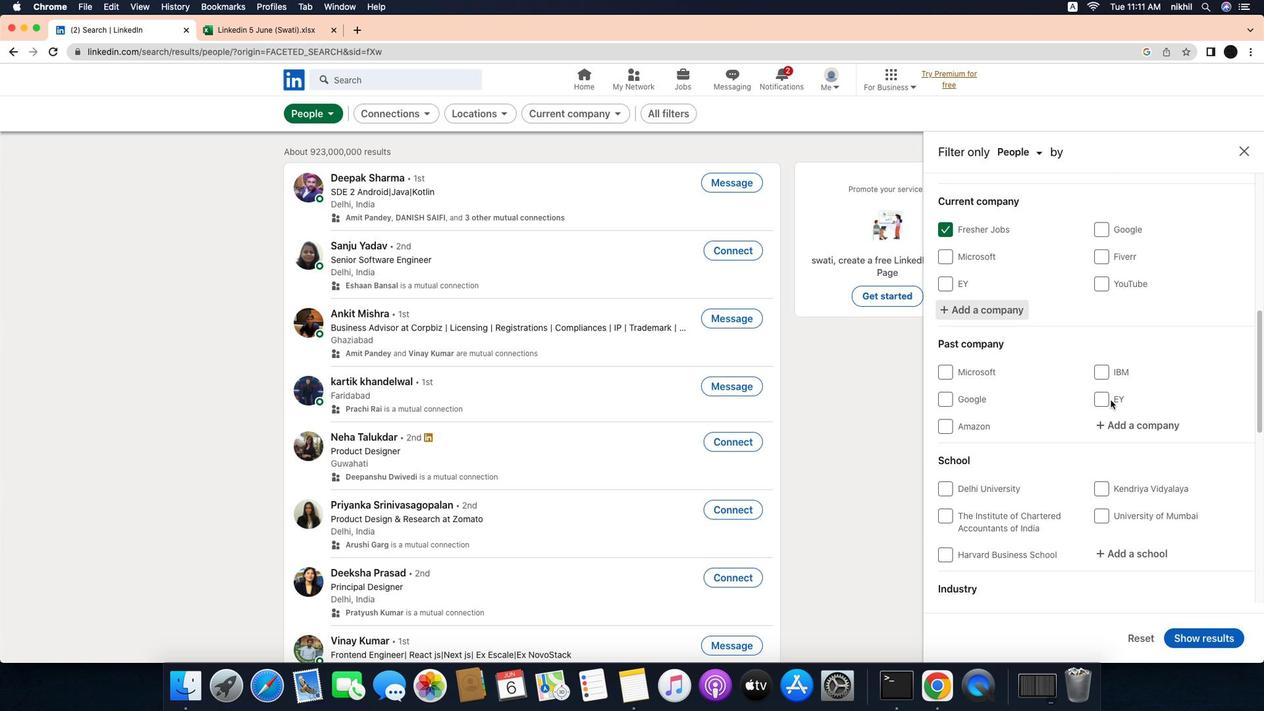 
Action: Mouse scrolled (1153, 395) with delta (-30, -31)
Screenshot: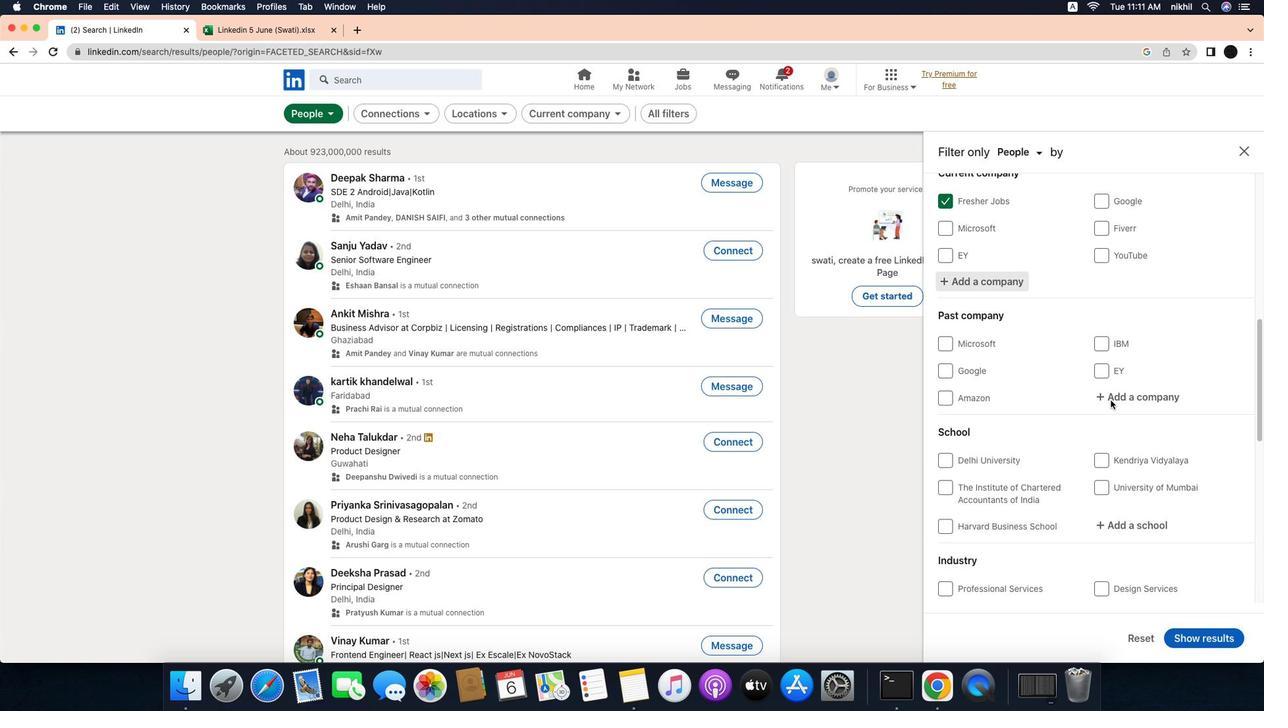 
Action: Mouse scrolled (1153, 395) with delta (-30, -31)
Screenshot: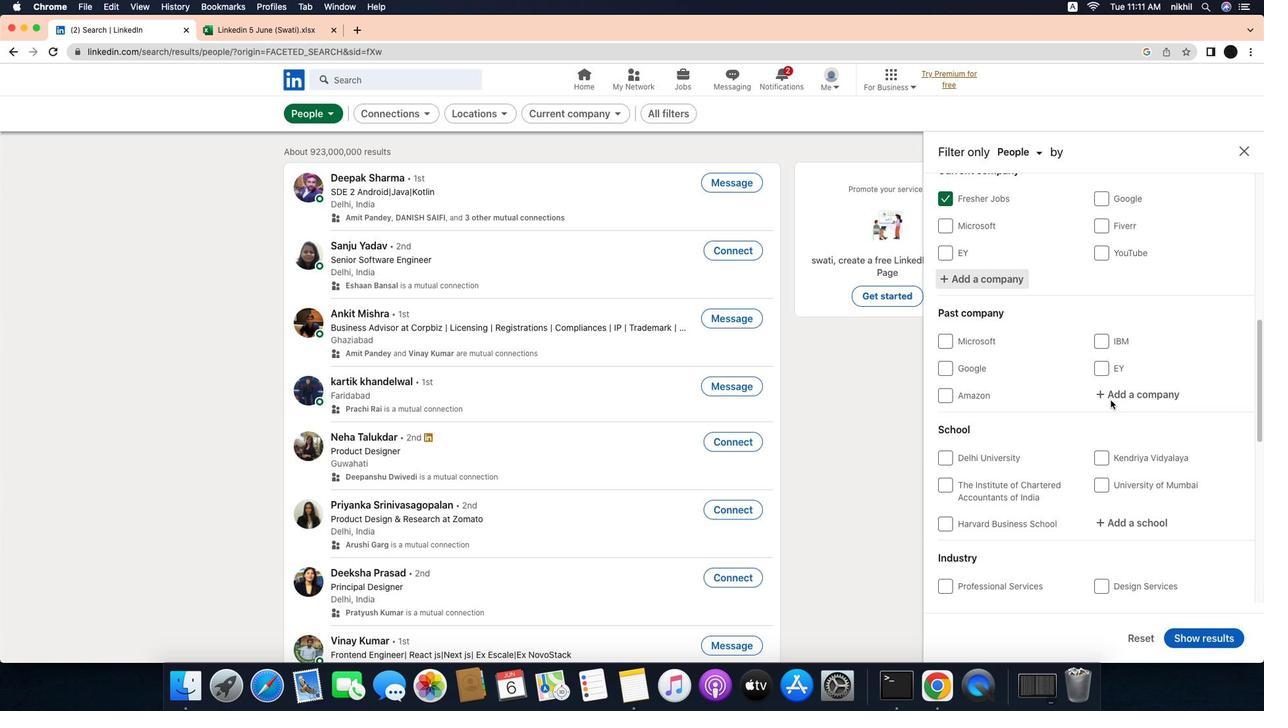 
Action: Mouse scrolled (1153, 395) with delta (-30, -31)
Screenshot: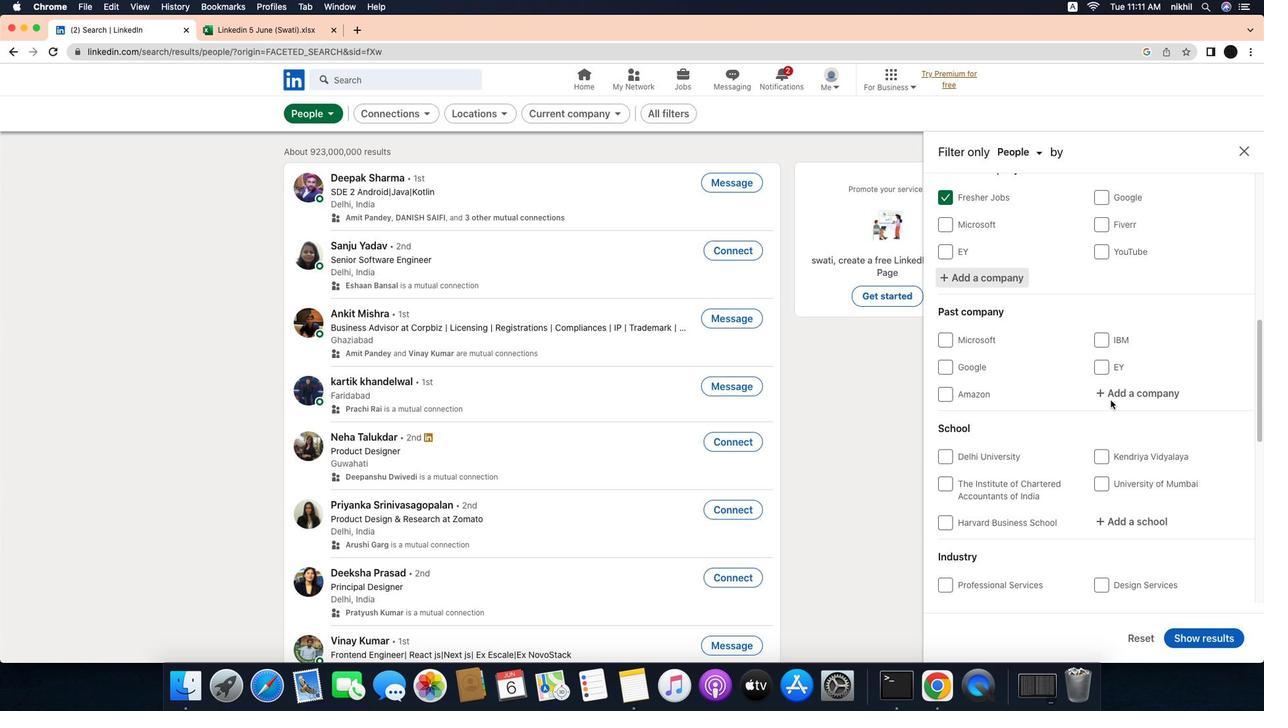
Action: Mouse scrolled (1153, 395) with delta (-30, -31)
Screenshot: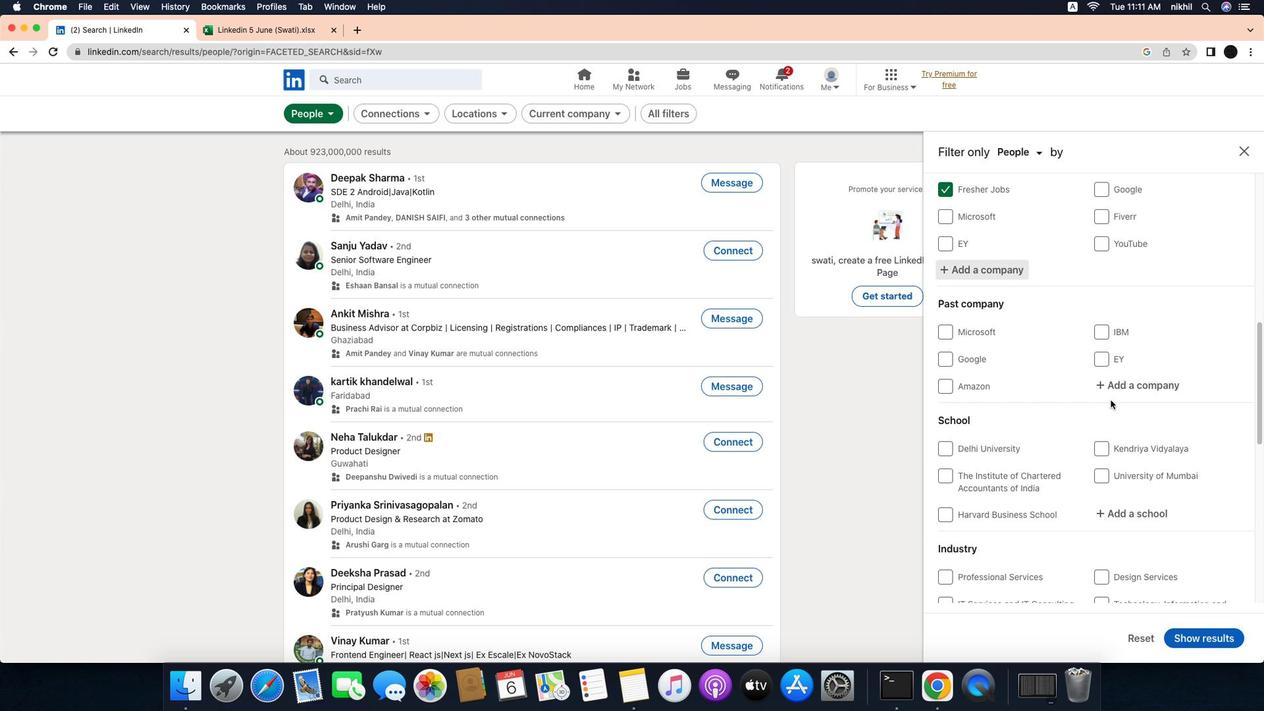 
Action: Mouse scrolled (1153, 395) with delta (-30, -31)
Screenshot: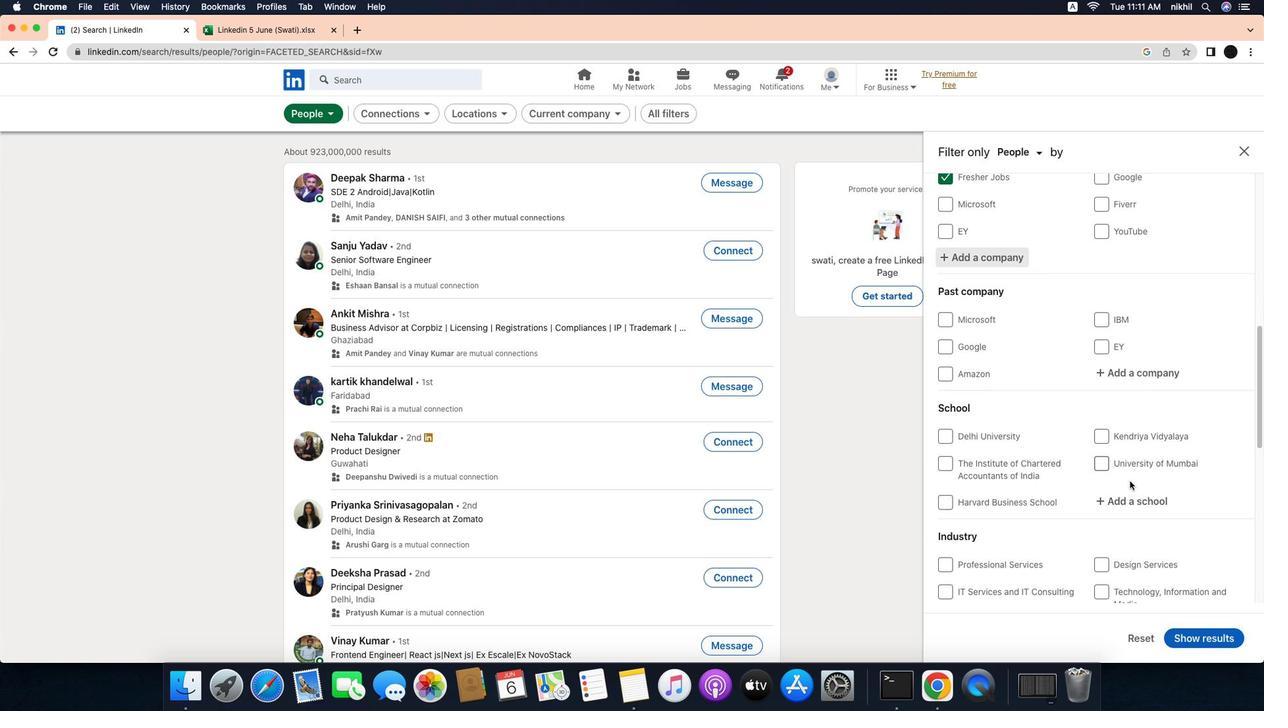 
Action: Mouse scrolled (1153, 395) with delta (-30, -31)
Screenshot: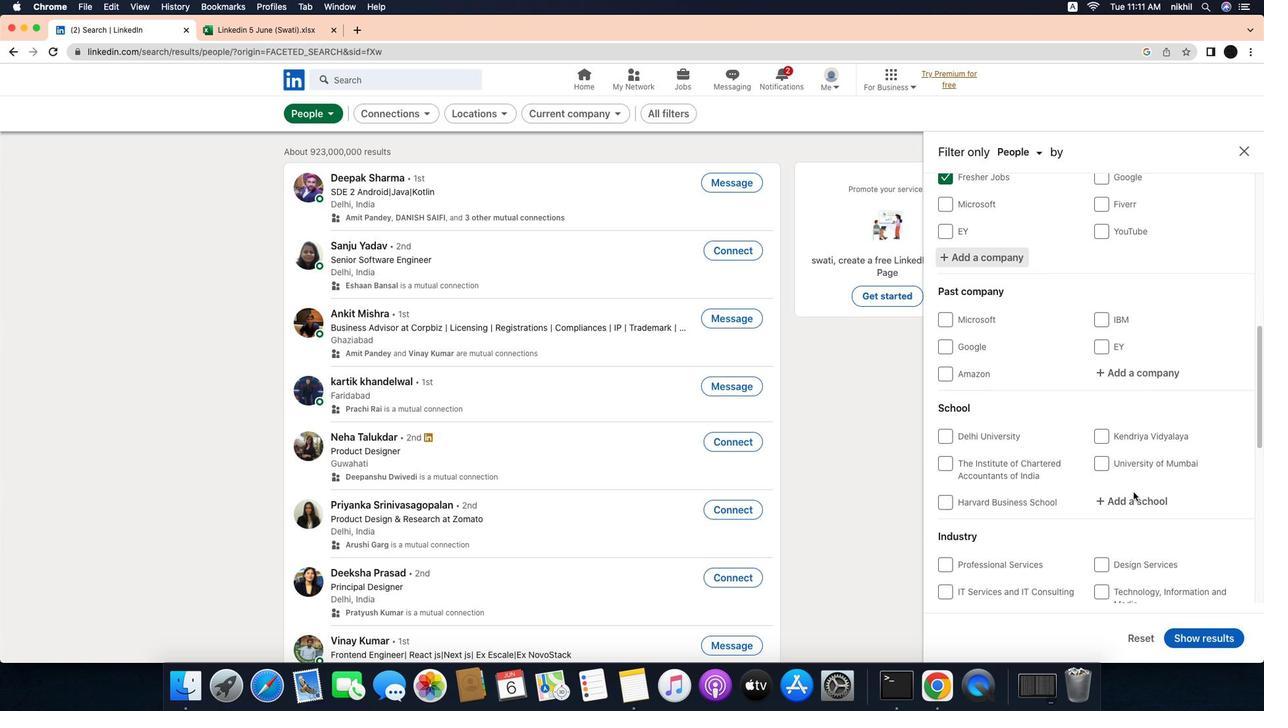 
Action: Mouse moved to (1179, 508)
Screenshot: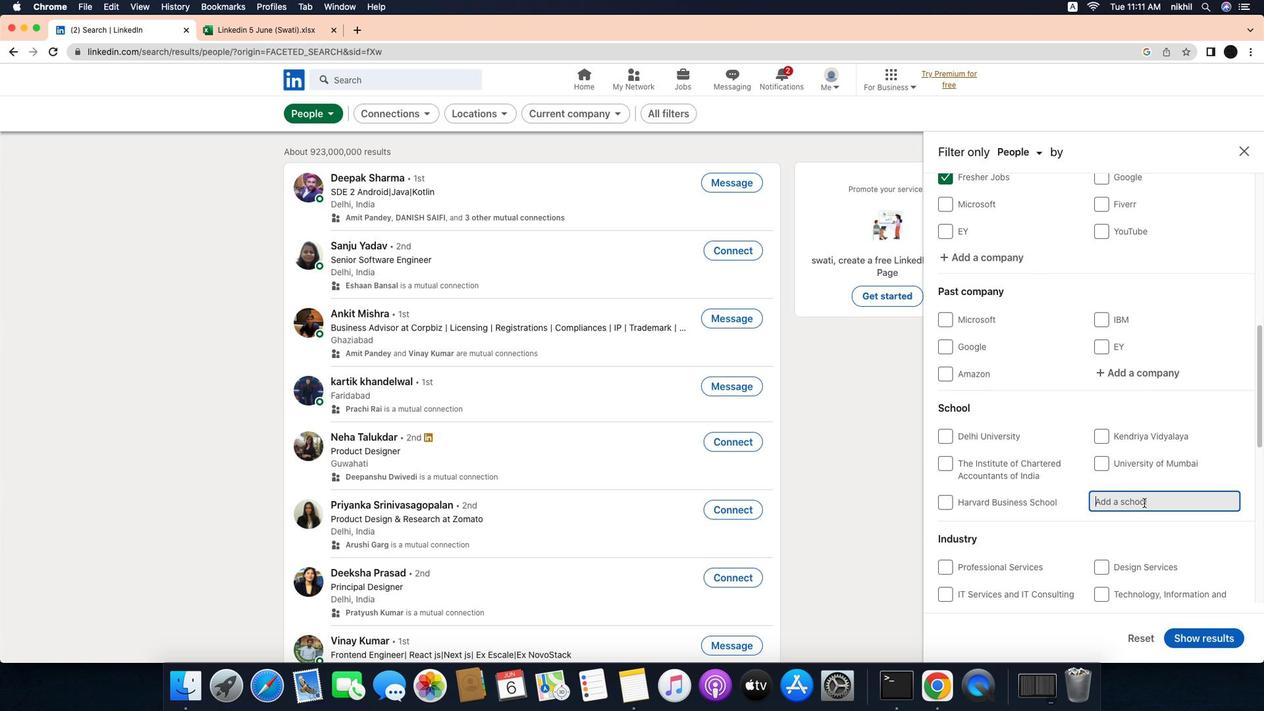 
Action: Mouse pressed left at (1179, 508)
Screenshot: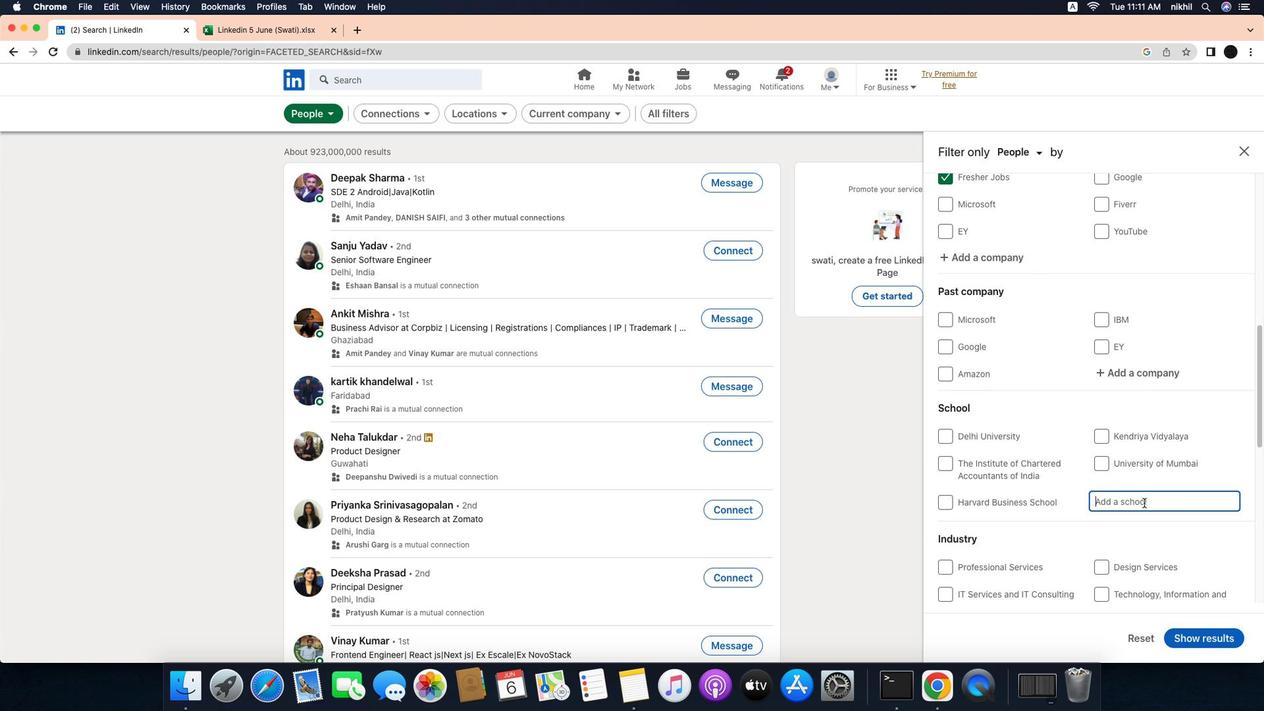 
Action: Mouse moved to (1189, 504)
Screenshot: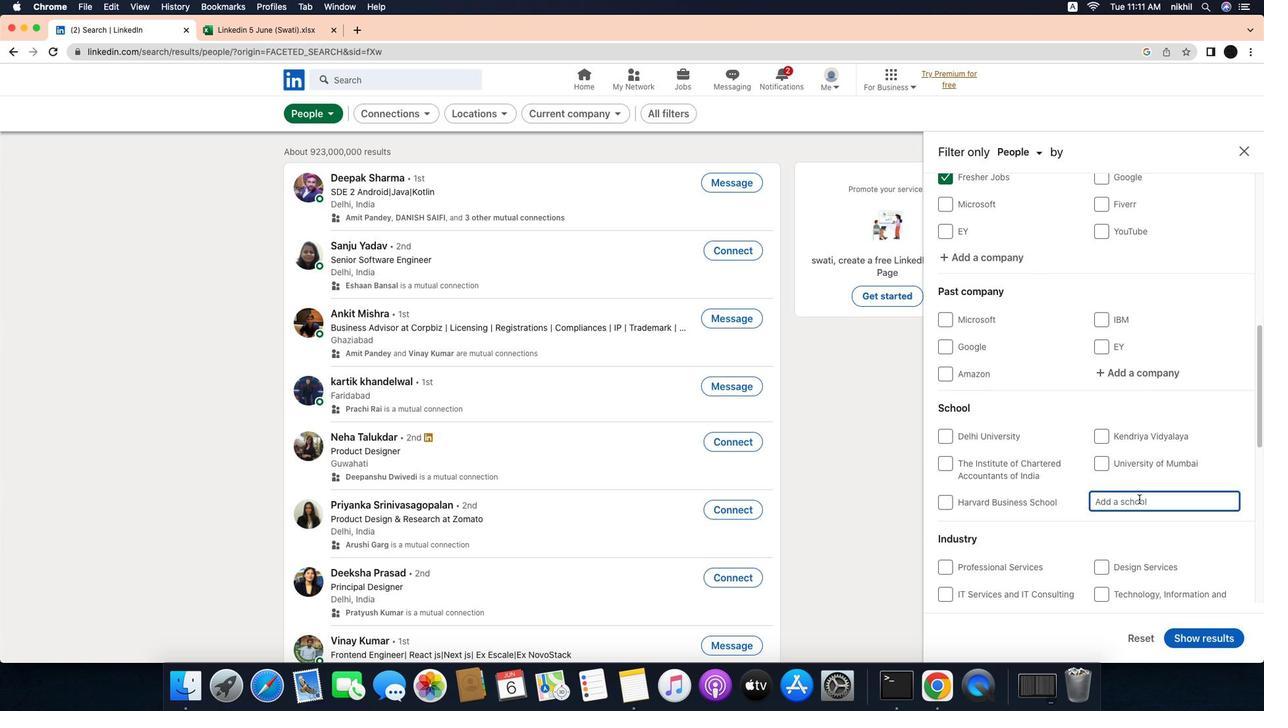 
Action: Mouse pressed left at (1189, 504)
Screenshot: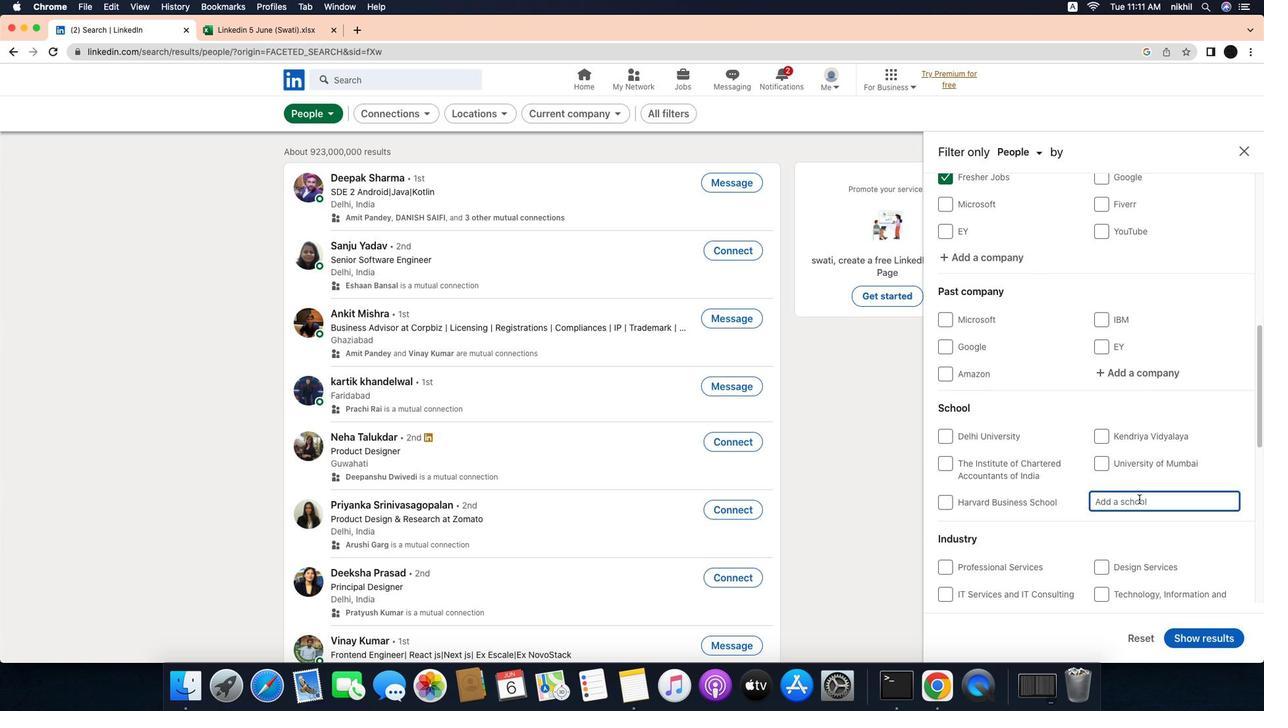 
Action: Mouse moved to (1183, 501)
Screenshot: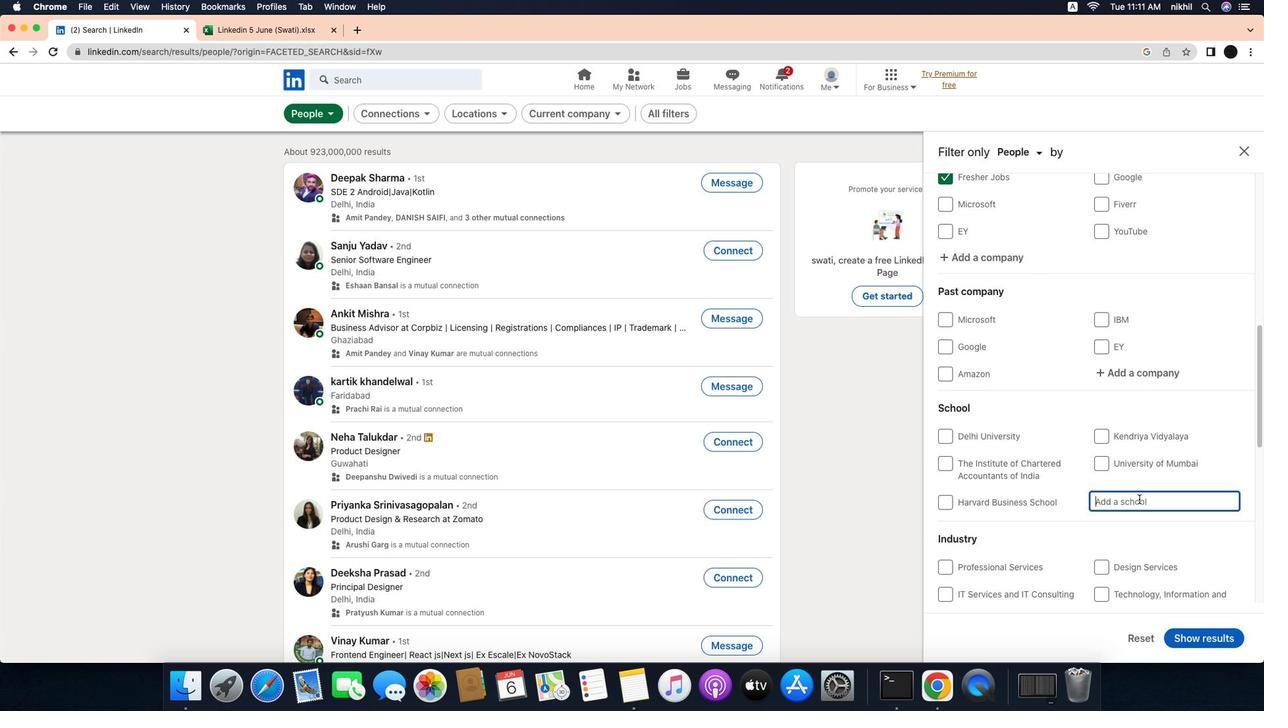 
Action: Key pressed Key.caps_lock'G'Key.caps_lock'l''o''b''a''l'Key.spaceKey.caps_lock'I'Key.caps_lock'n''s''t''i''t''u''t''e'Key.space'o''d'Key.backspace'f'Key.spaceKey.caps_lock'T'Key.caps_lock'e''c''h''n''o''l''o''g''y'','Key.caps_lock'J'Key.caps_lock'a''i''p''u''r'
Screenshot: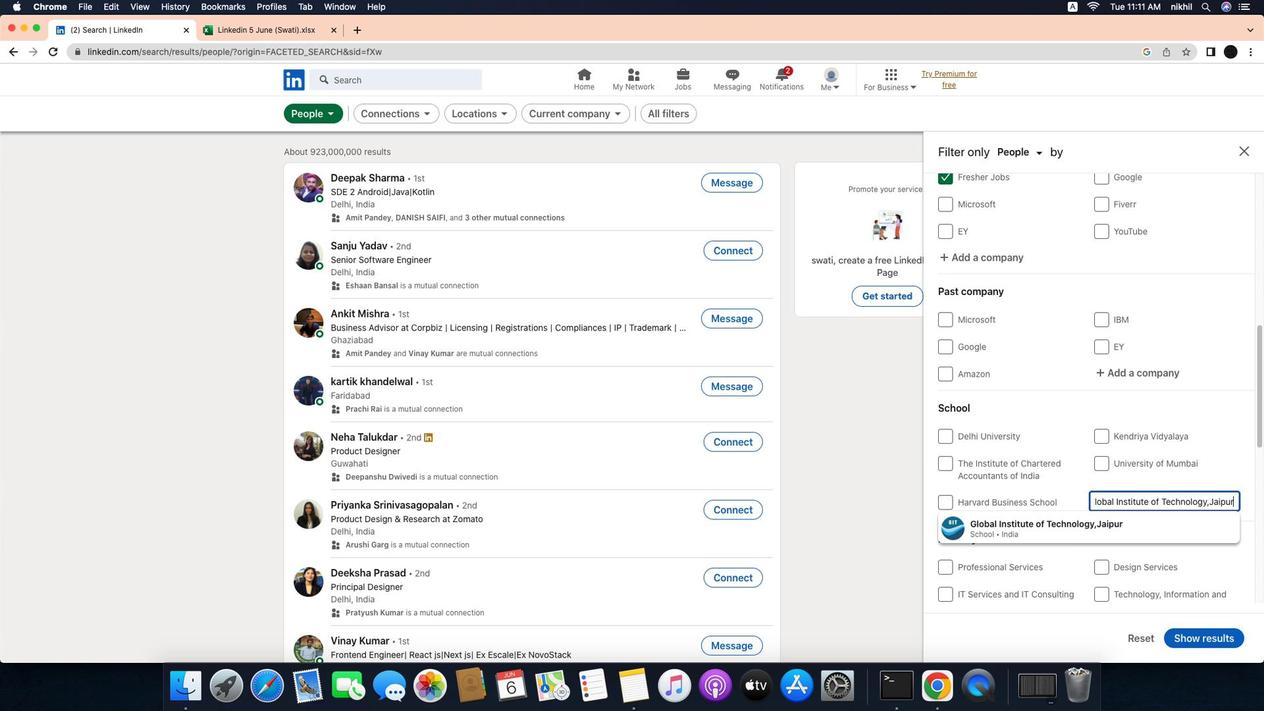 
Action: Mouse moved to (1138, 527)
Screenshot: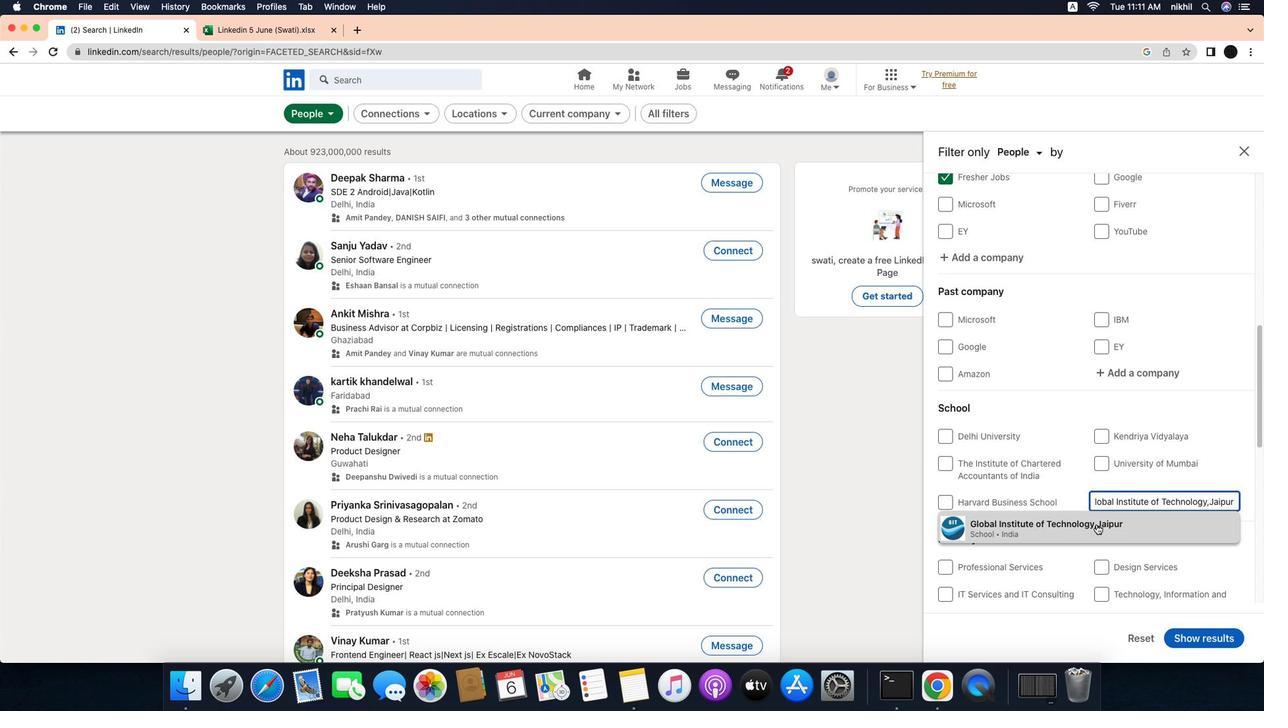 
Action: Mouse pressed left at (1138, 527)
Screenshot: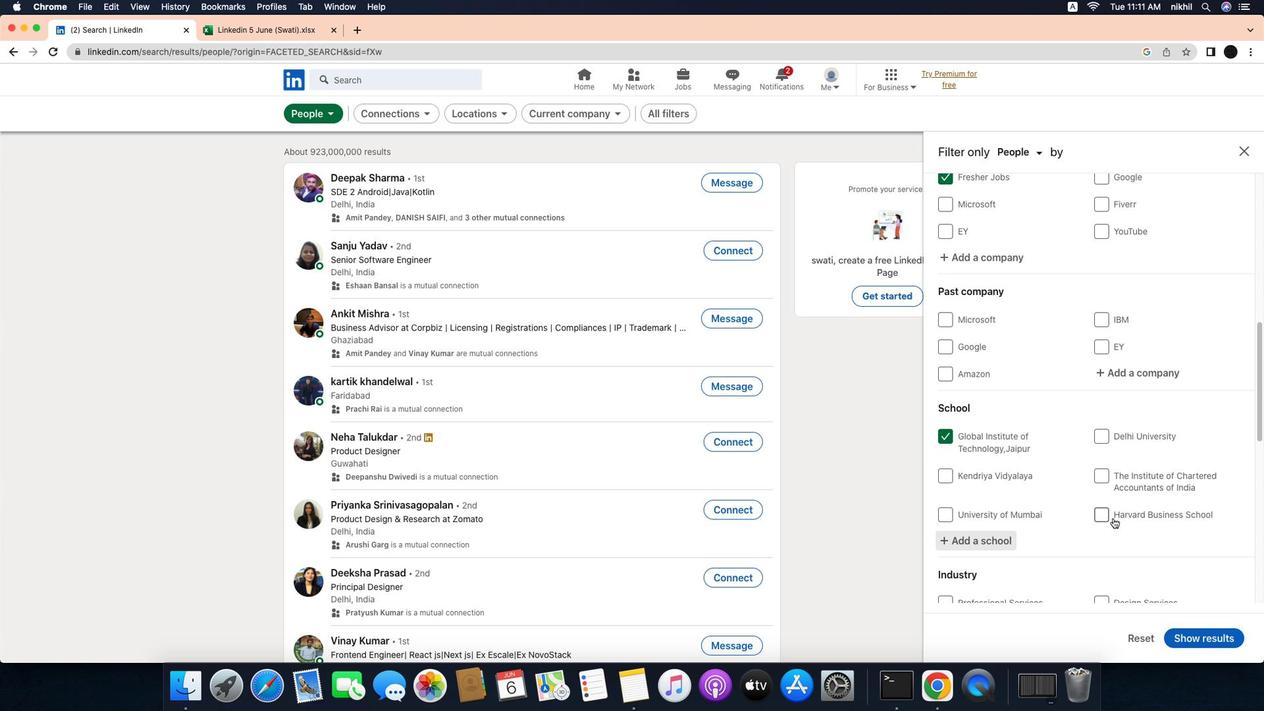 
Action: Mouse moved to (1144, 498)
Screenshot: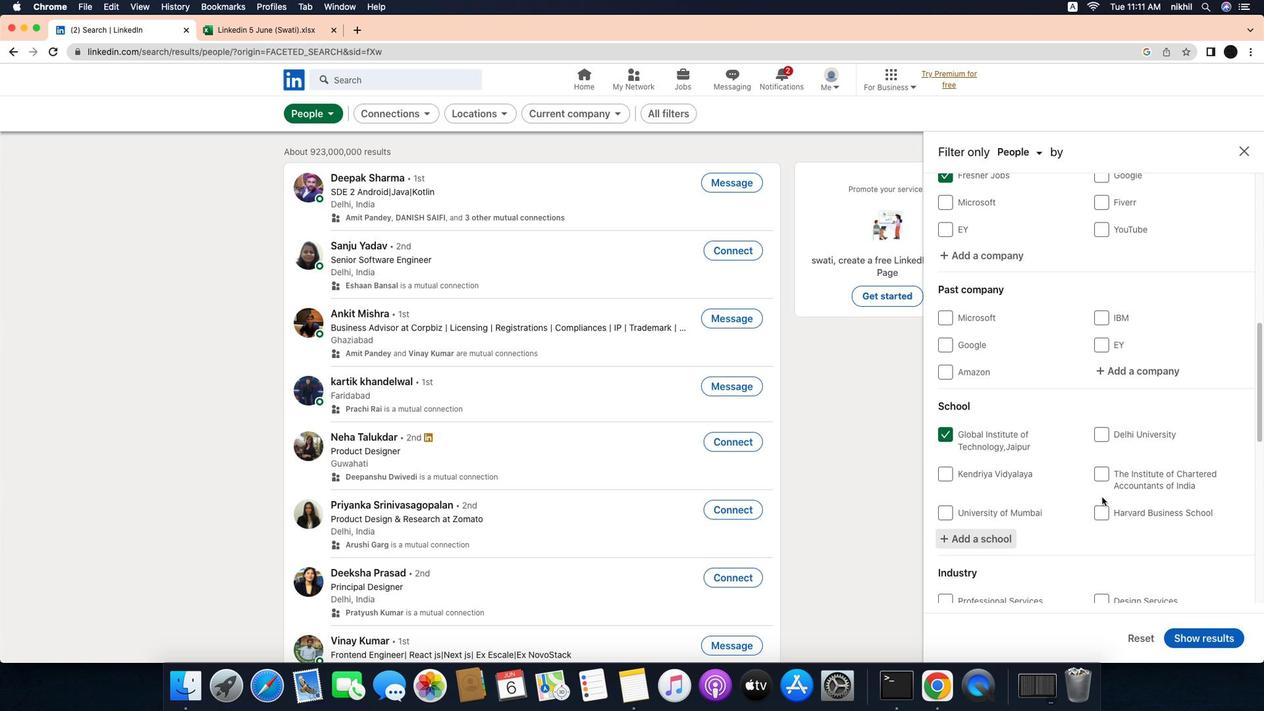 
Action: Mouse scrolled (1144, 498) with delta (-30, -31)
Screenshot: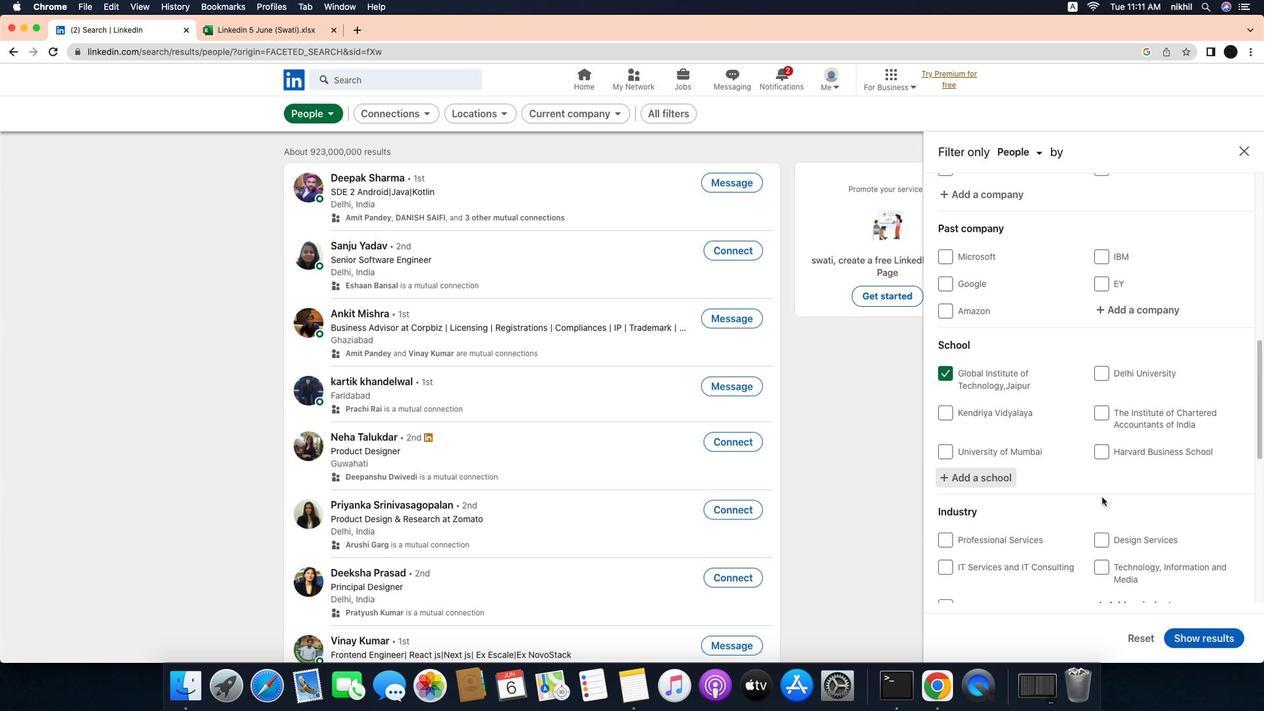 
Action: Mouse scrolled (1144, 498) with delta (-30, -31)
Screenshot: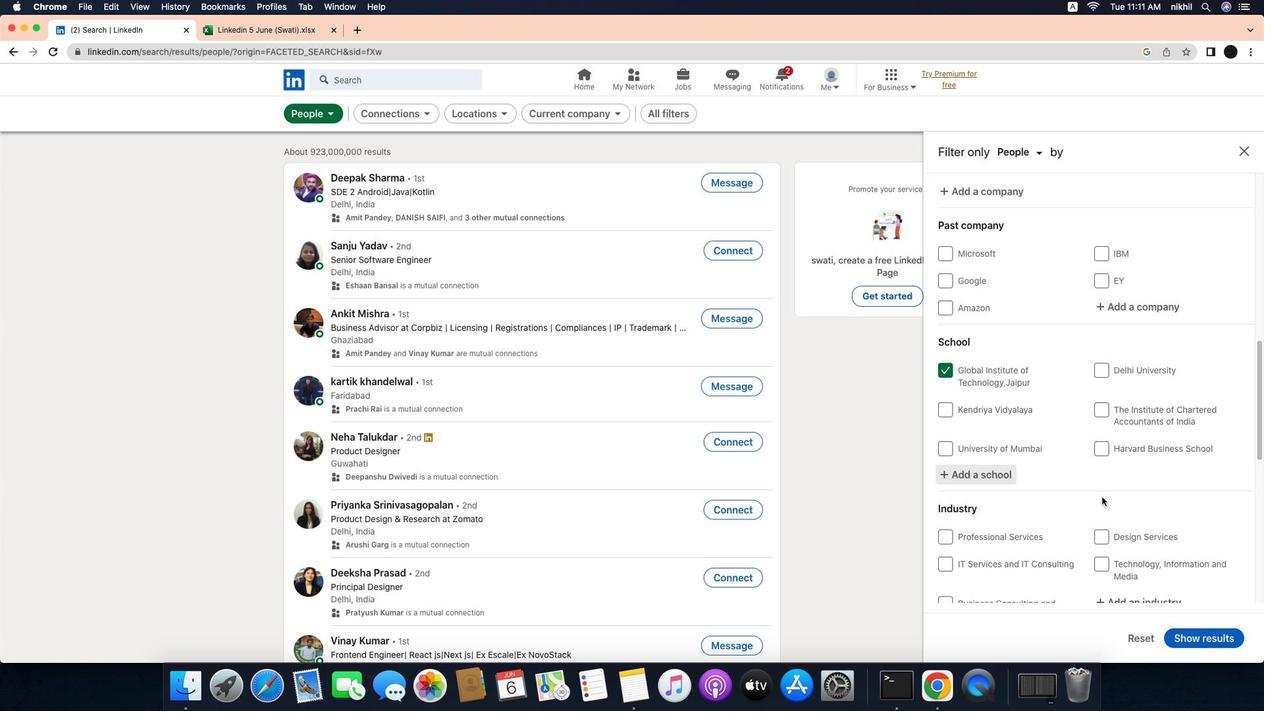 
Action: Mouse scrolled (1144, 498) with delta (-30, -31)
Screenshot: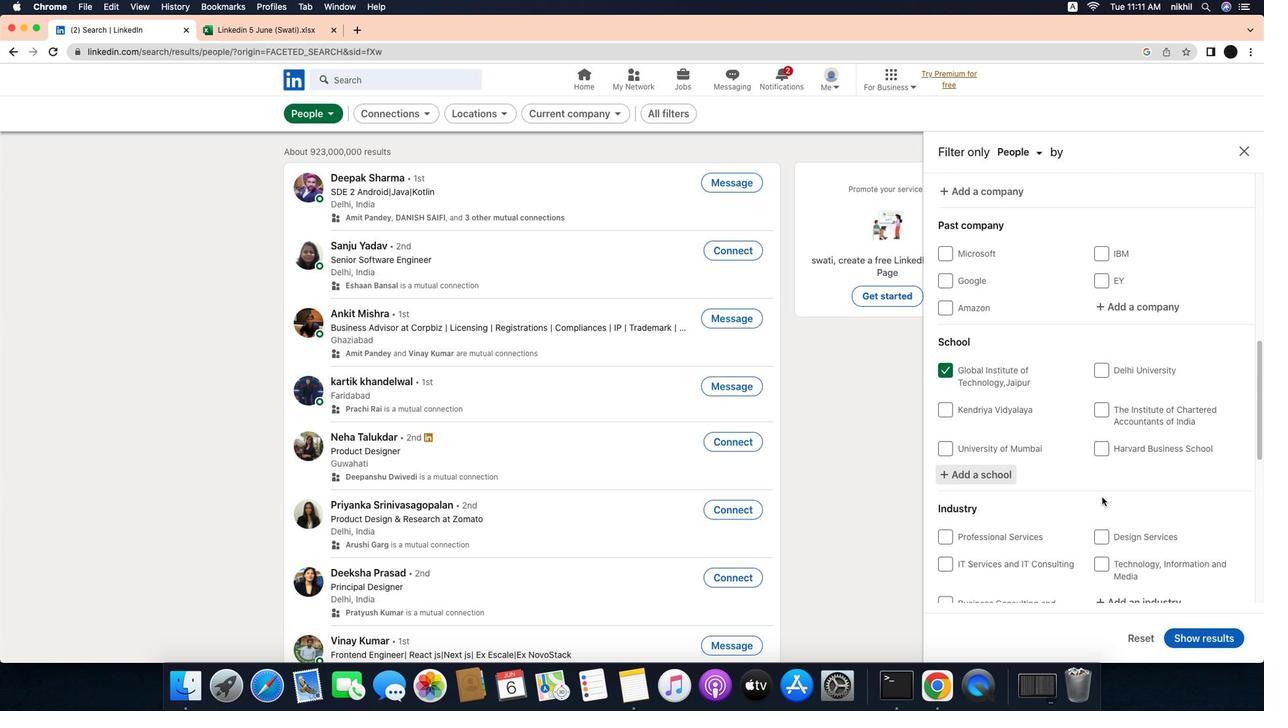 
Action: Mouse scrolled (1144, 498) with delta (-30, -31)
Screenshot: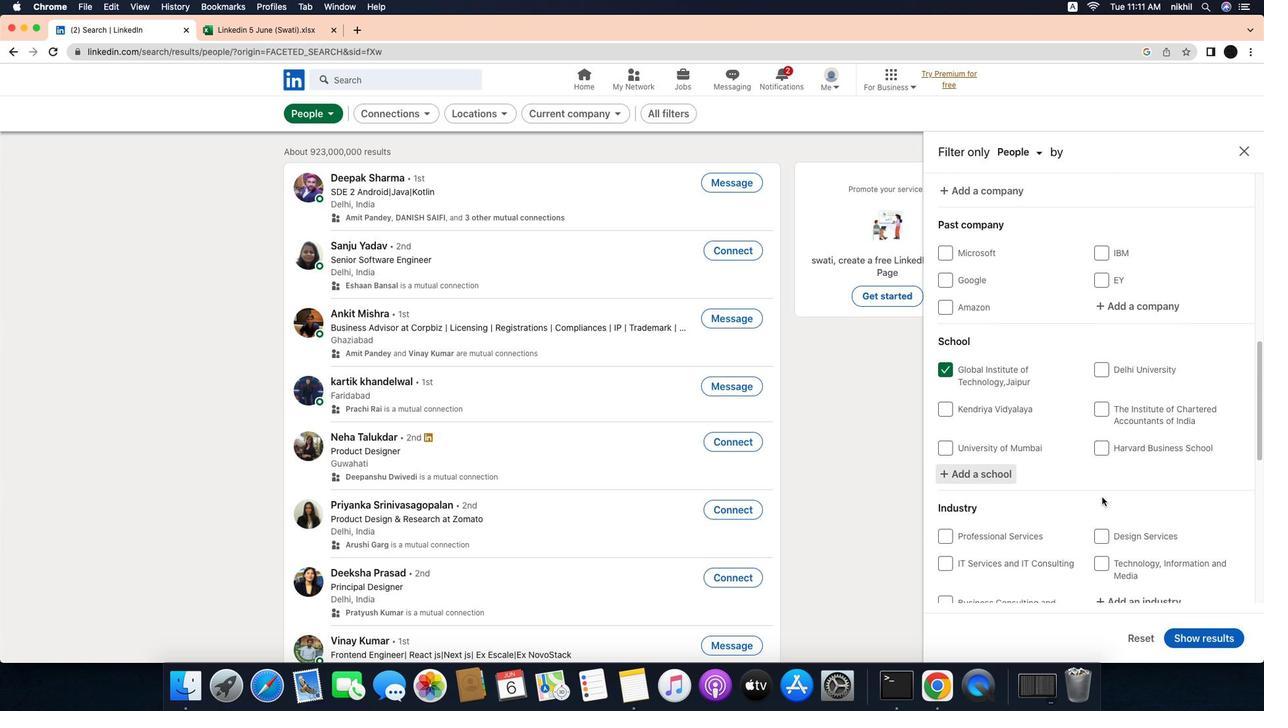 
Action: Mouse scrolled (1144, 498) with delta (-30, -31)
Screenshot: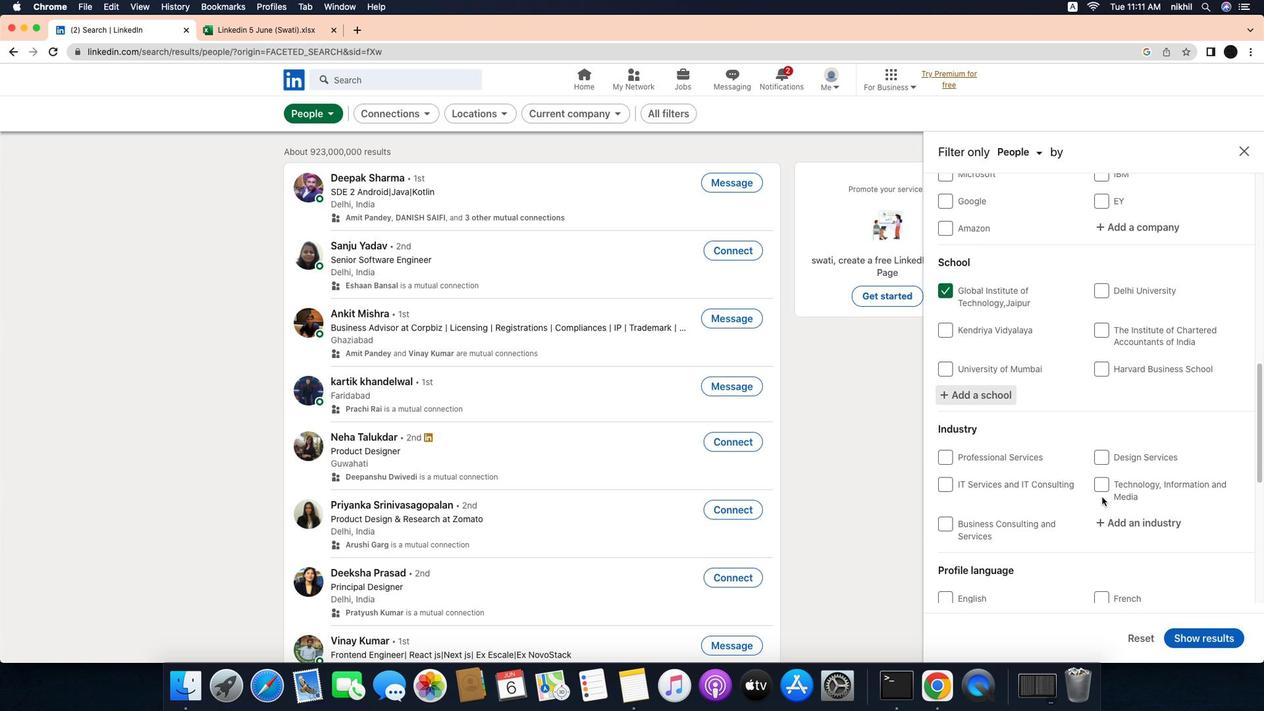 
Action: Mouse scrolled (1144, 498) with delta (-30, -31)
Screenshot: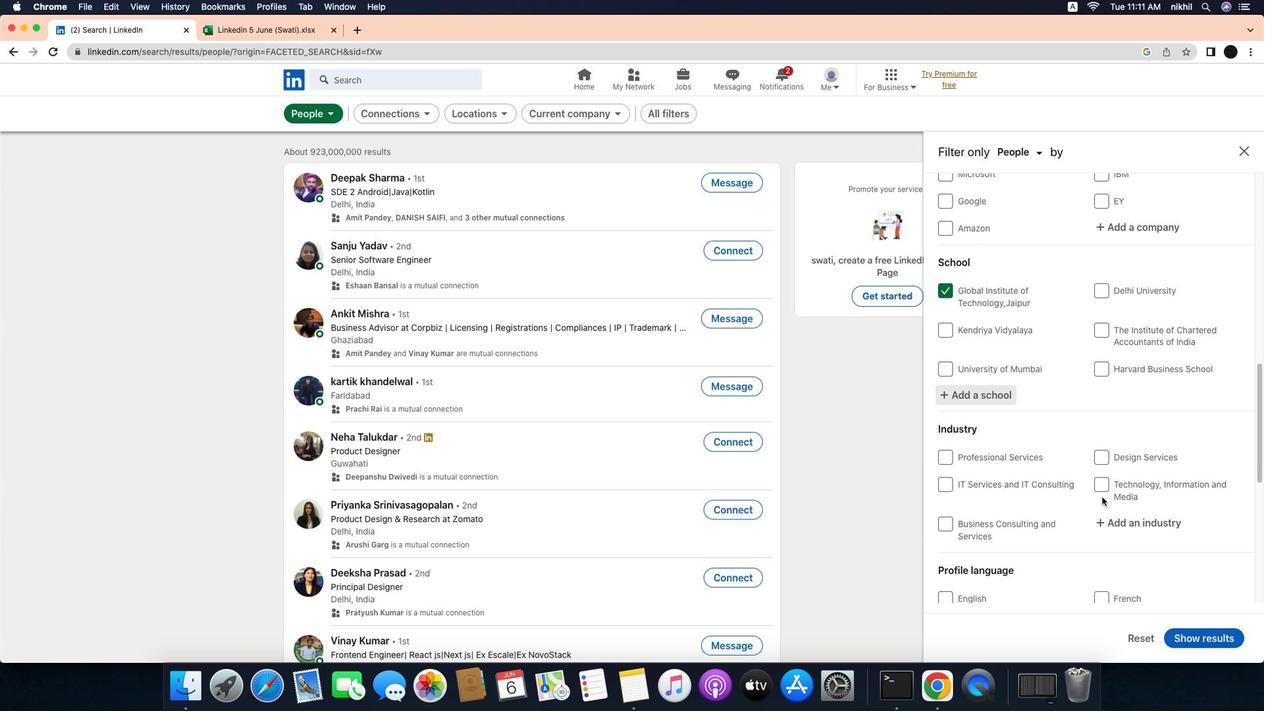 
Action: Mouse scrolled (1144, 498) with delta (-30, -32)
Screenshot: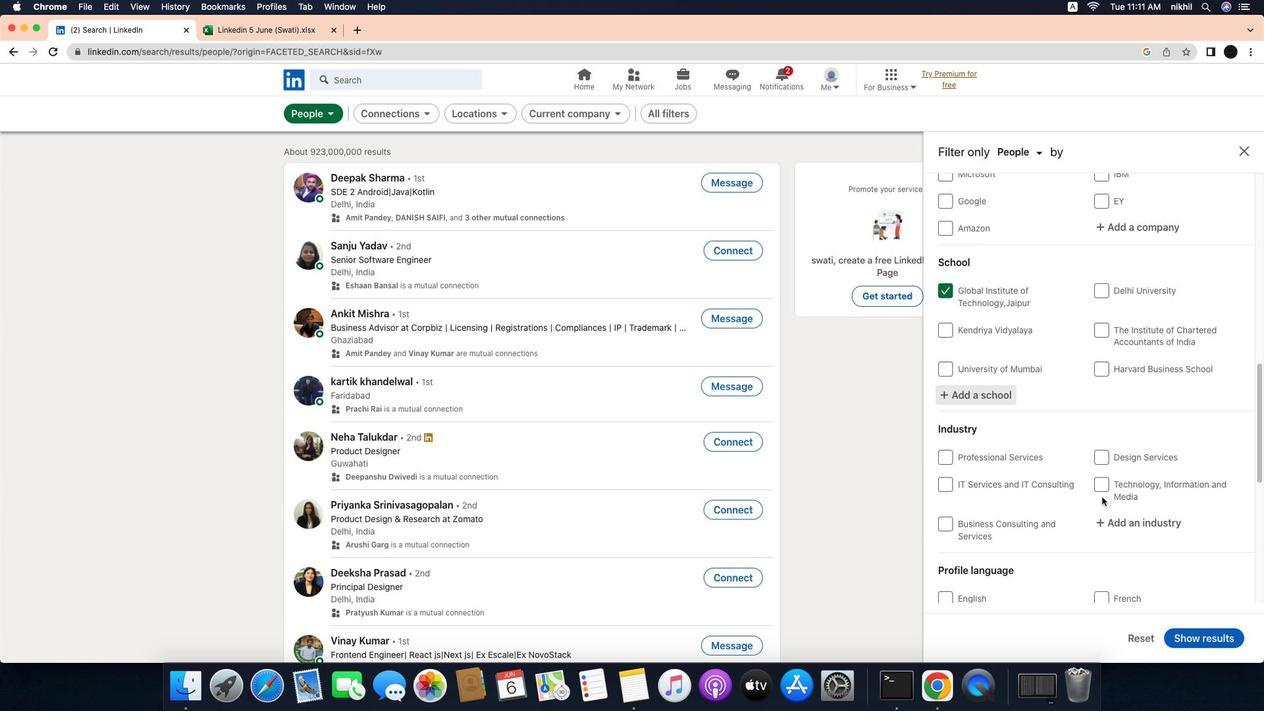 
Action: Mouse scrolled (1144, 498) with delta (-30, -31)
Screenshot: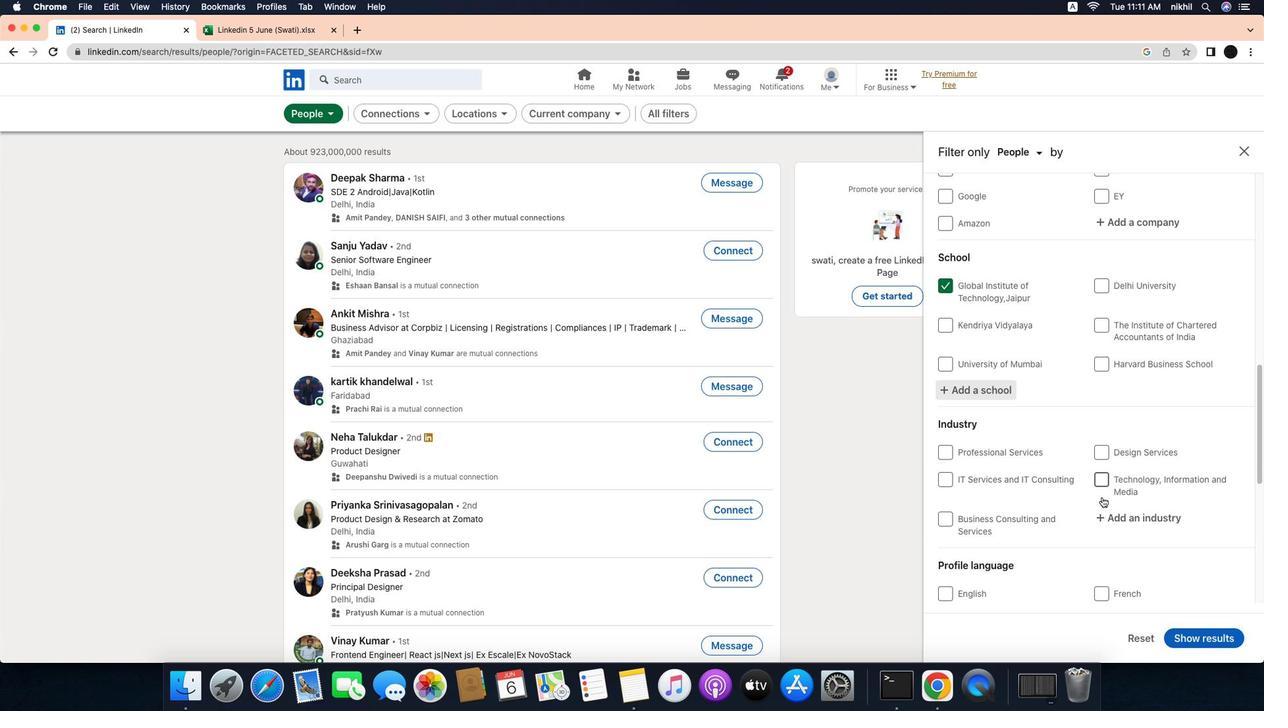 
Action: Mouse scrolled (1144, 498) with delta (-30, -31)
Screenshot: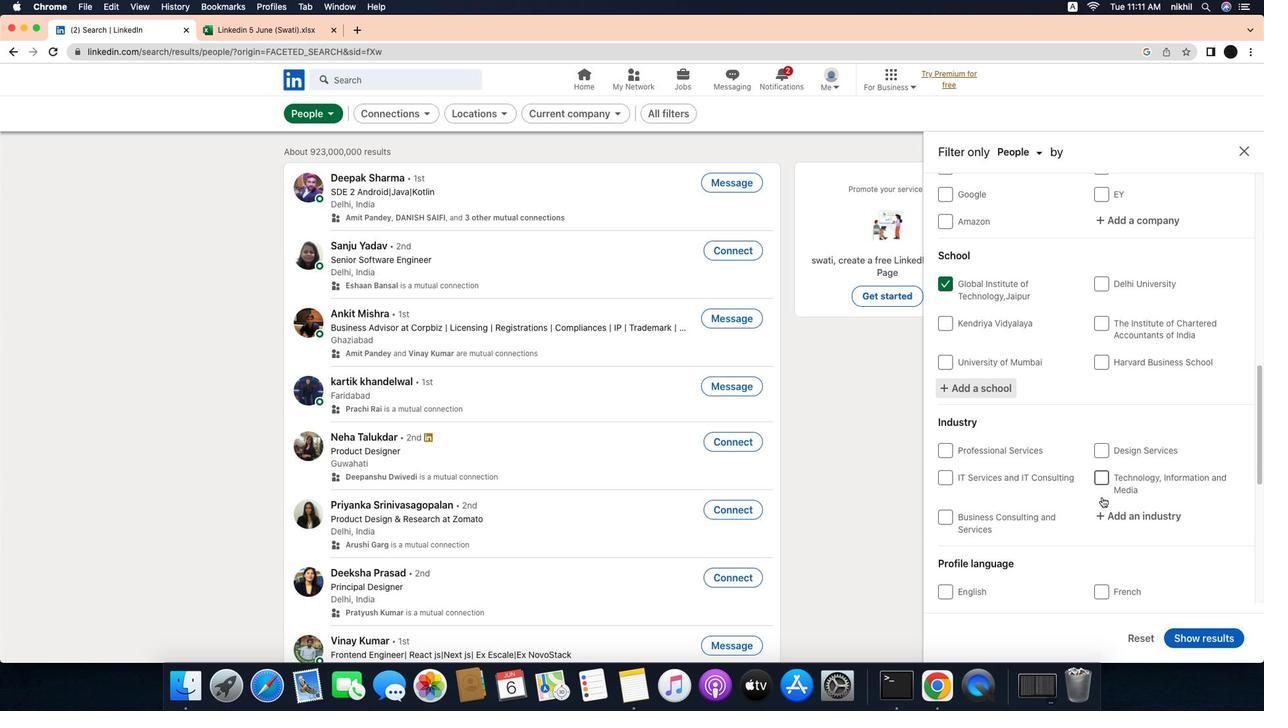 
Action: Mouse scrolled (1144, 498) with delta (-30, -31)
Screenshot: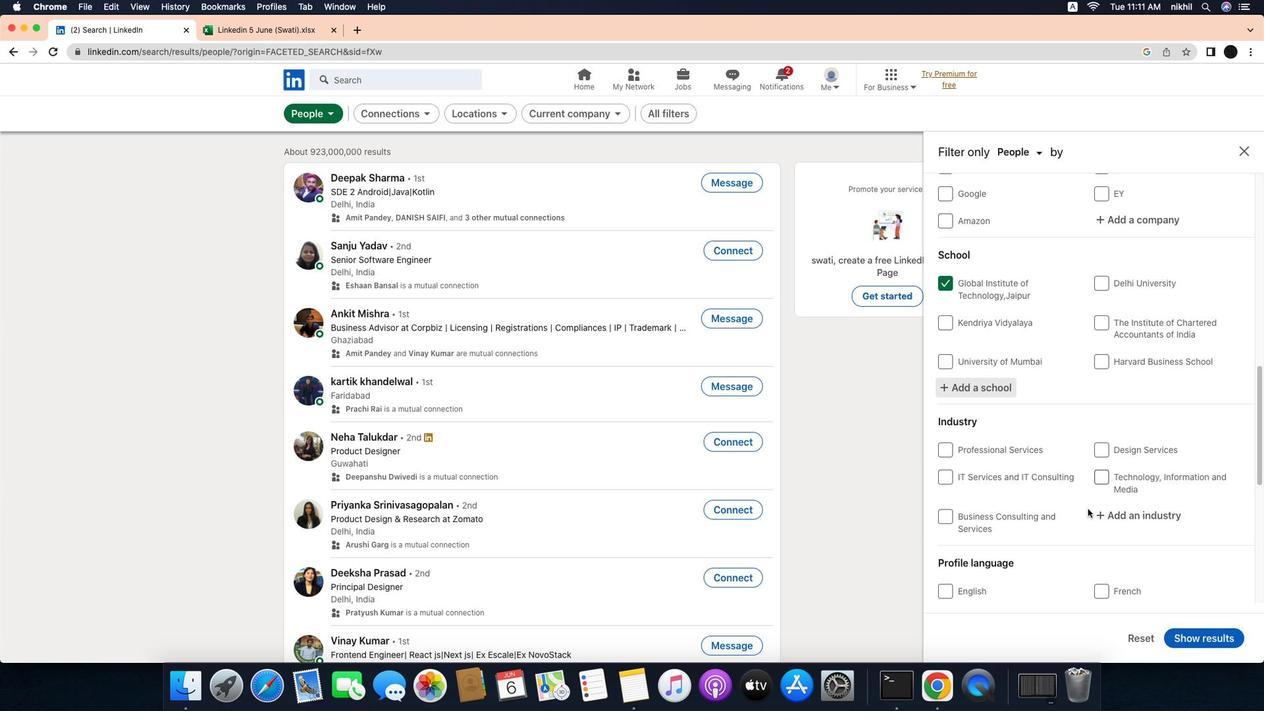 
Action: Mouse moved to (1172, 518)
Screenshot: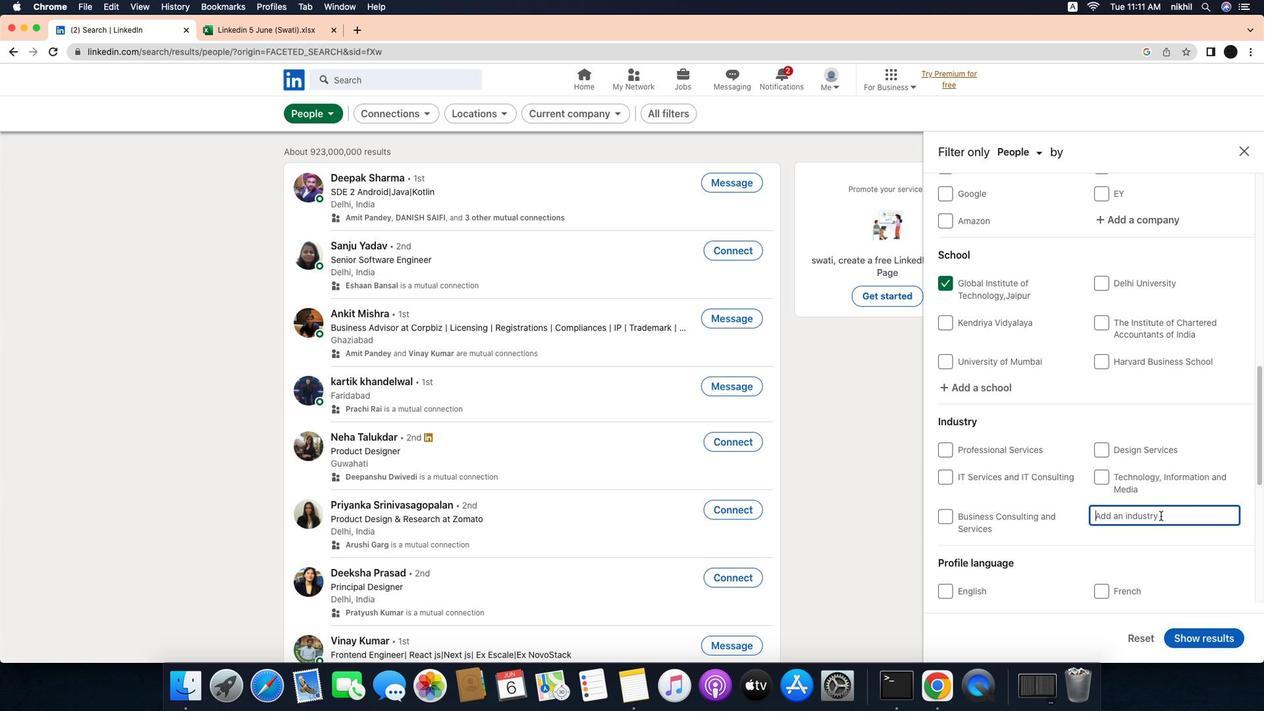 
Action: Mouse pressed left at (1172, 518)
Screenshot: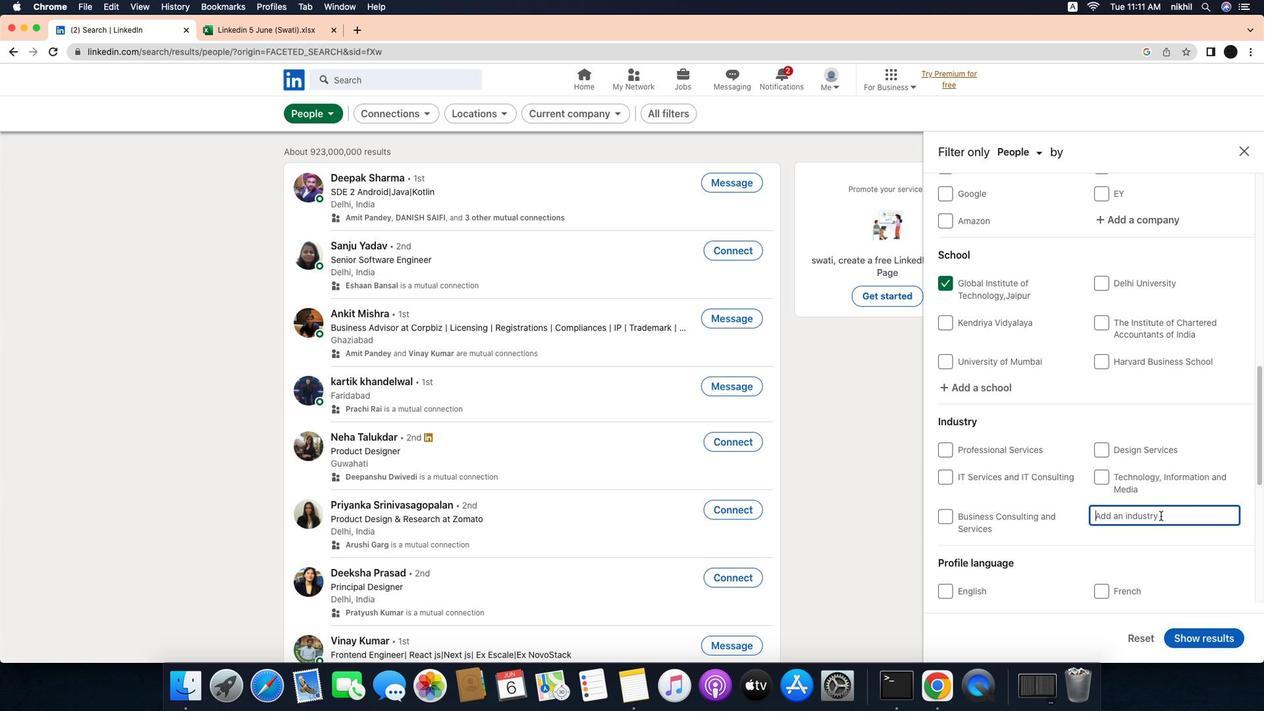 
Action: Mouse moved to (1206, 518)
Screenshot: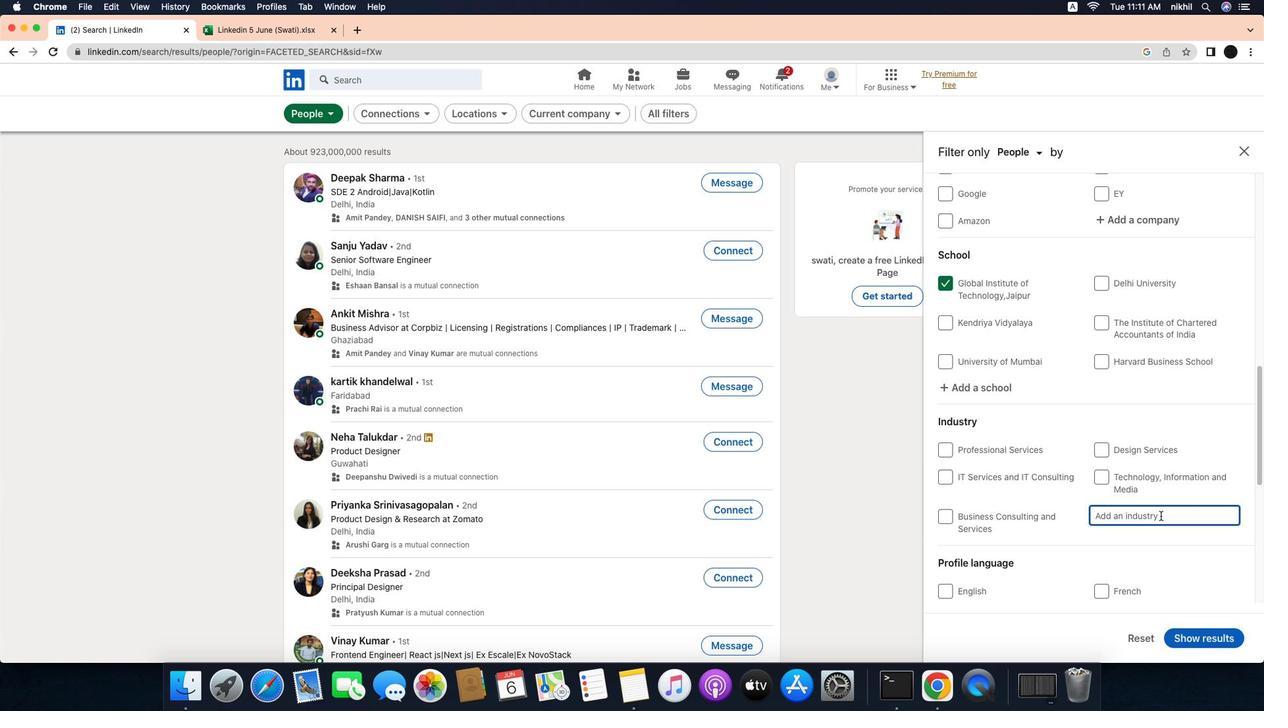 
Action: Mouse pressed left at (1206, 518)
Screenshot: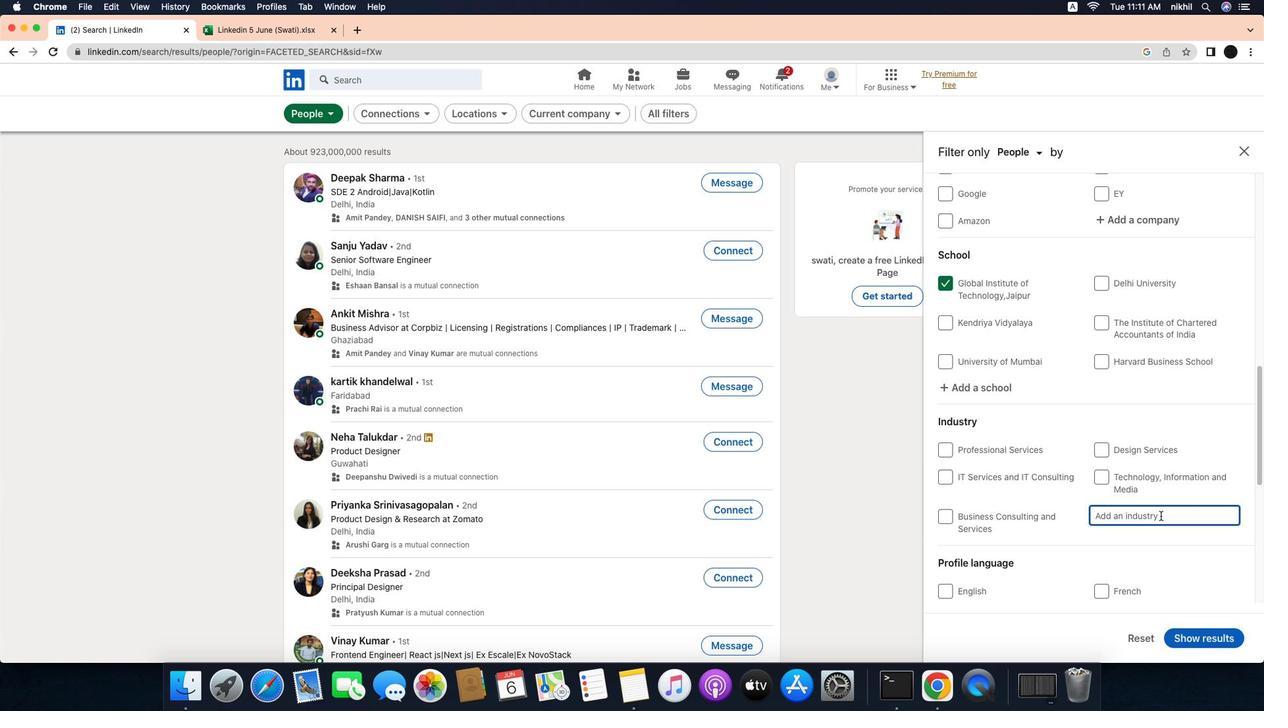 
Action: Mouse moved to (1206, 518)
Screenshot: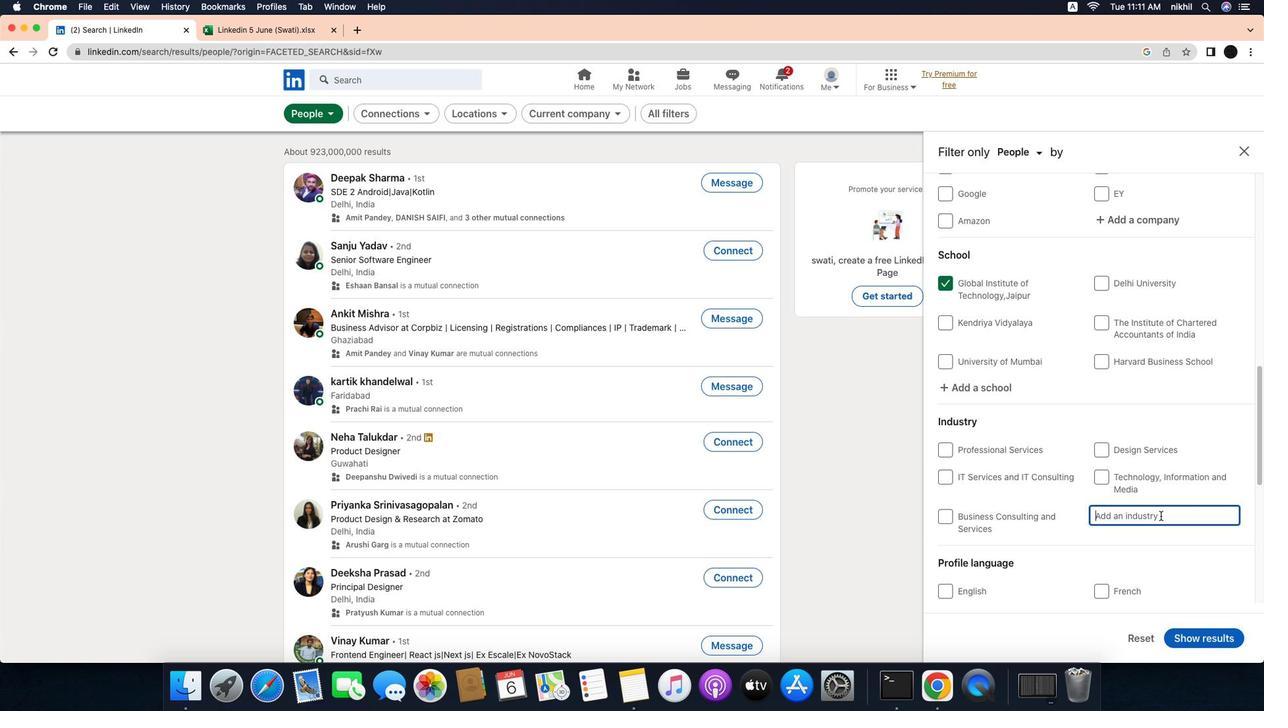 
Action: Key pressed Key.caps_lock'W'Key.caps_lock'i''r''e''l''e''s''s'Key.spaceKey.caps_lock'S'Key.caps_lock'e''r''v''i''c''e''s'
Screenshot: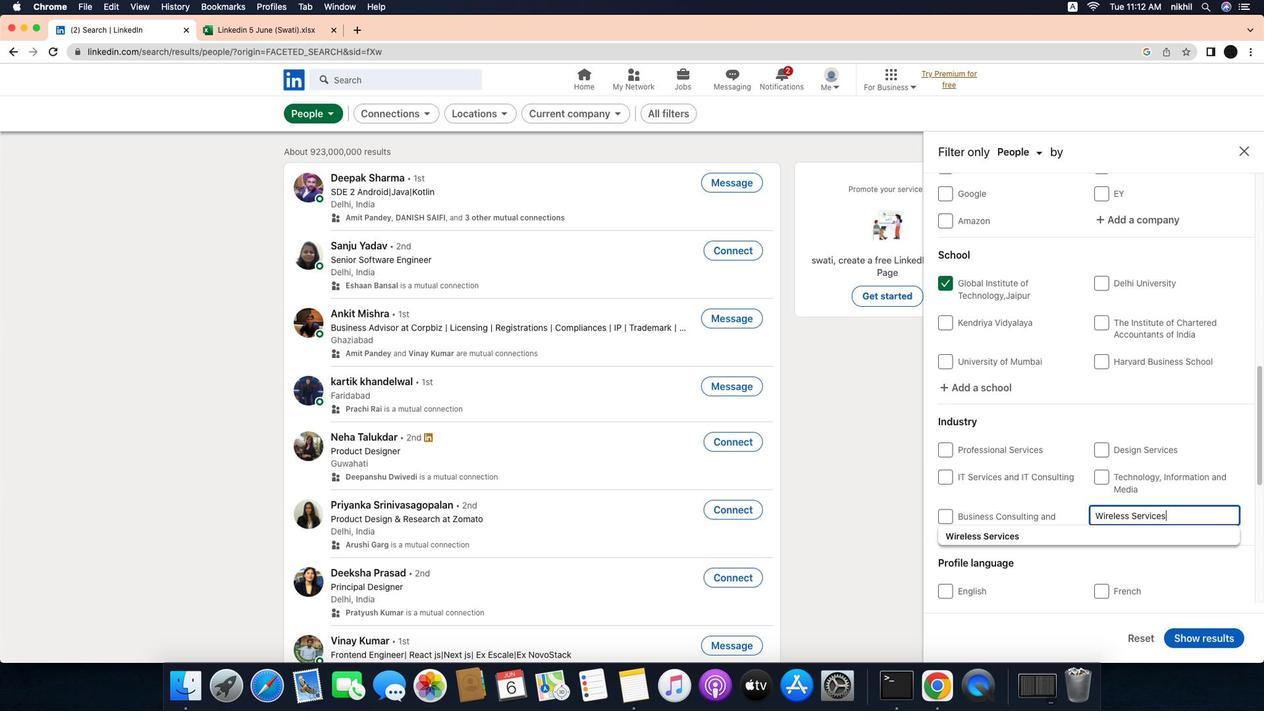
Action: Mouse moved to (1179, 543)
Screenshot: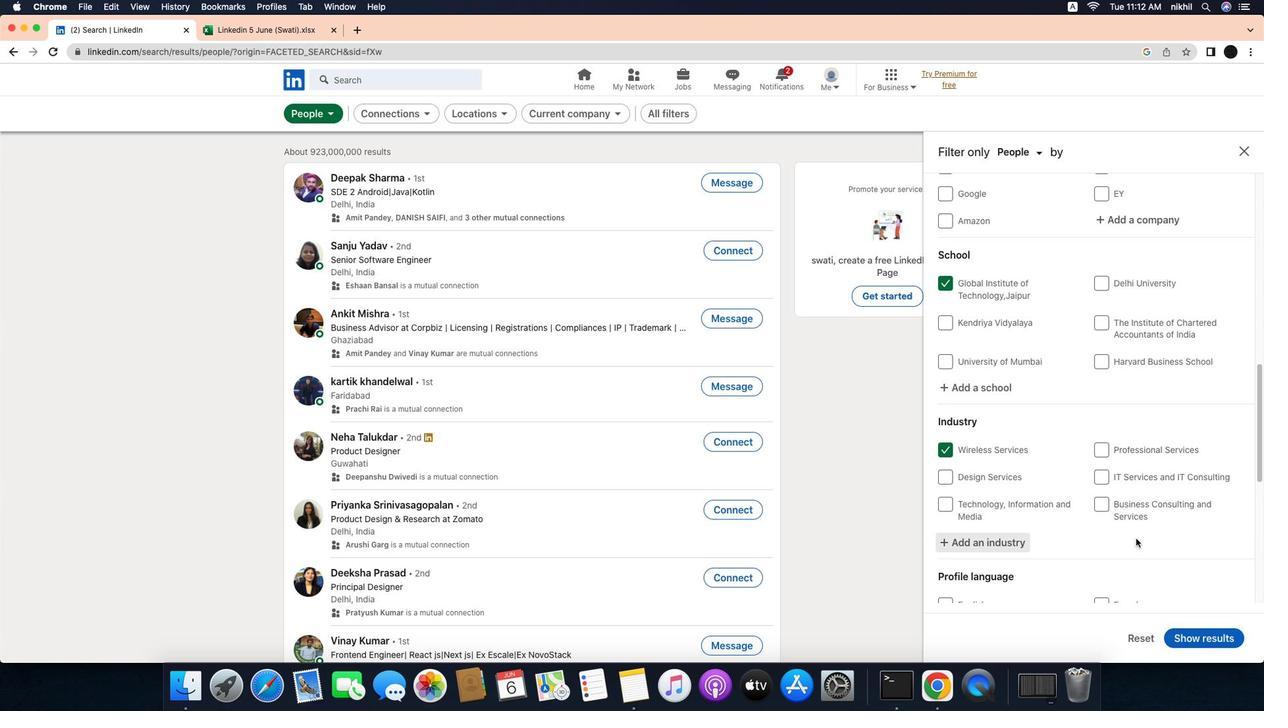 
Action: Mouse pressed left at (1179, 543)
Screenshot: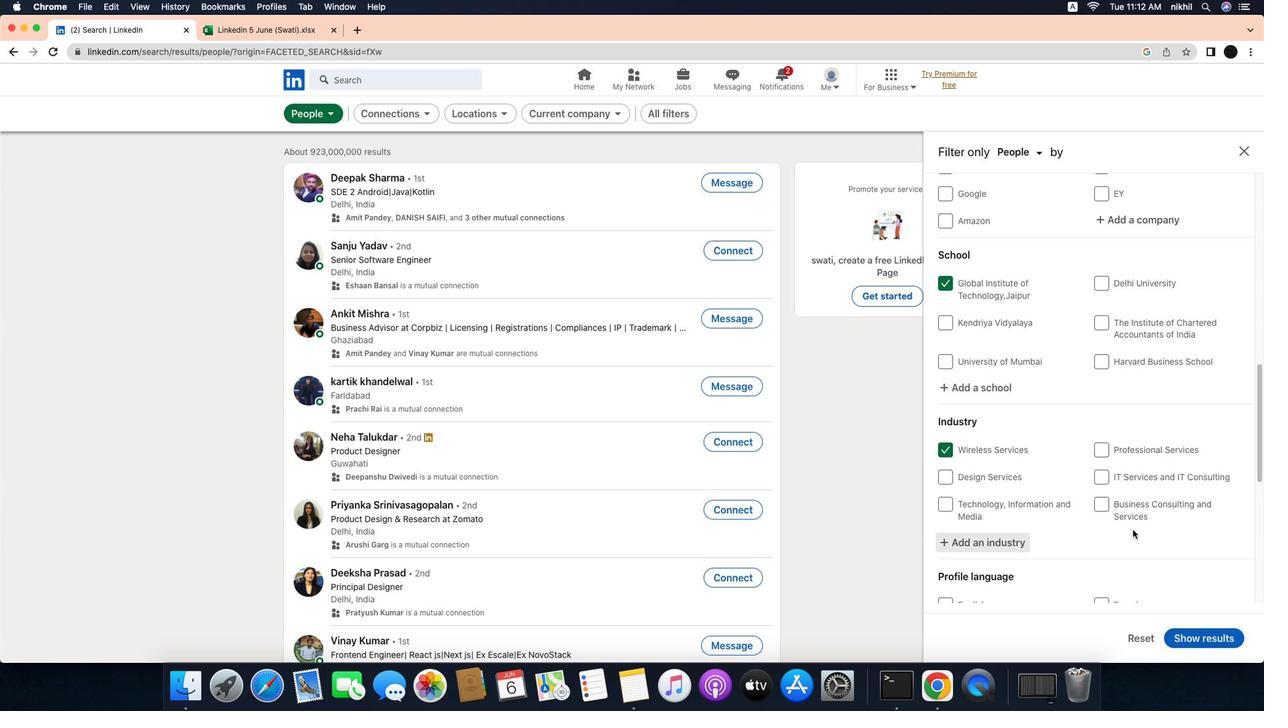 
Action: Mouse moved to (1174, 519)
Screenshot: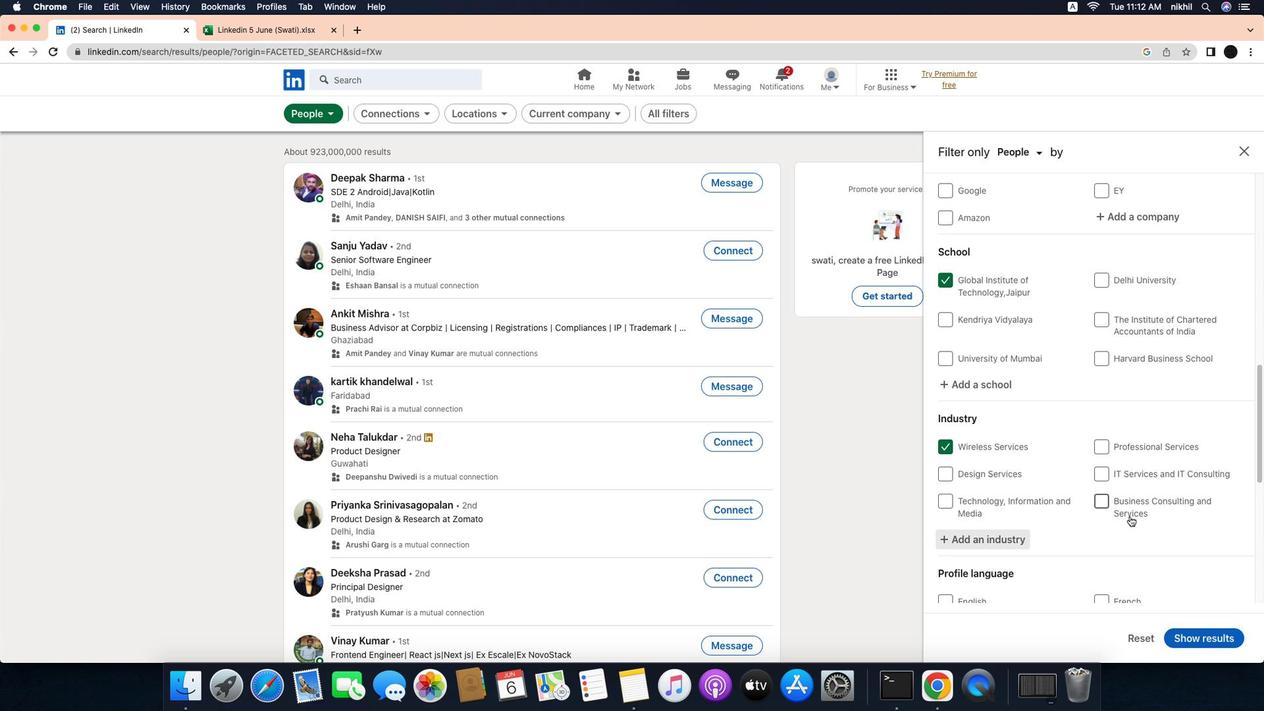 
Action: Mouse scrolled (1174, 519) with delta (-30, -31)
Screenshot: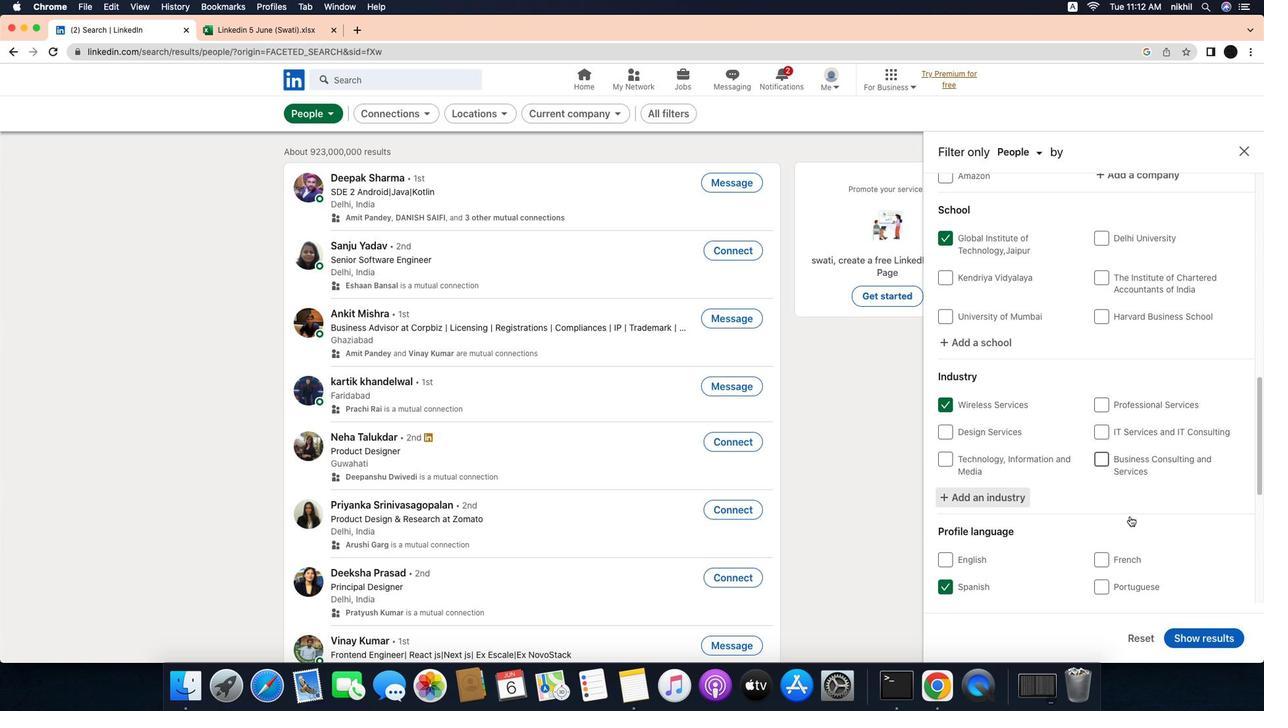 
Action: Mouse scrolled (1174, 519) with delta (-30, -31)
Screenshot: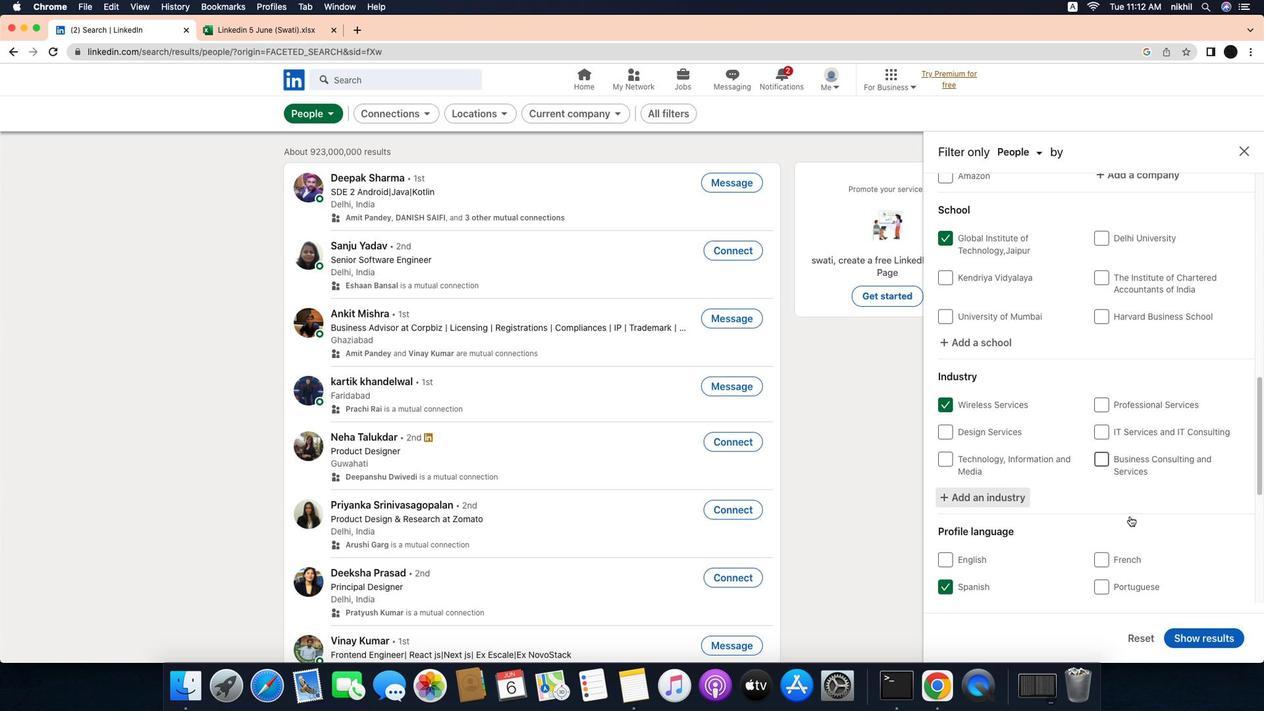 
Action: Mouse scrolled (1174, 519) with delta (-30, -31)
Screenshot: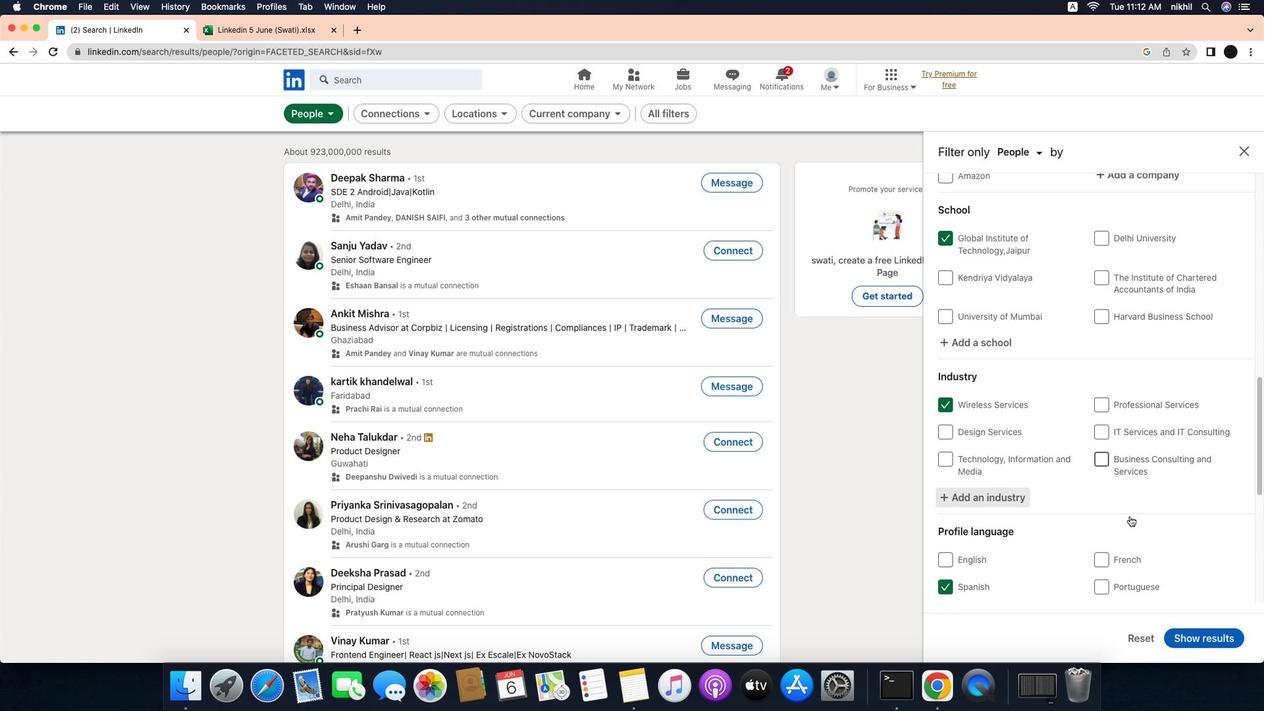
Action: Mouse scrolled (1174, 519) with delta (-30, -31)
Screenshot: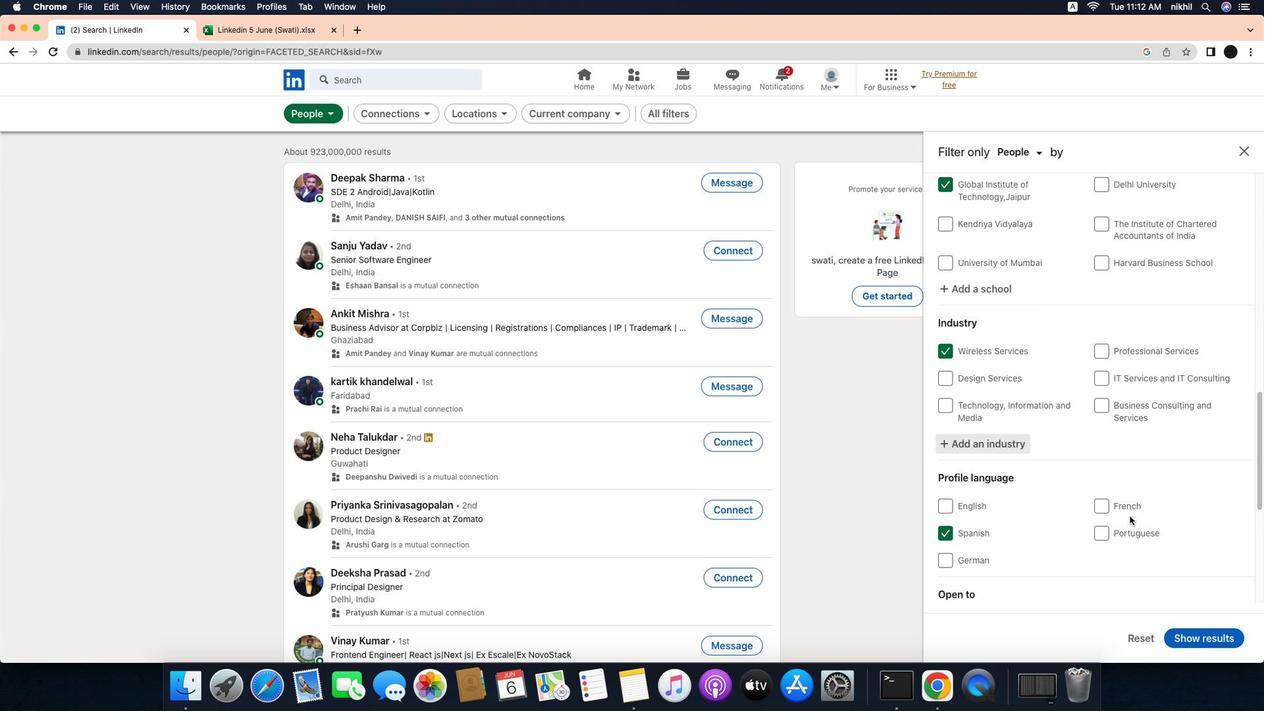 
Action: Mouse scrolled (1174, 519) with delta (-30, -31)
Screenshot: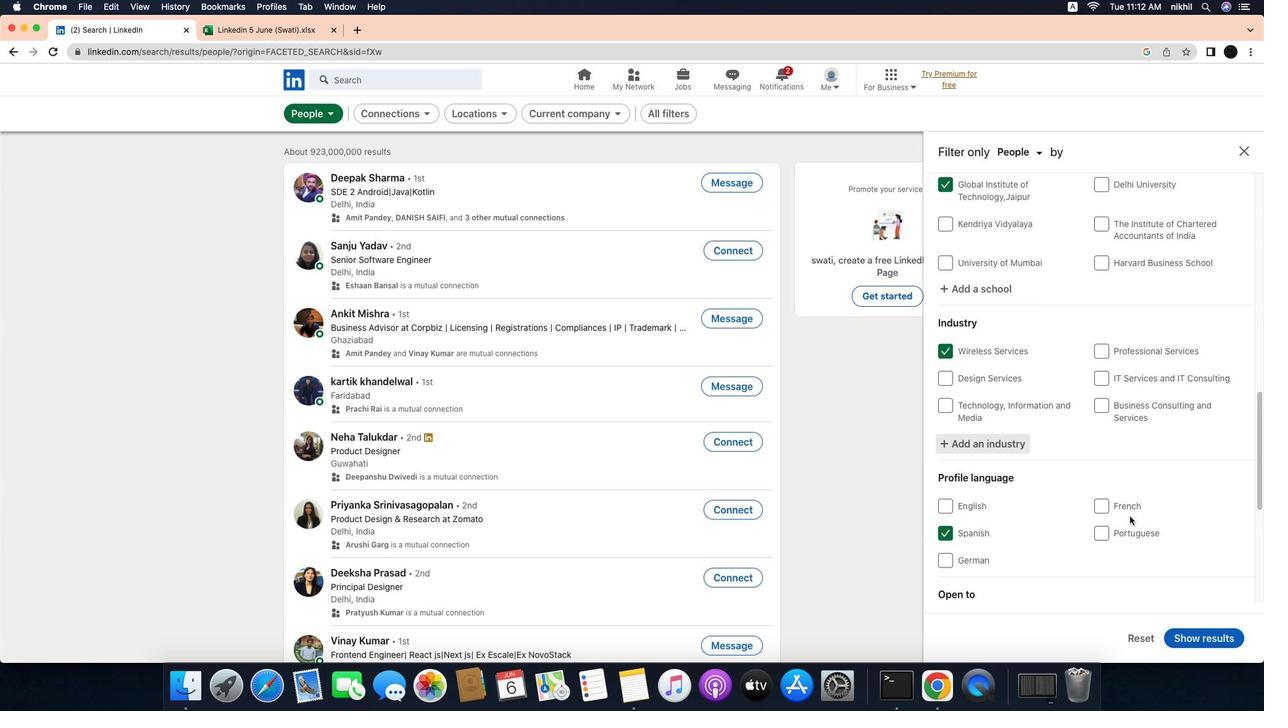 
Action: Mouse scrolled (1174, 519) with delta (-30, -31)
Screenshot: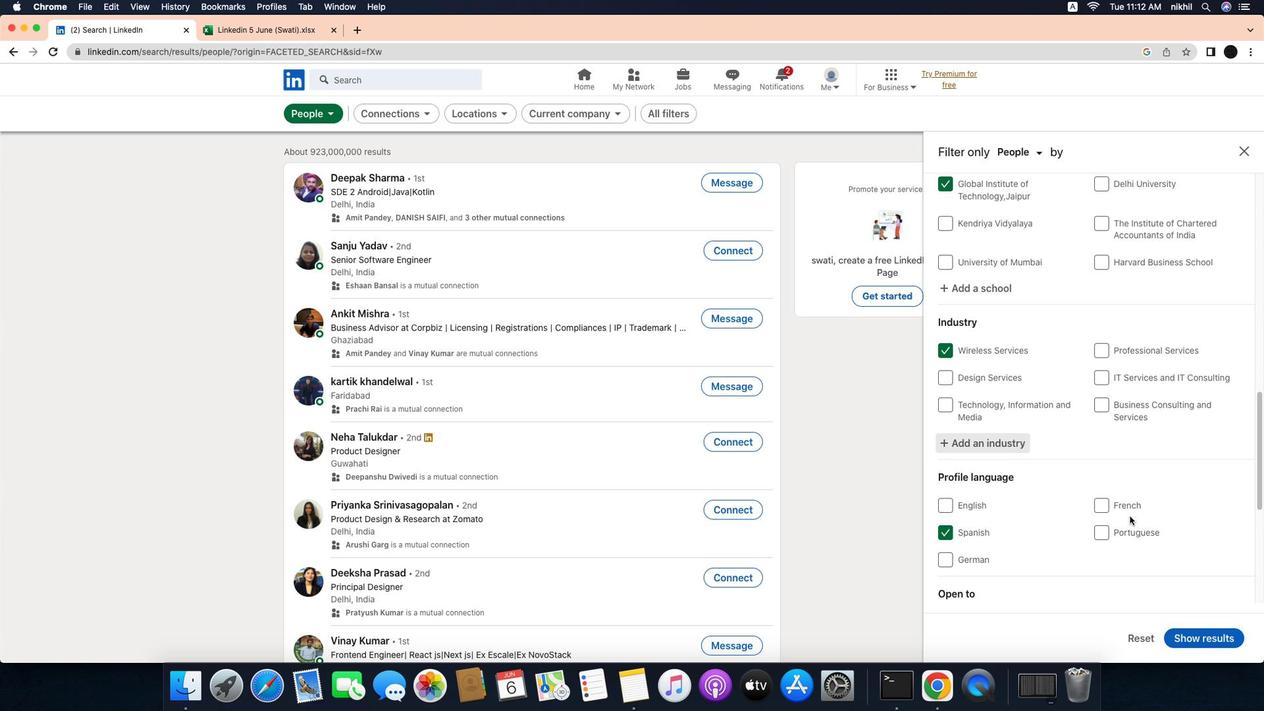 
Action: Mouse scrolled (1174, 519) with delta (-30, -31)
Screenshot: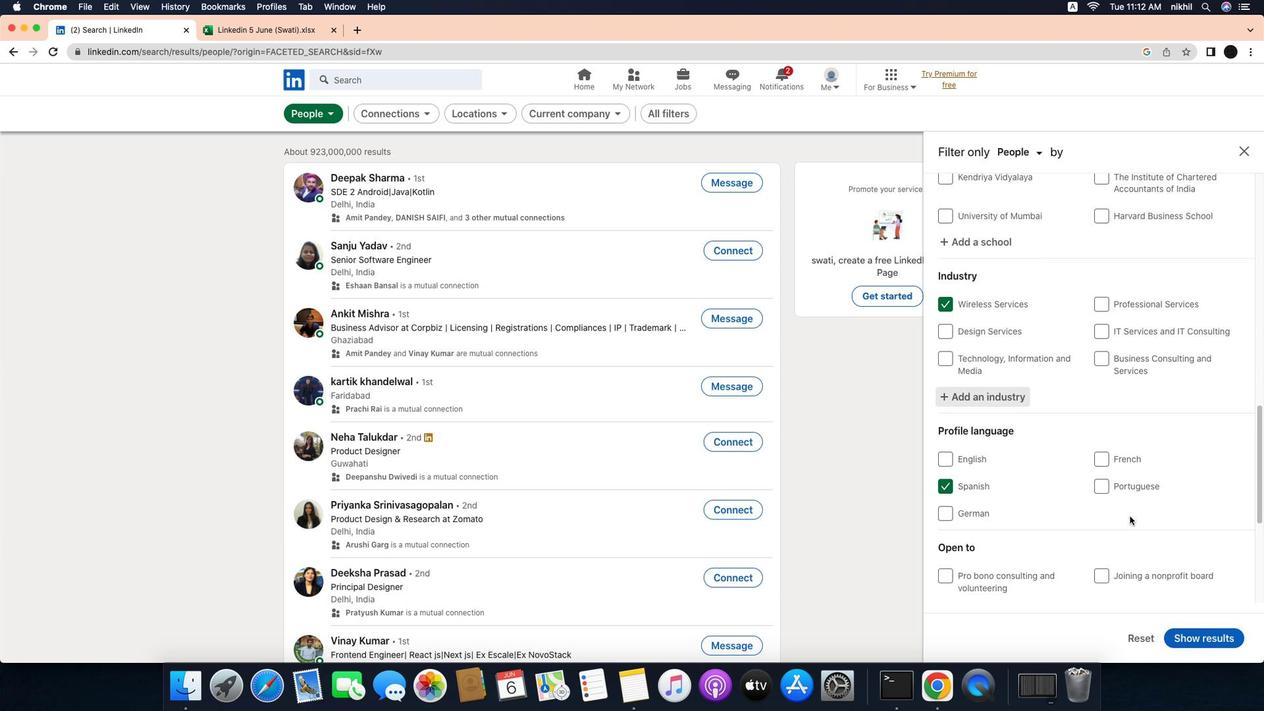 
Action: Mouse scrolled (1174, 519) with delta (-30, -31)
Screenshot: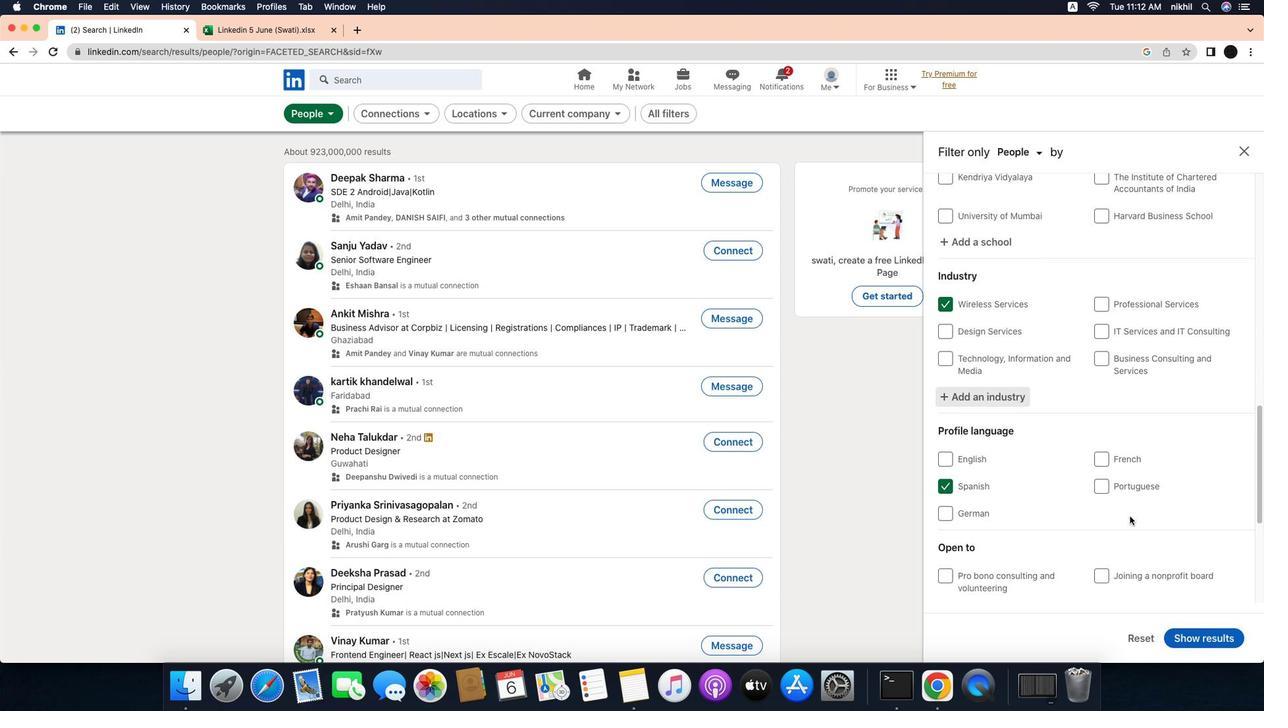 
Action: Mouse scrolled (1174, 519) with delta (-30, -31)
Screenshot: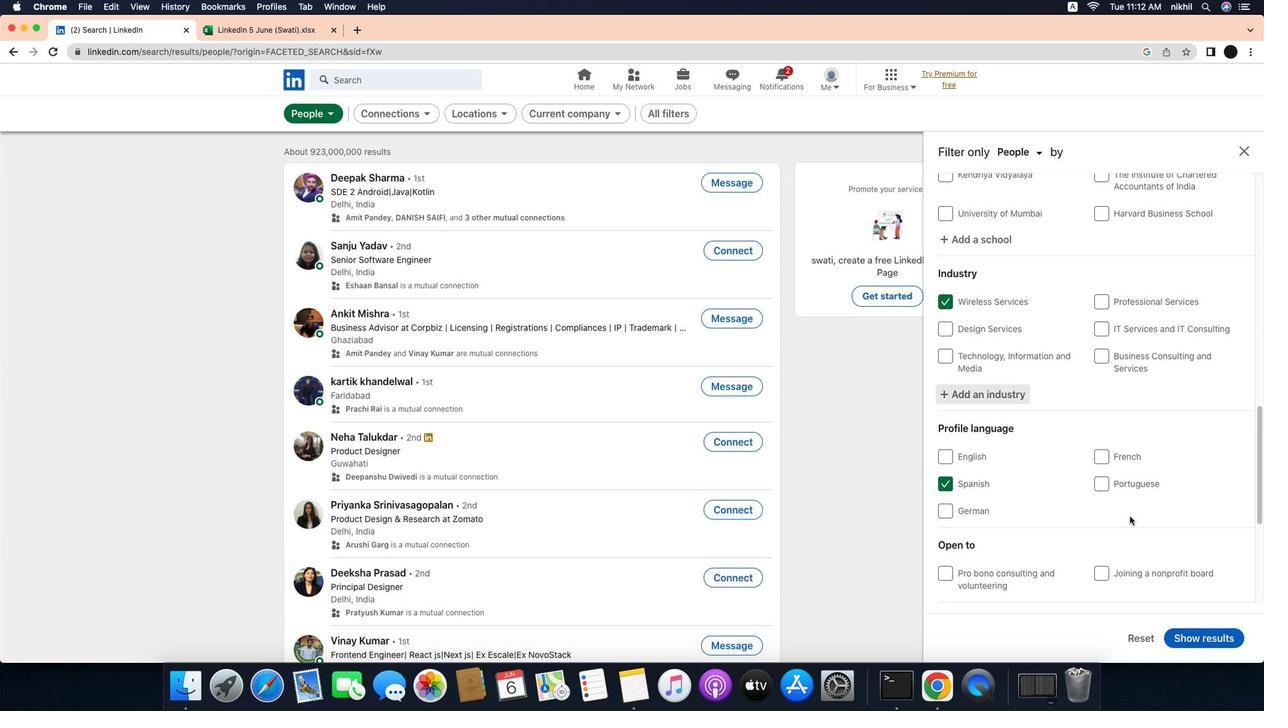 
Action: Mouse scrolled (1174, 519) with delta (-30, -31)
Screenshot: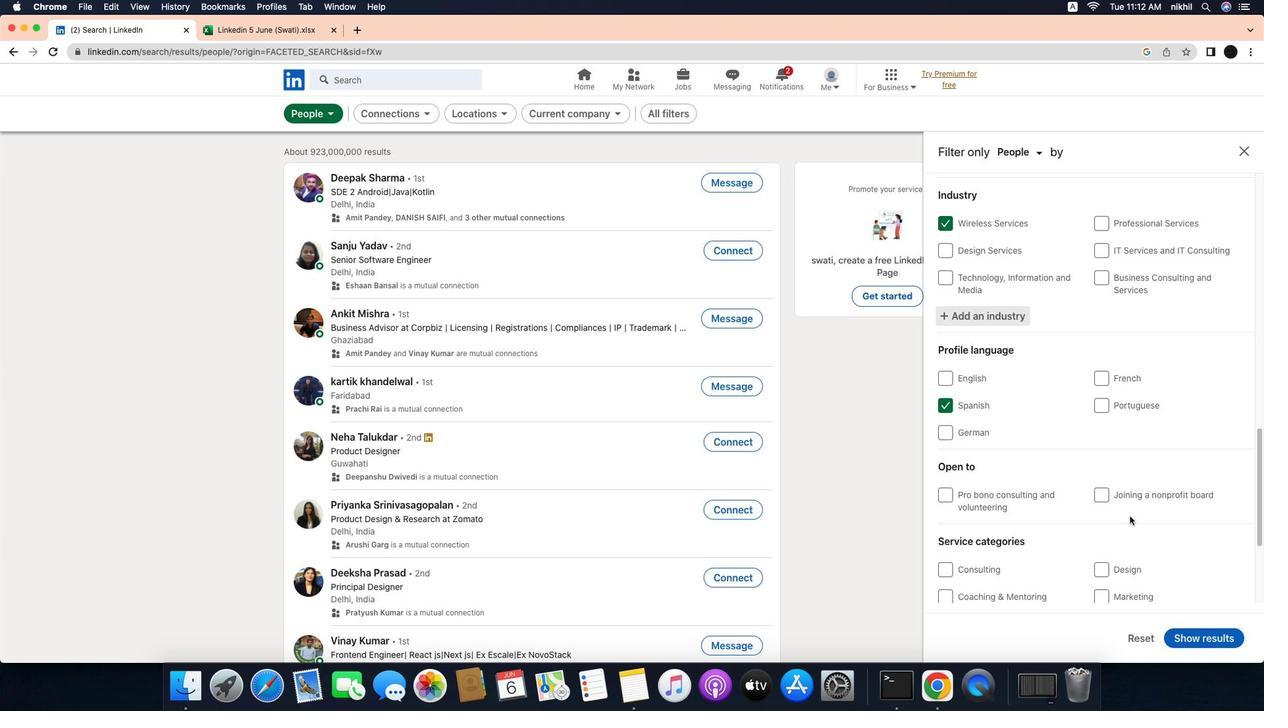 
Action: Mouse scrolled (1174, 519) with delta (-30, -31)
Screenshot: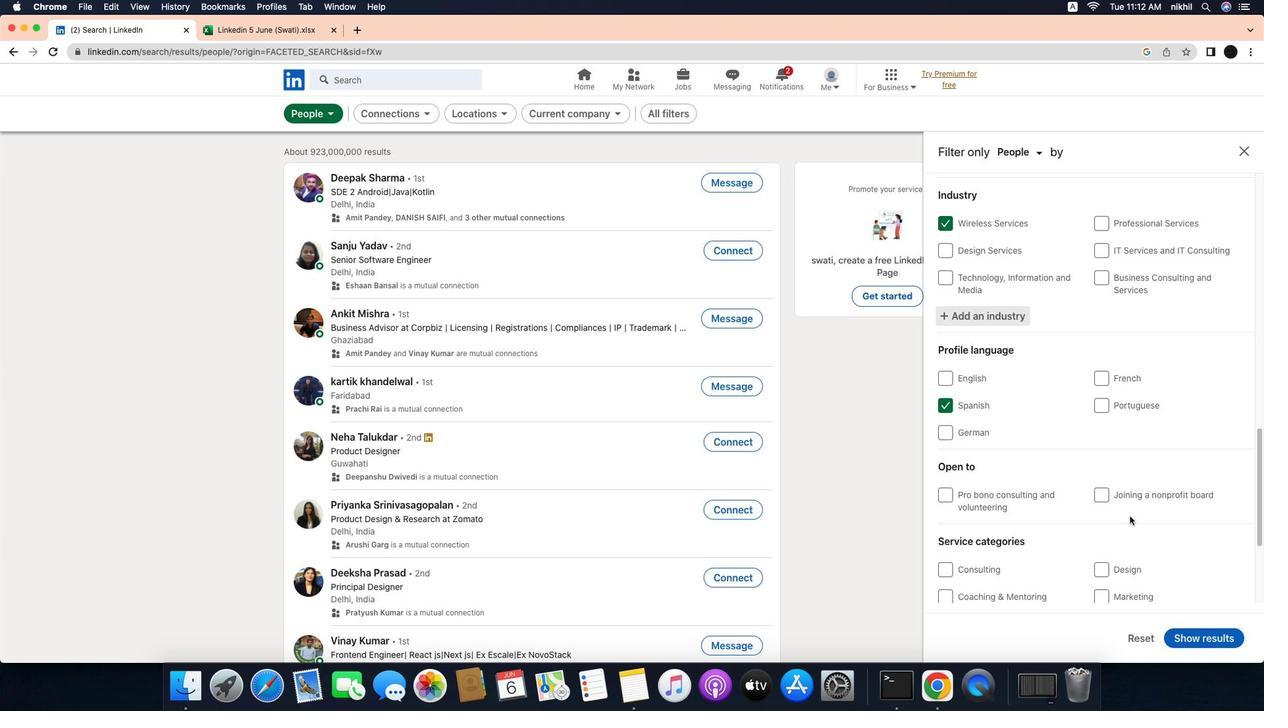 
Action: Mouse scrolled (1174, 519) with delta (-30, -32)
Screenshot: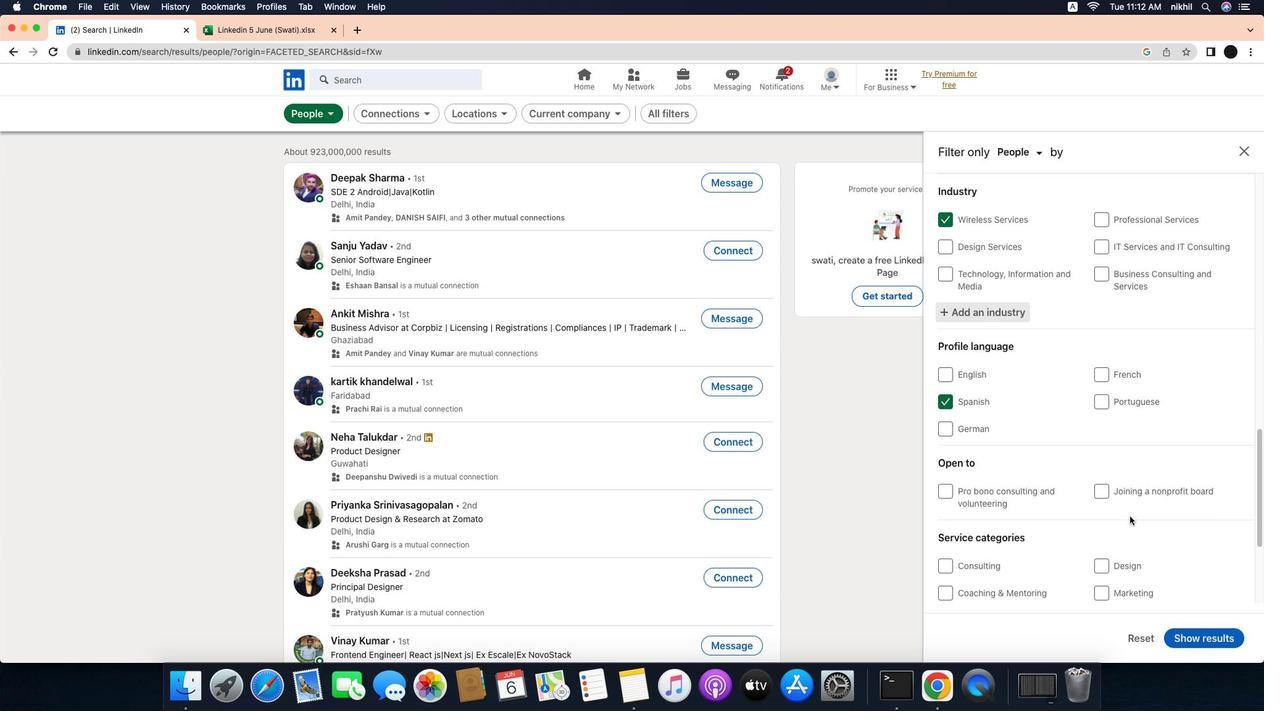 
Action: Mouse scrolled (1174, 519) with delta (-30, -31)
Screenshot: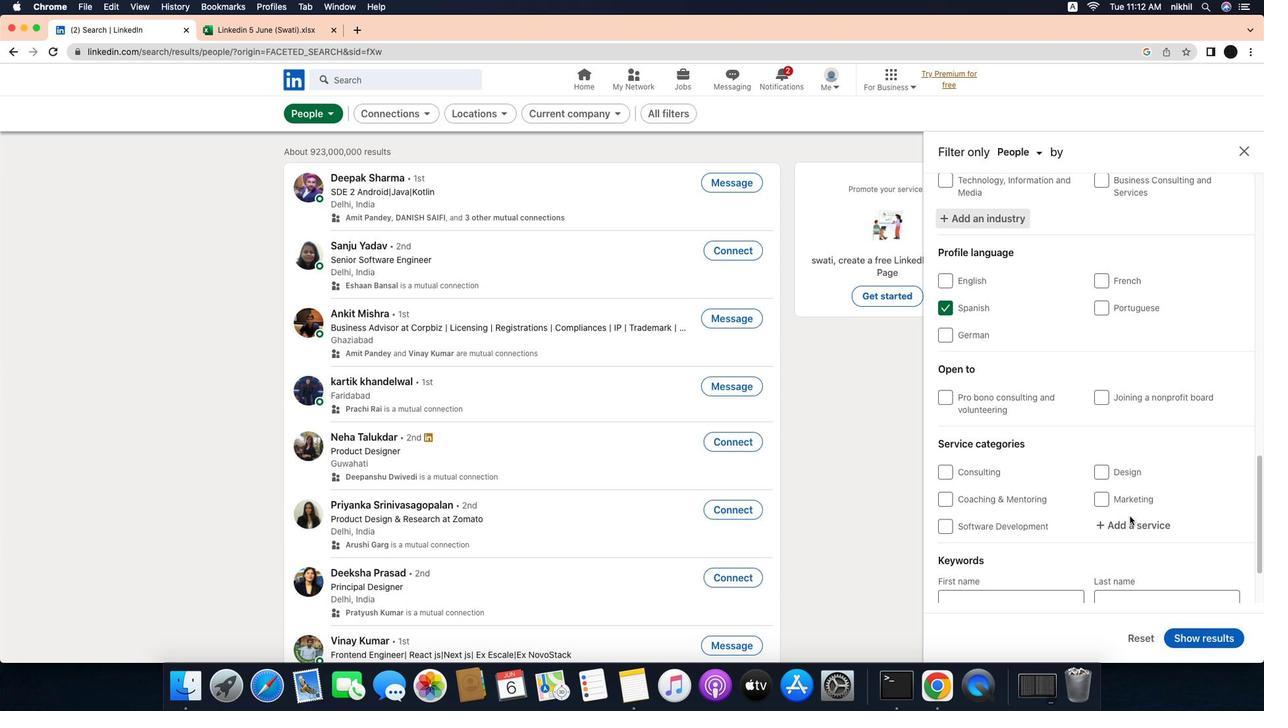 
Action: Mouse scrolled (1174, 519) with delta (-30, -31)
Screenshot: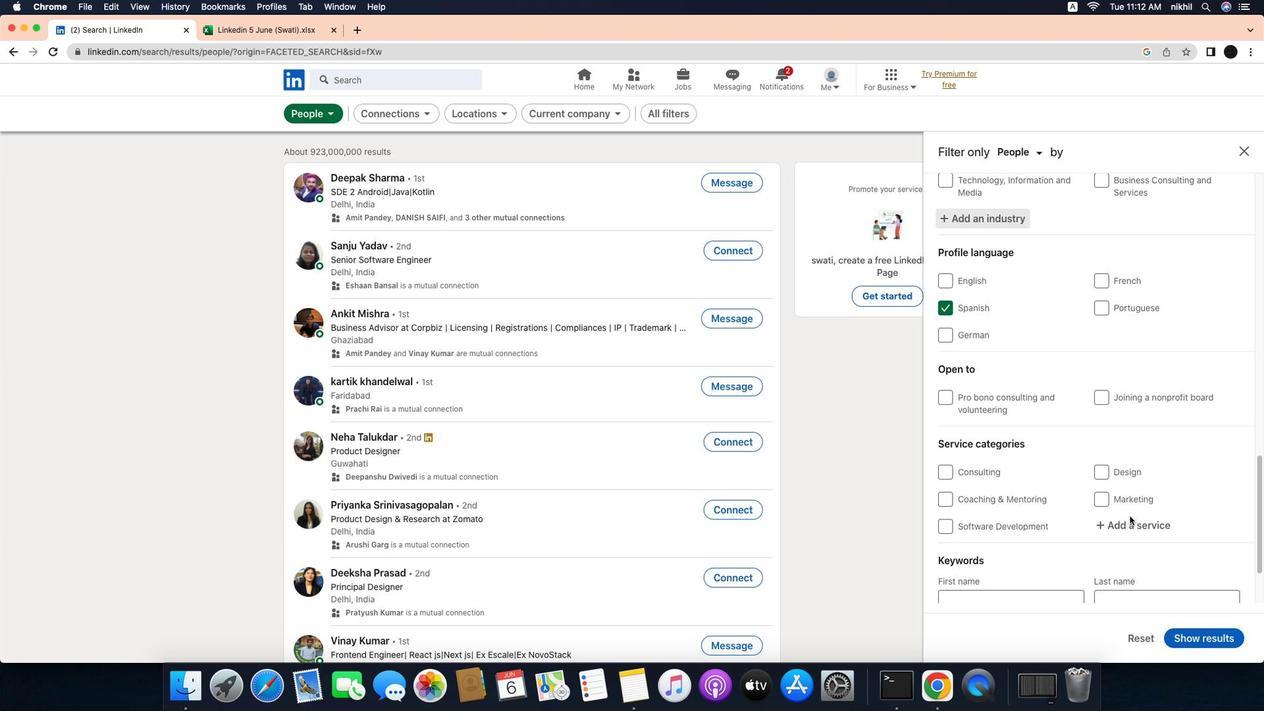 
Action: Mouse scrolled (1174, 519) with delta (-30, -32)
Screenshot: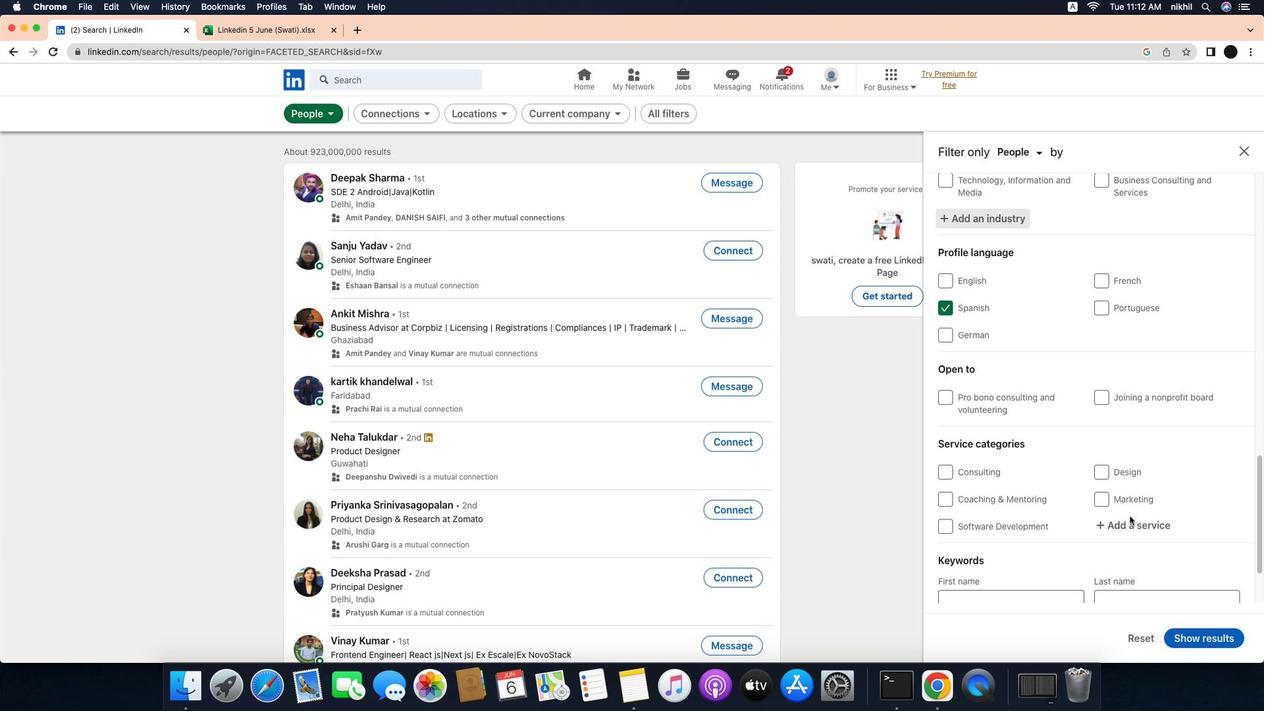 
Action: Mouse moved to (1158, 528)
Screenshot: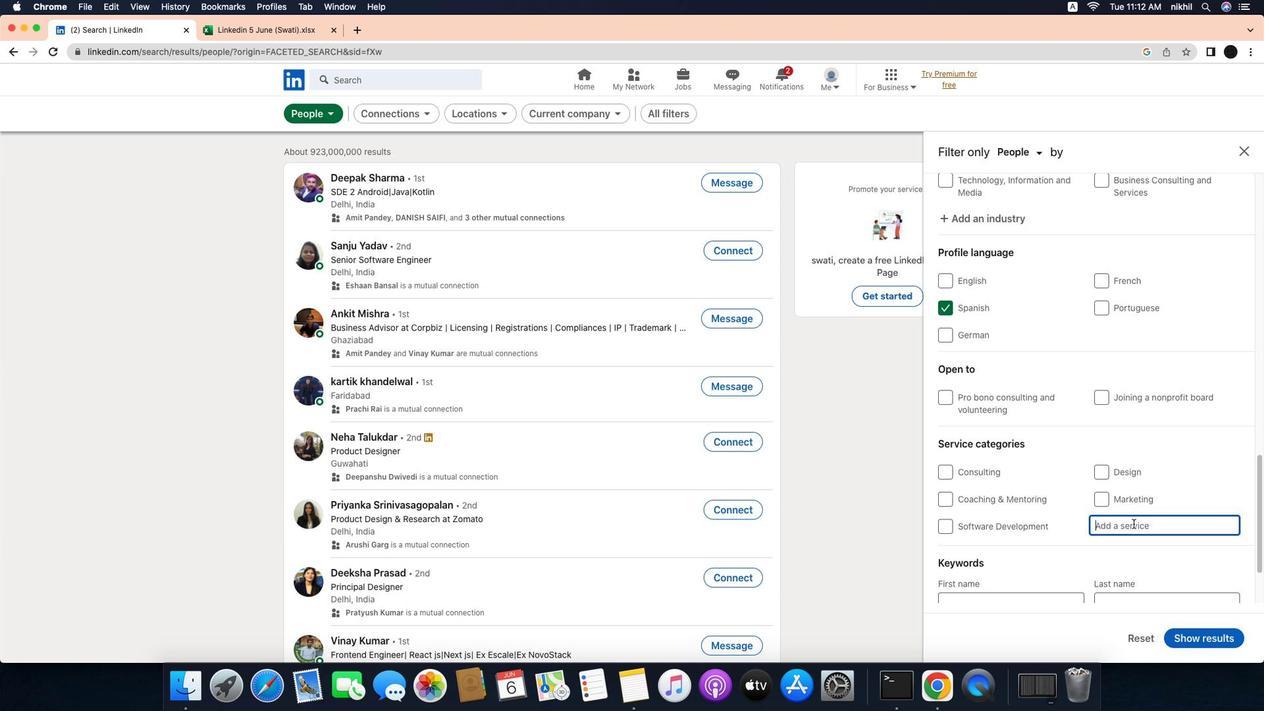 
Action: Mouse pressed left at (1158, 528)
Screenshot: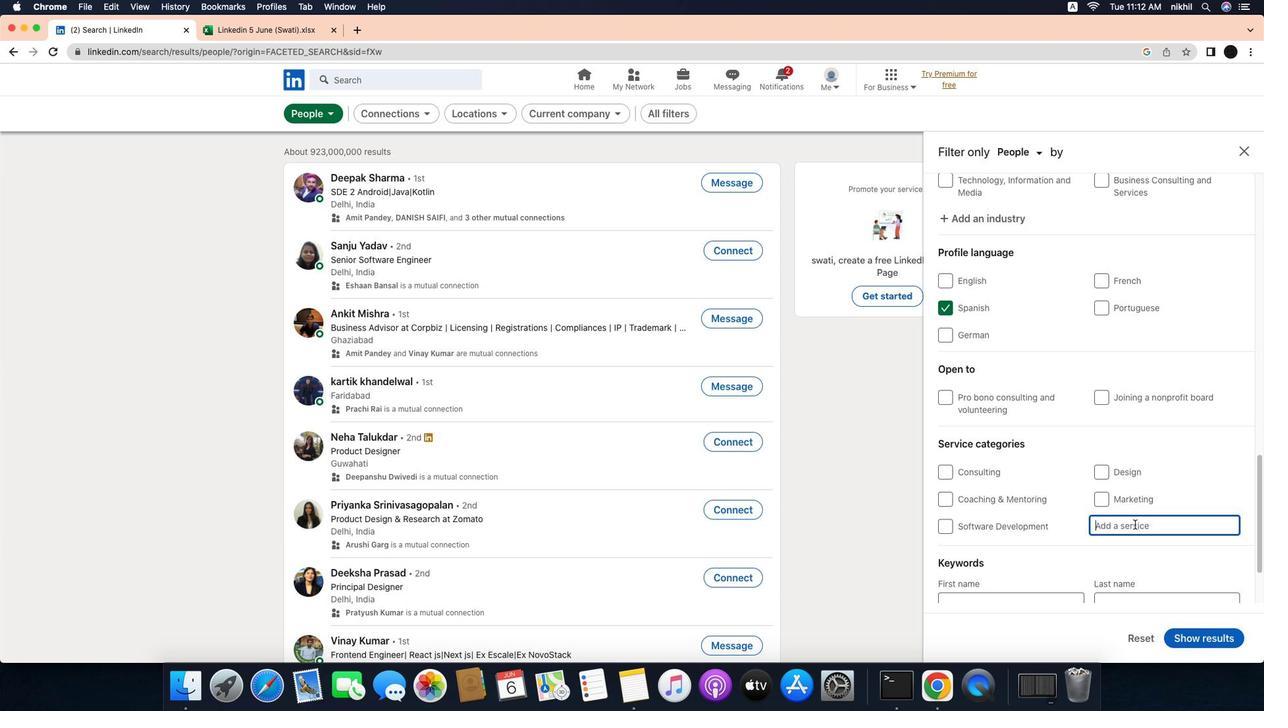 
Action: Mouse moved to (1183, 529)
Screenshot: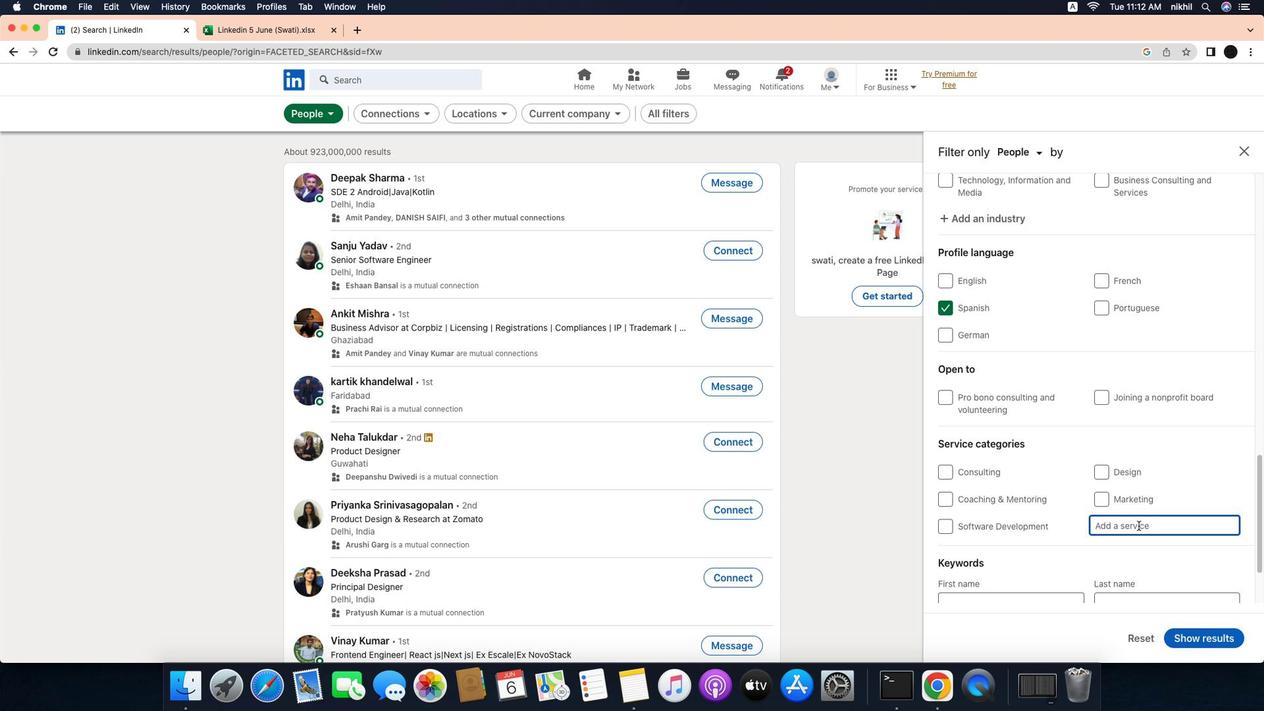 
Action: Mouse pressed left at (1183, 529)
Screenshot: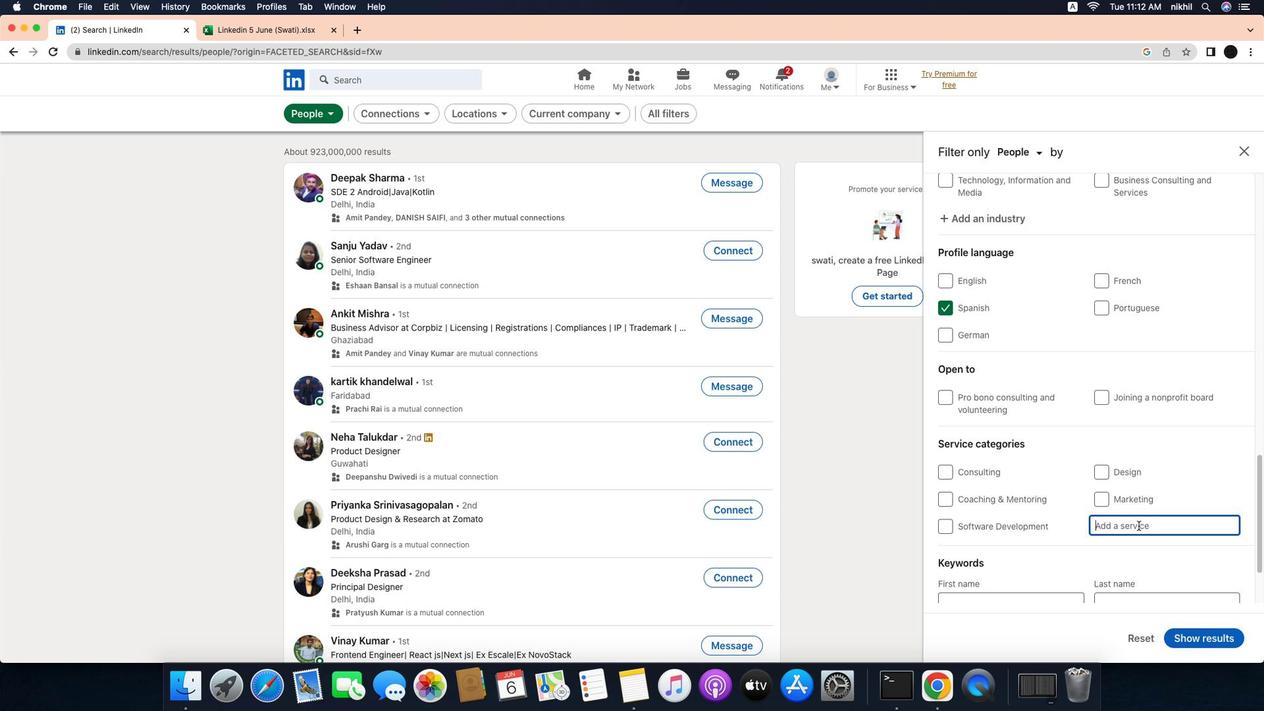 
Action: Mouse moved to (1183, 527)
Screenshot: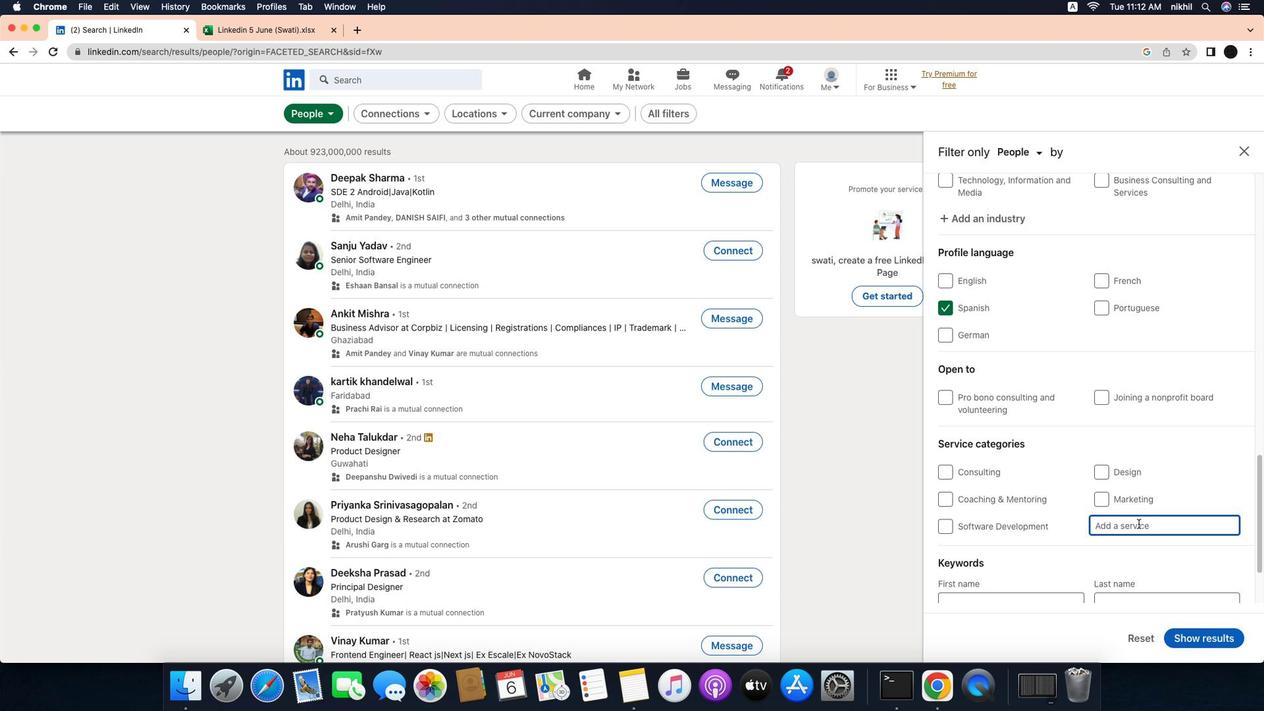 
Action: Key pressed Key.caps_lock'B'Key.caps_lock'o''o''k''k''e''e''p''i''n''g'
Screenshot: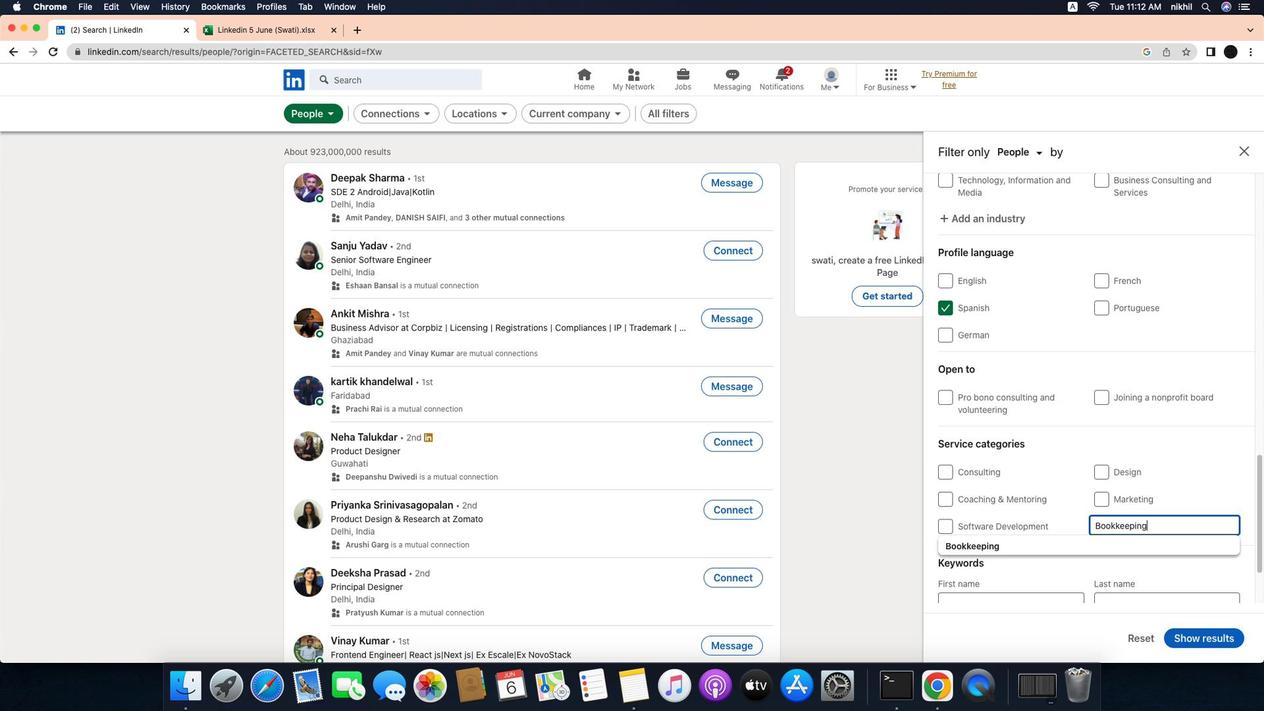 
Action: Mouse moved to (1127, 545)
Screenshot: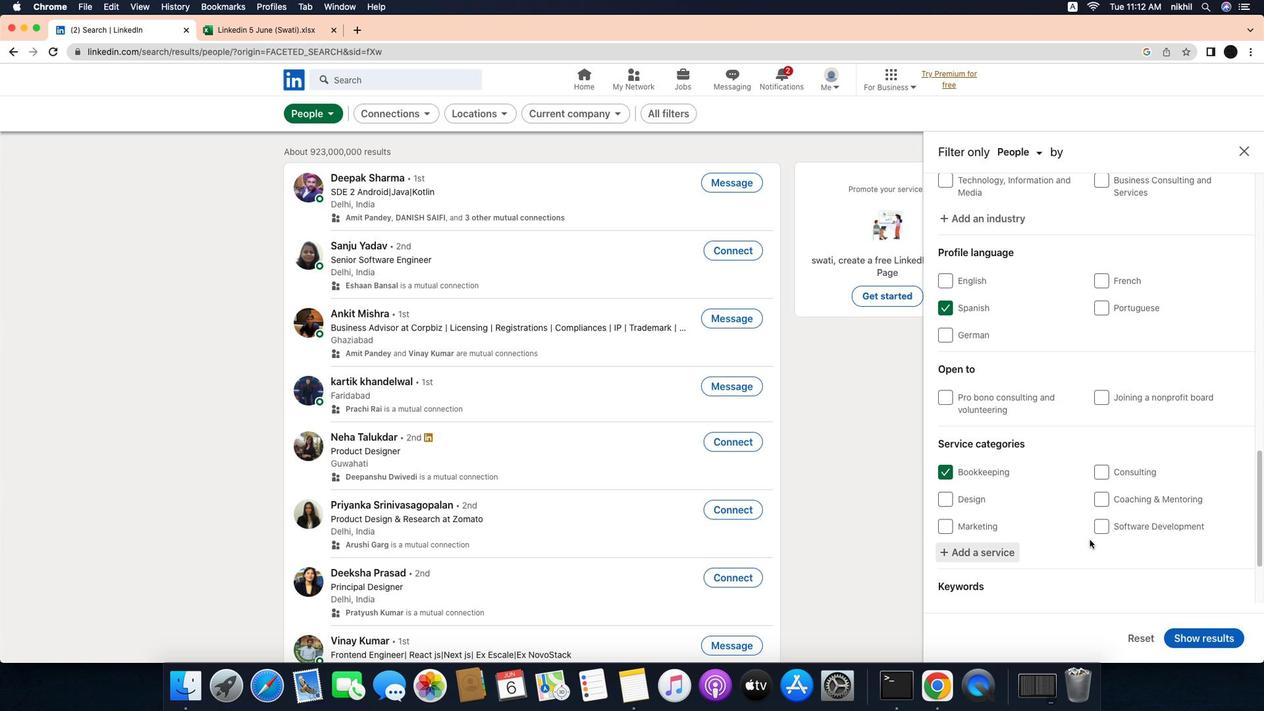 
Action: Mouse pressed left at (1127, 545)
Screenshot: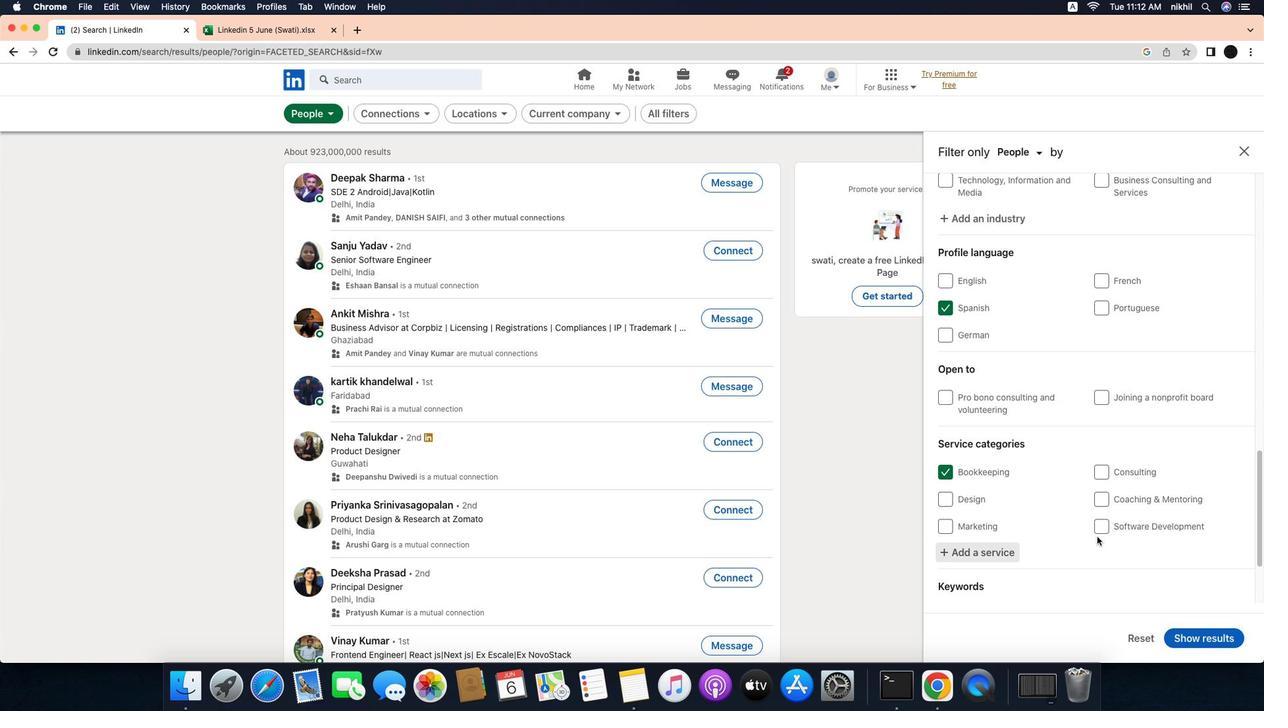 
Action: Mouse moved to (1142, 541)
Screenshot: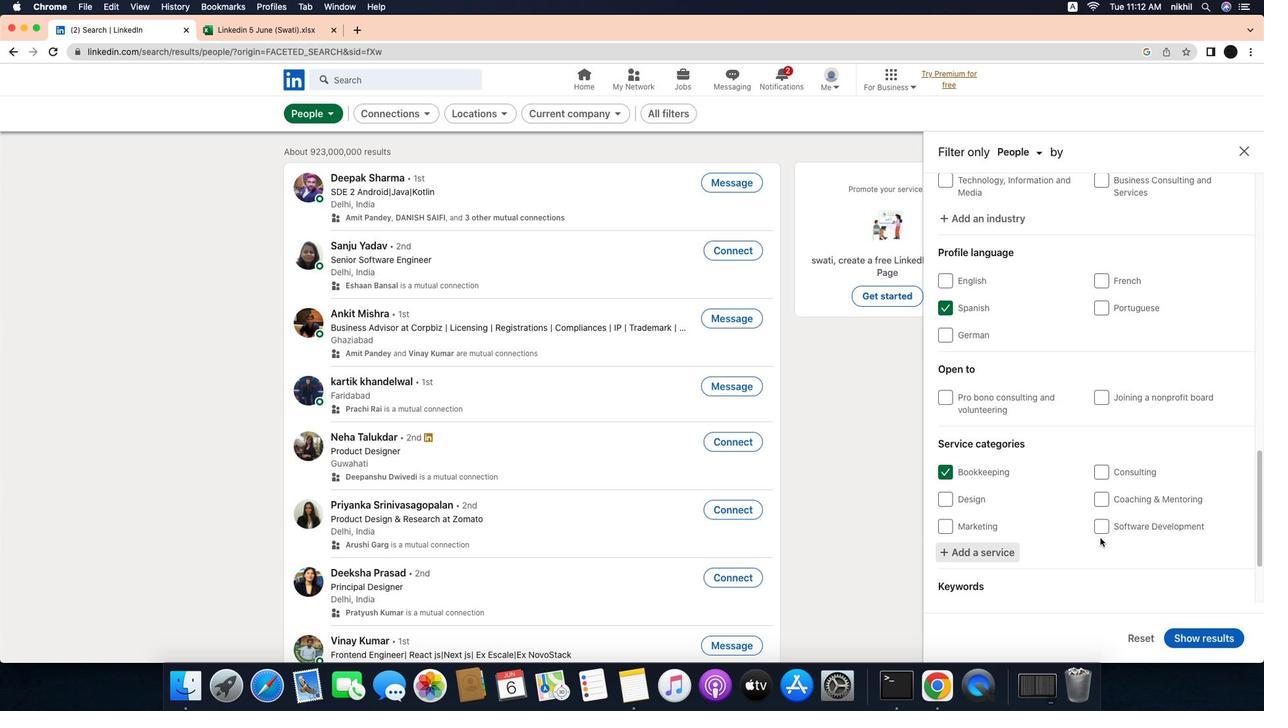 
Action: Mouse scrolled (1142, 541) with delta (-30, -31)
Screenshot: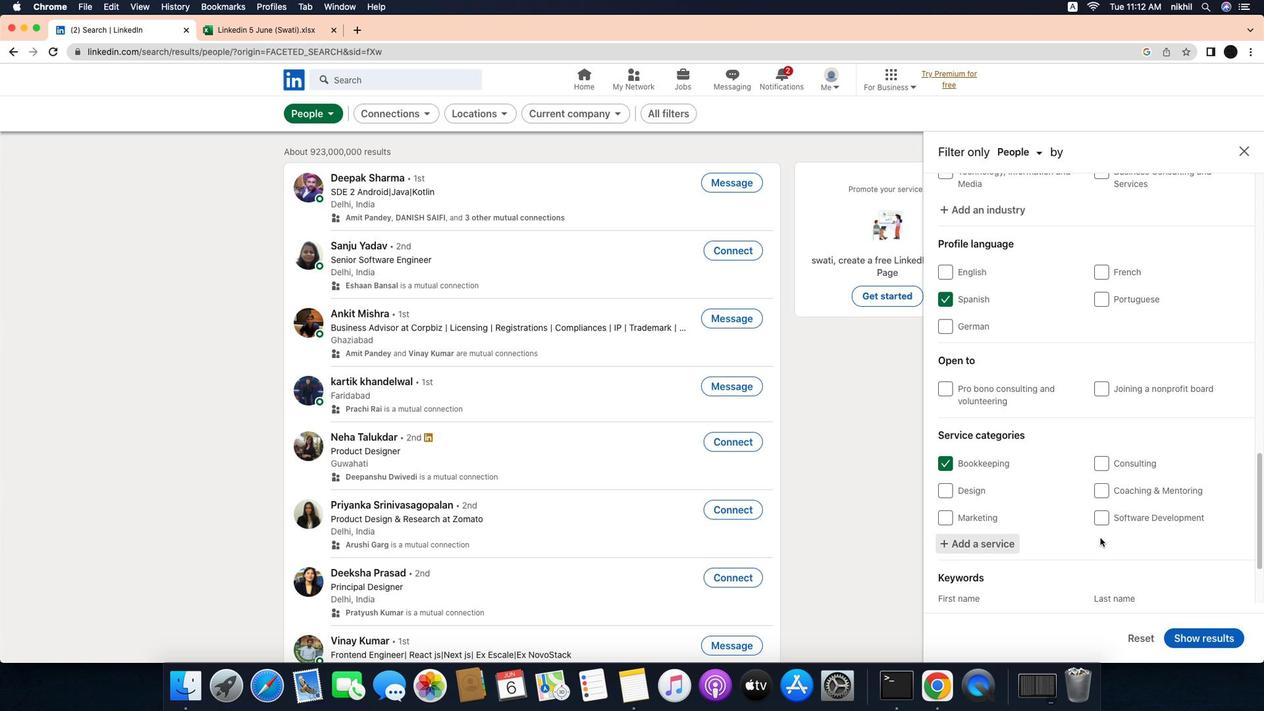 
Action: Mouse scrolled (1142, 541) with delta (-30, -31)
Screenshot: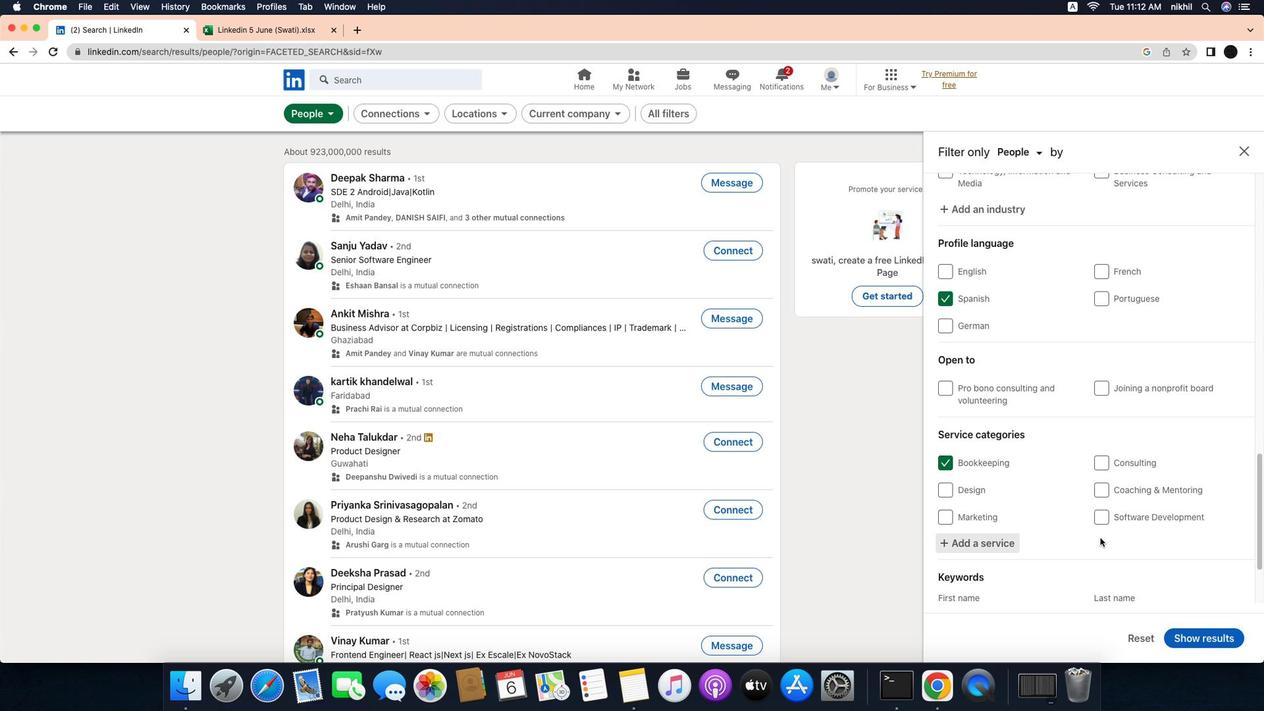
Action: Mouse scrolled (1142, 541) with delta (-30, -31)
Screenshot: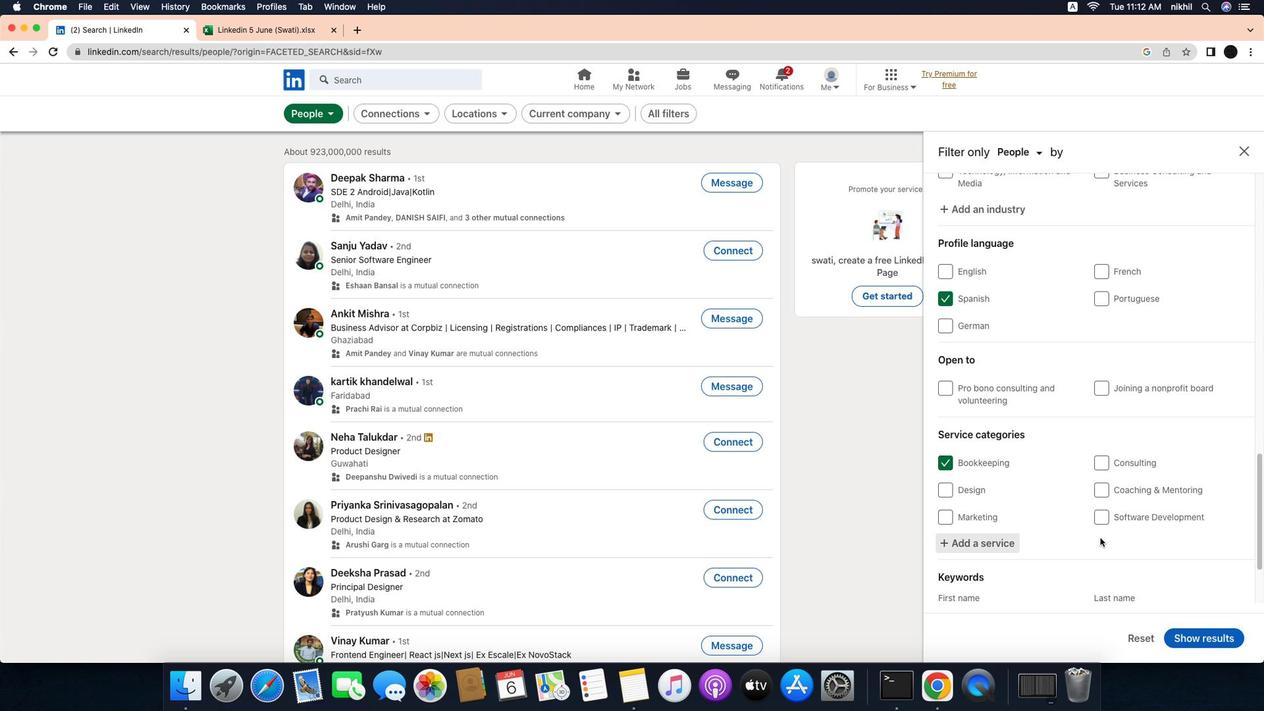 
Action: Mouse moved to (1139, 537)
Screenshot: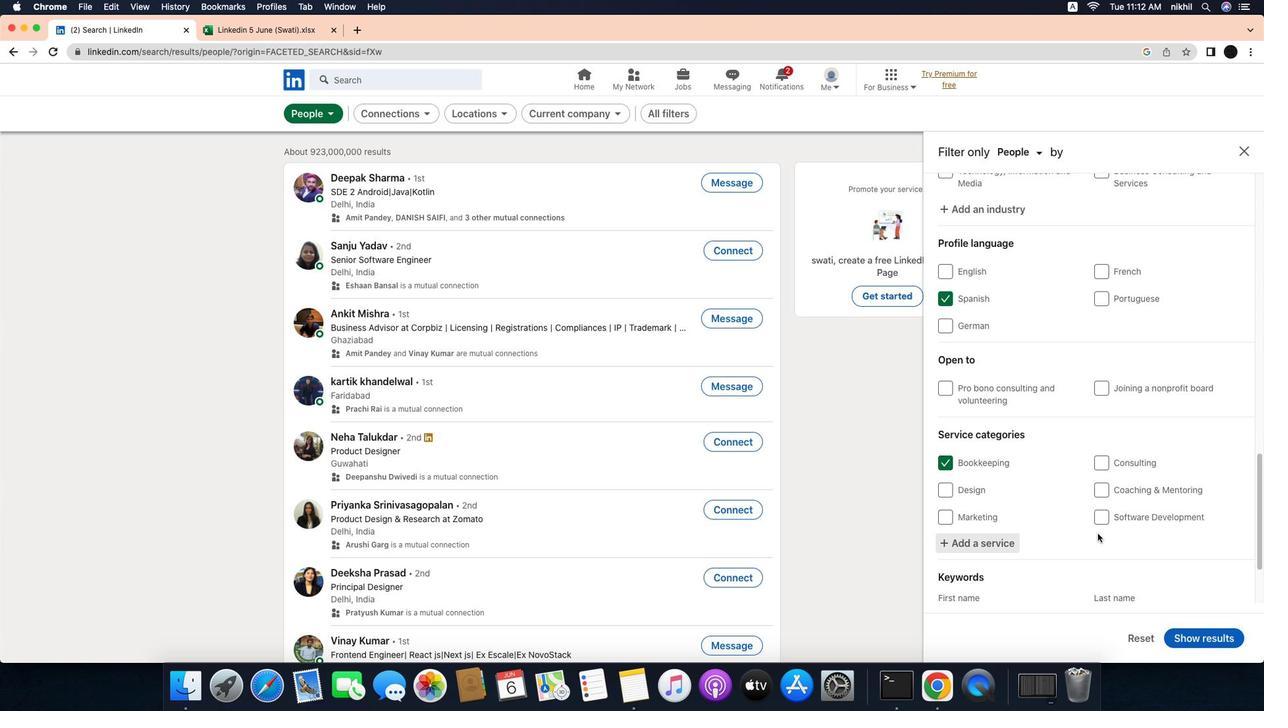 
Action: Mouse scrolled (1139, 537) with delta (-30, -31)
Screenshot: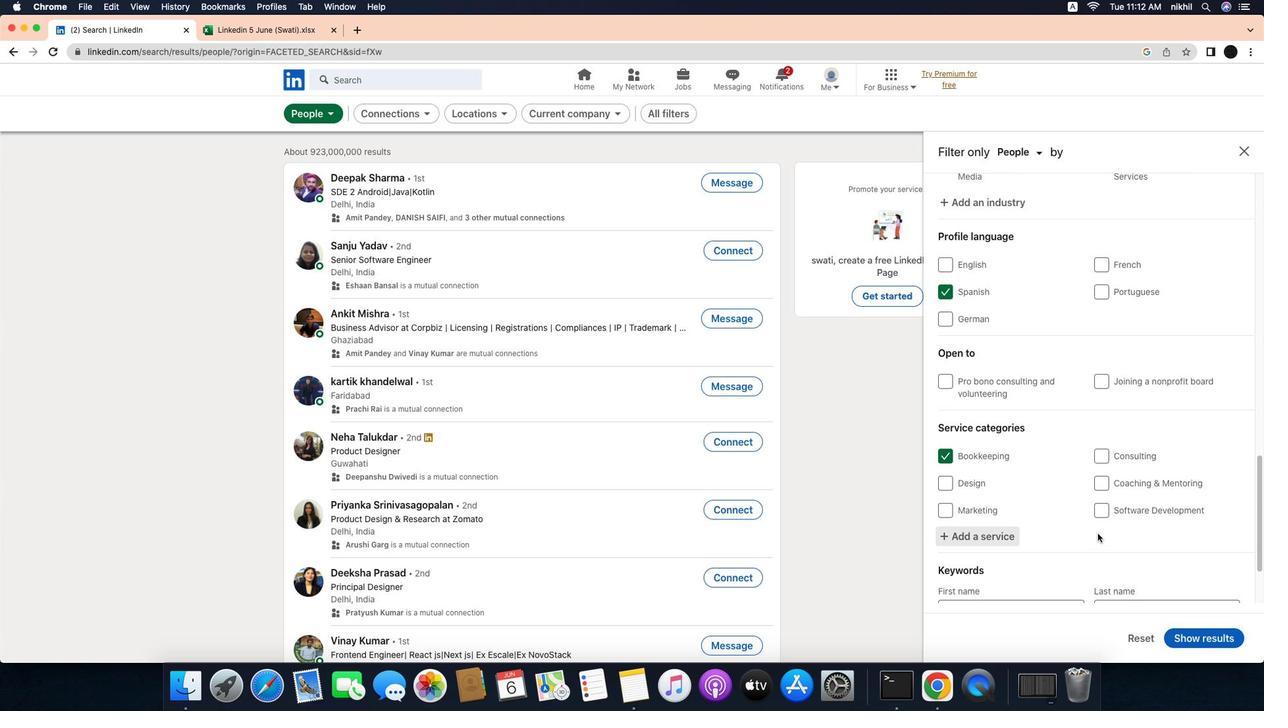 
Action: Mouse scrolled (1139, 537) with delta (-30, -31)
Screenshot: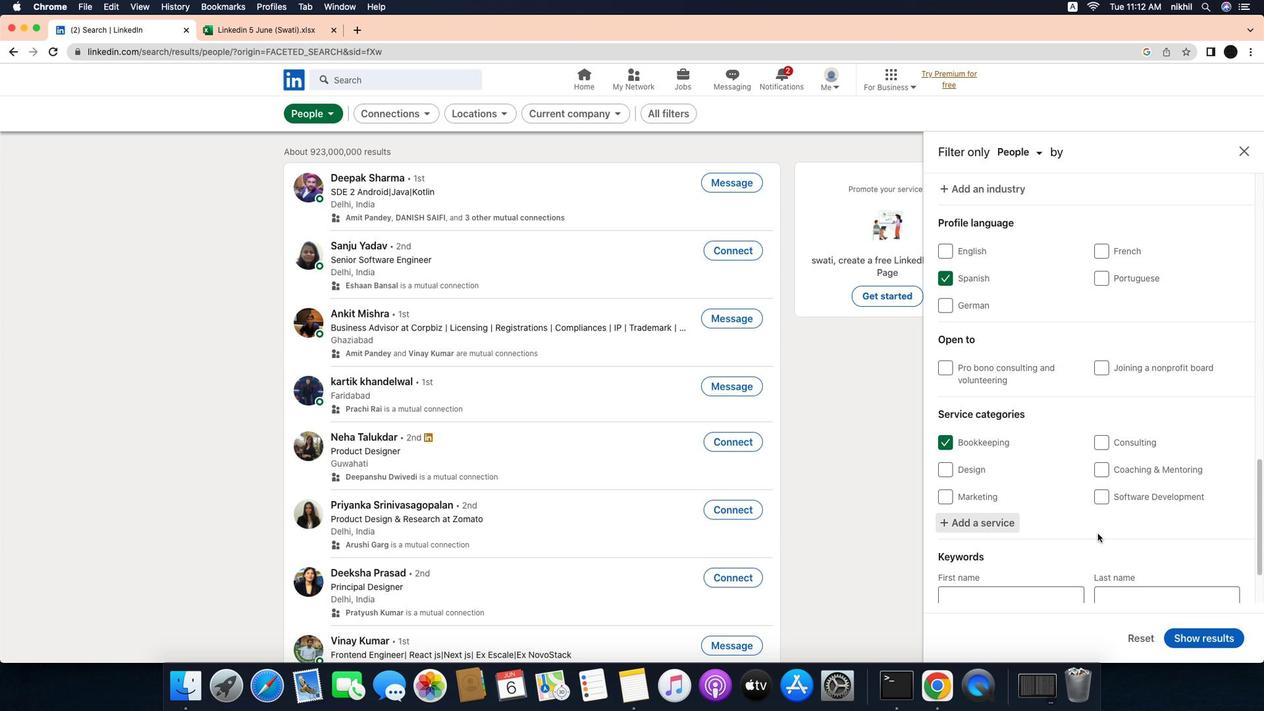 
Action: Mouse scrolled (1139, 537) with delta (-30, -31)
Screenshot: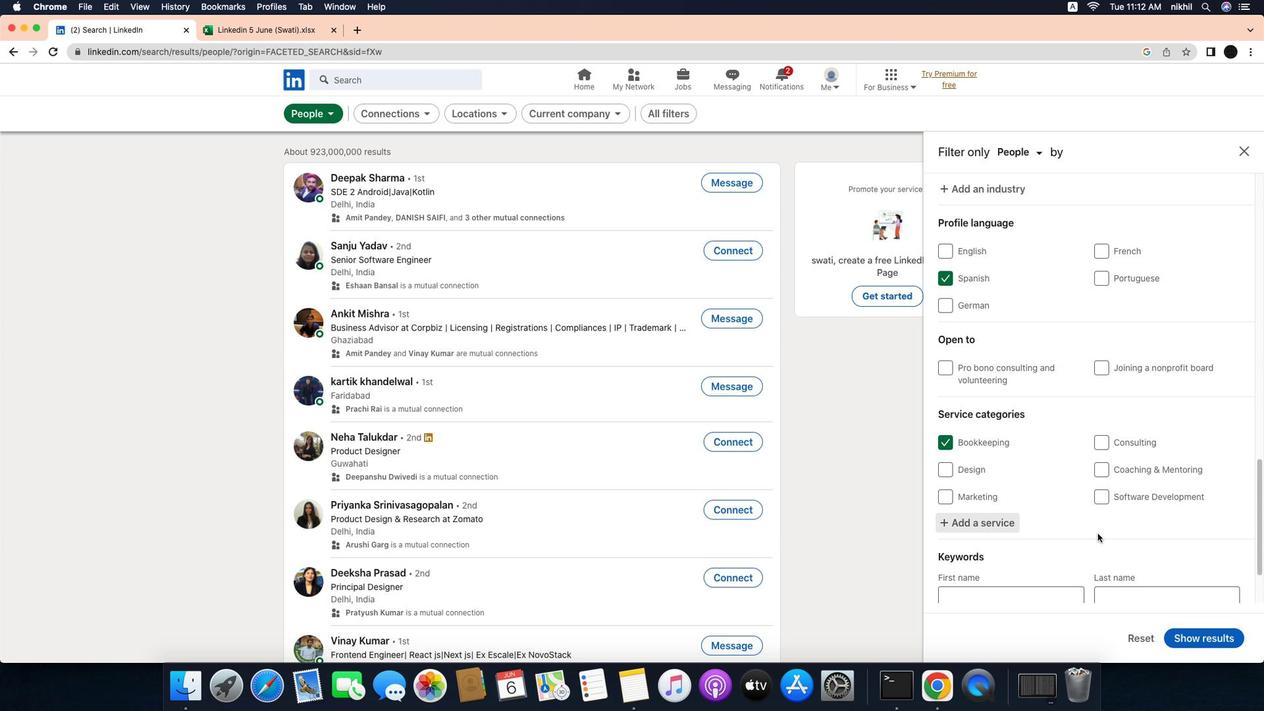 
Action: Mouse scrolled (1139, 537) with delta (-30, -31)
Screenshot: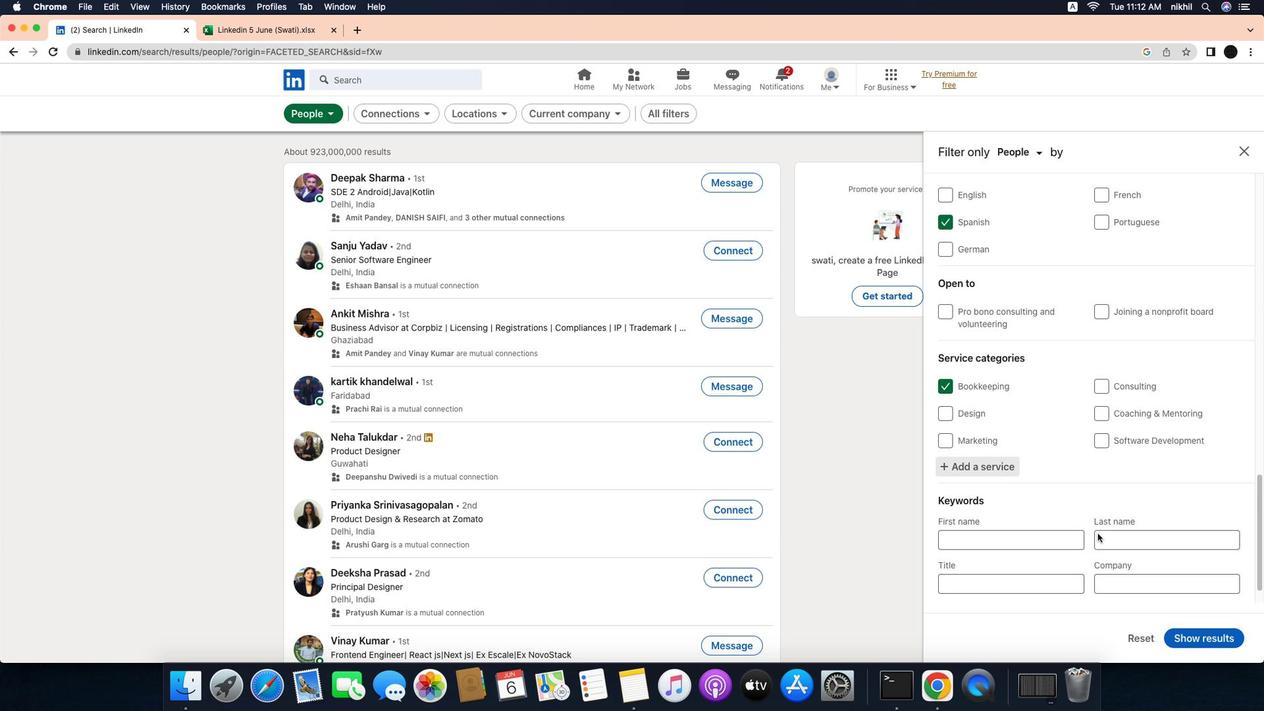 
Action: Mouse scrolled (1139, 537) with delta (-30, -31)
Screenshot: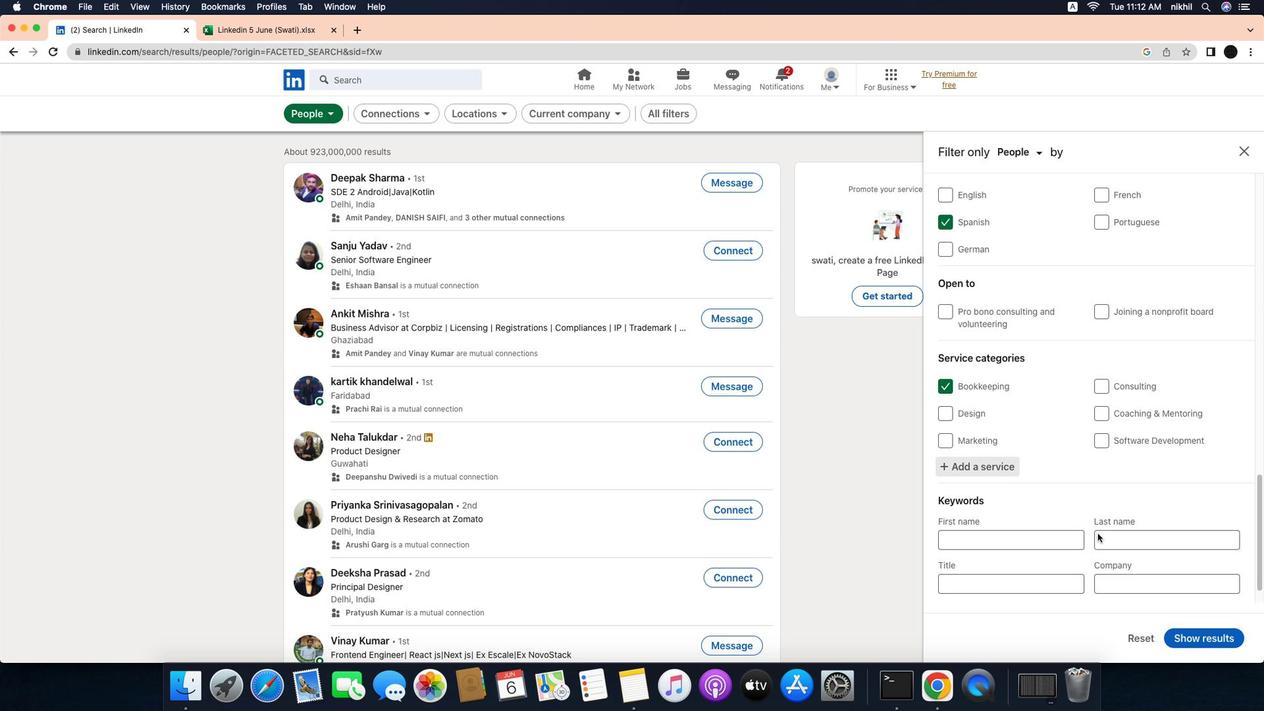 
Action: Mouse scrolled (1139, 537) with delta (-30, -31)
Screenshot: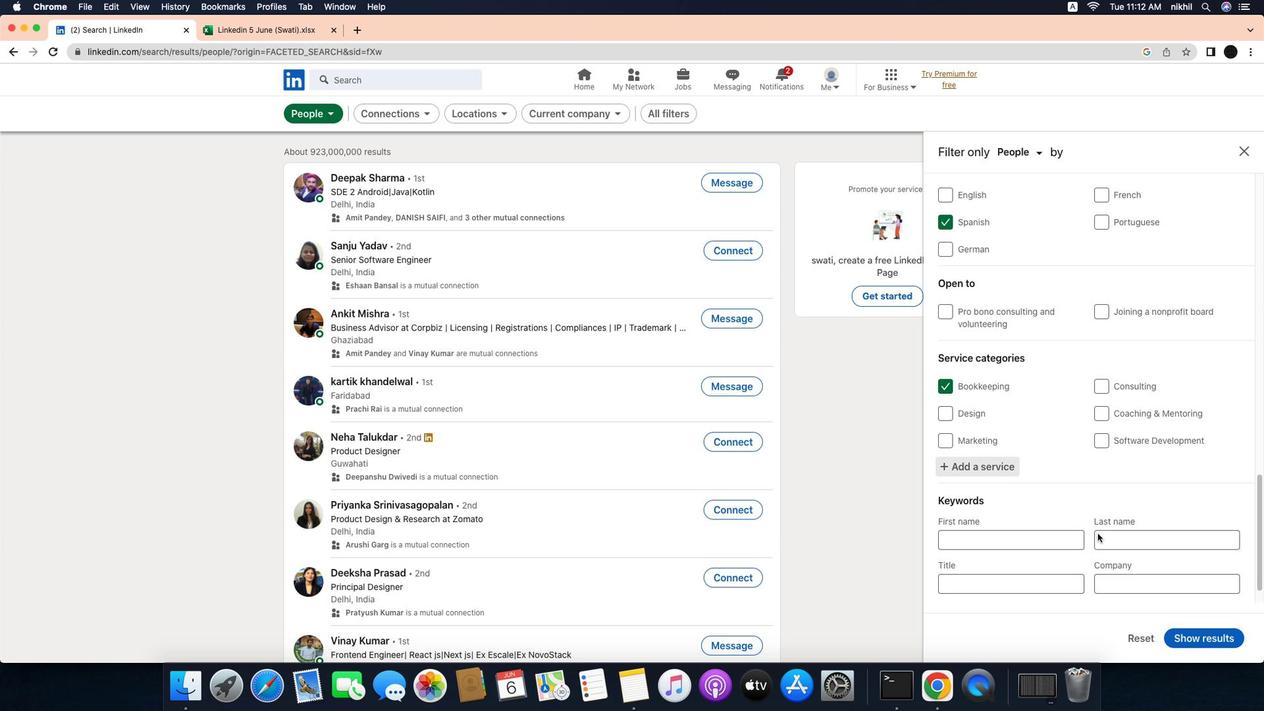 
Action: Mouse scrolled (1139, 537) with delta (-30, -31)
Screenshot: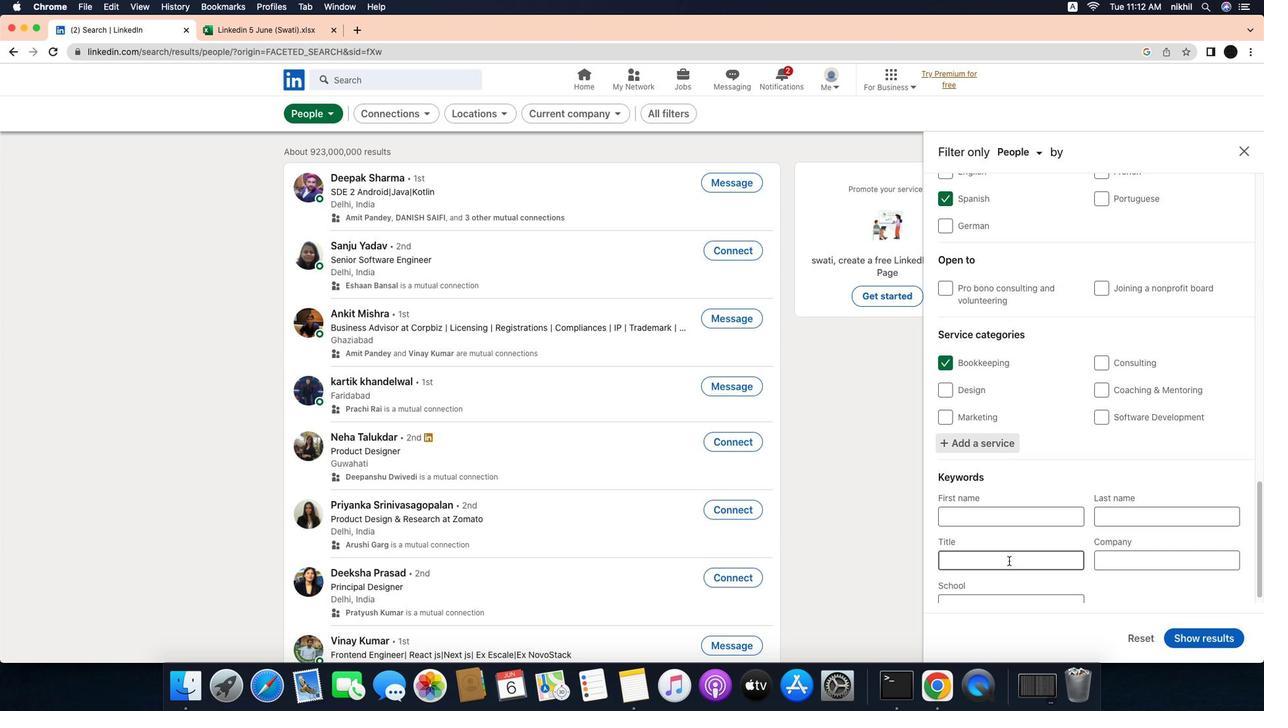 
Action: Mouse scrolled (1139, 537) with delta (-30, -31)
Screenshot: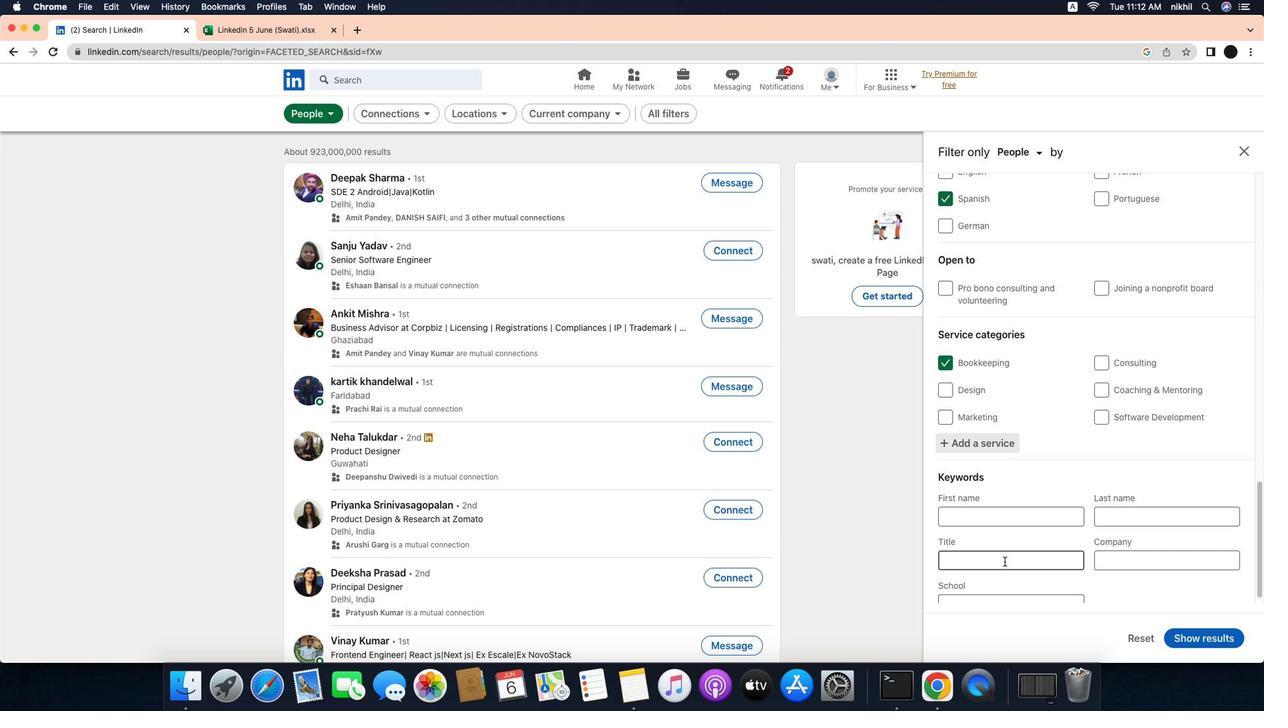 
Action: Mouse moved to (1040, 566)
Screenshot: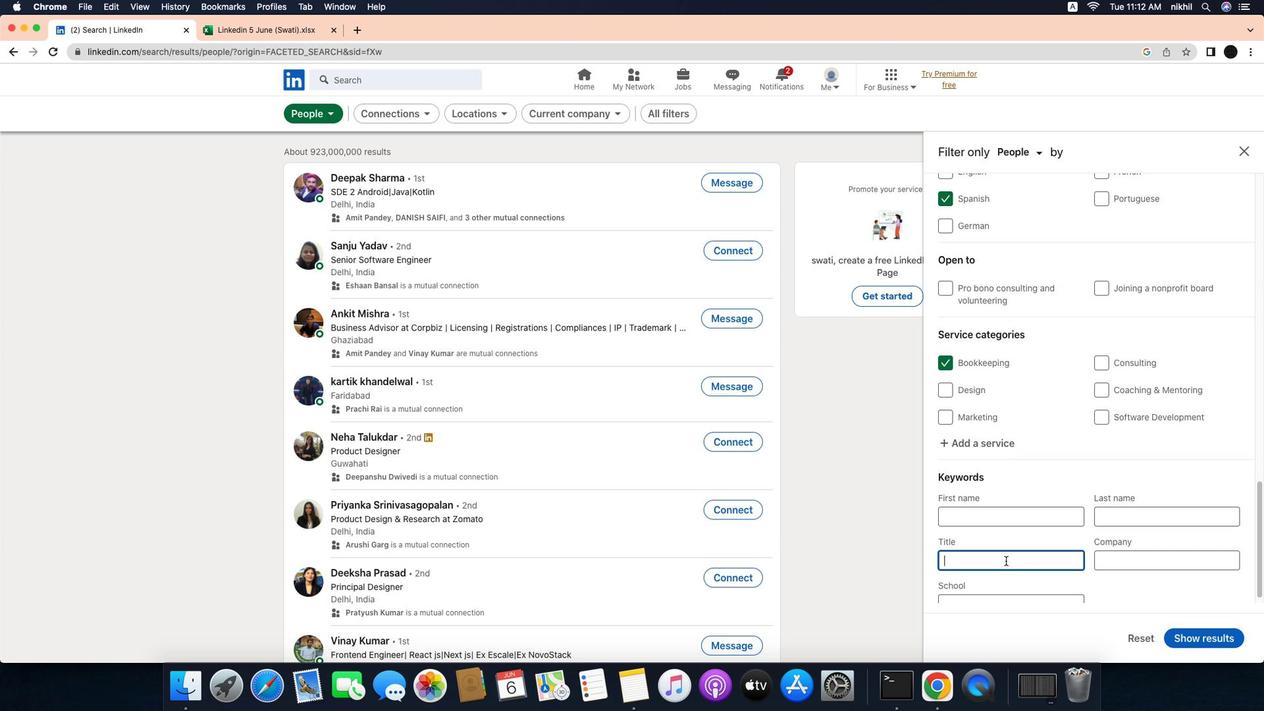 
Action: Mouse pressed left at (1040, 566)
Screenshot: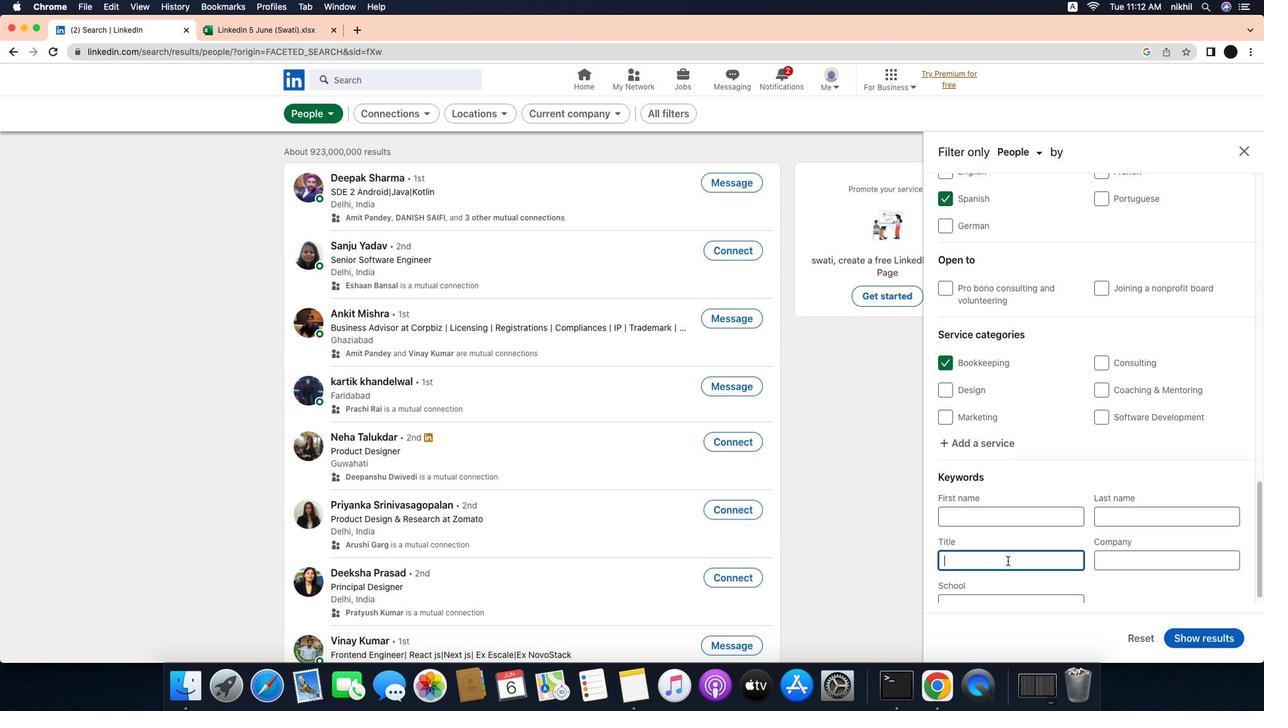 
Action: Mouse moved to (1043, 566)
Screenshot: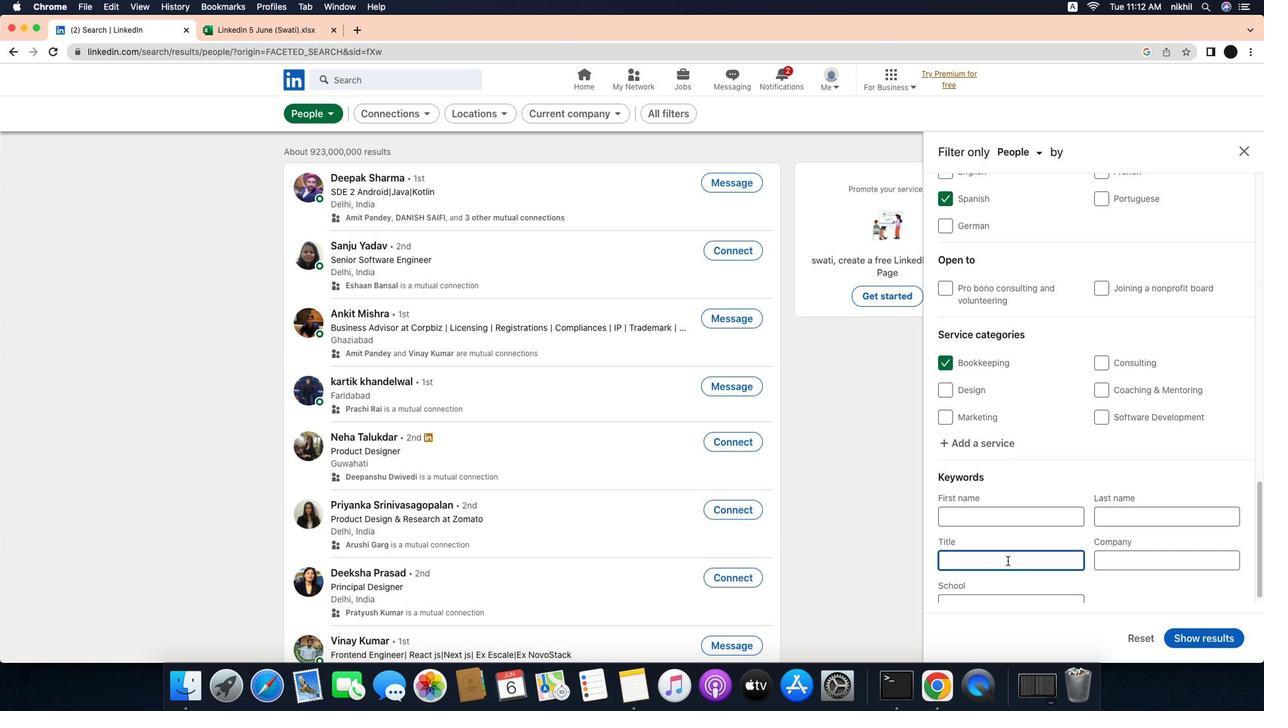 
Action: Key pressed Key.caps_lock'C'Key.caps_lock'a''b'Key.spaceKey.caps_lock'D'Key.caps_lock'r''i''v''e''r'Key.enter
Screenshot: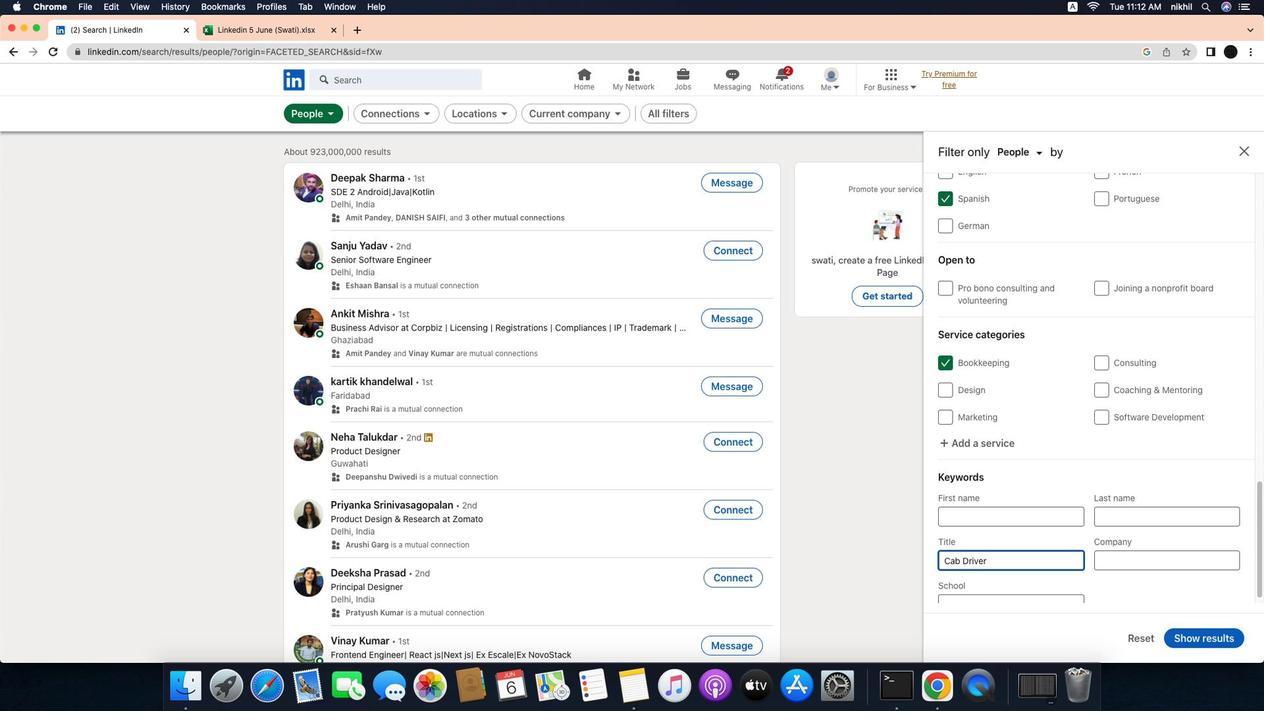 
Action: Mouse moved to (1251, 653)
Screenshot: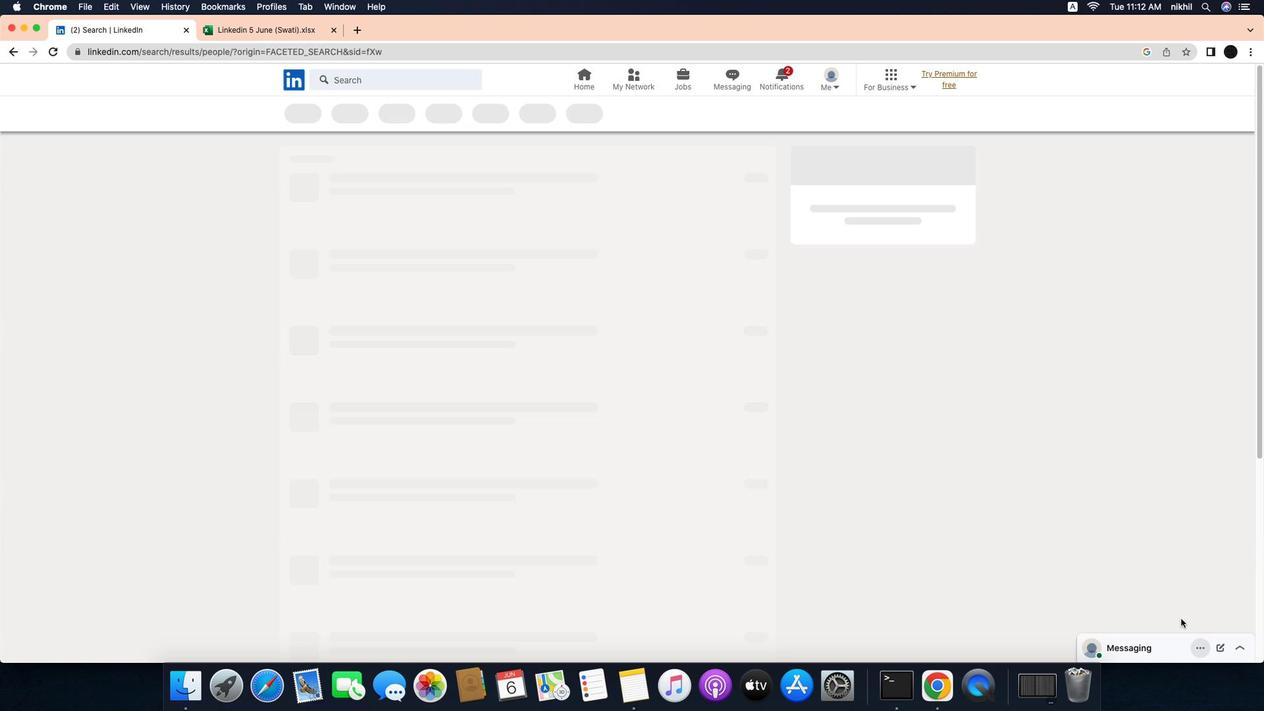 
Action: Mouse pressed left at (1251, 653)
Screenshot: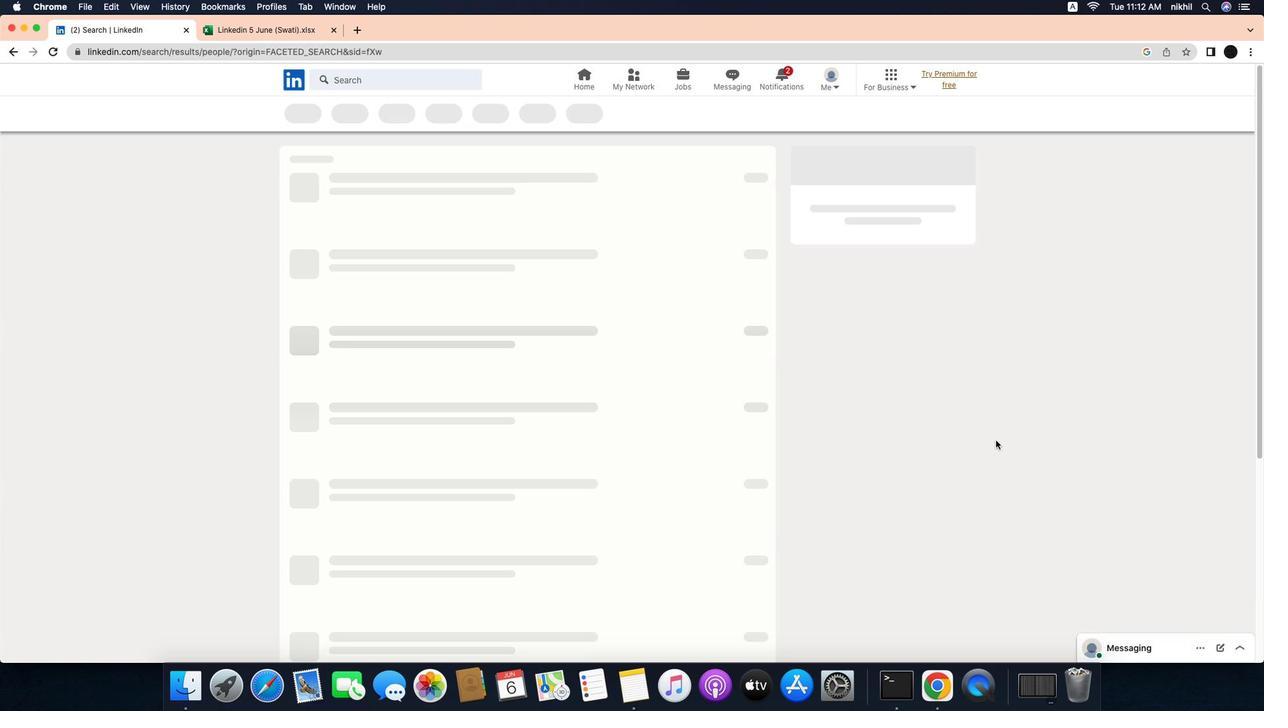 
Action: Mouse moved to (923, 354)
Screenshot: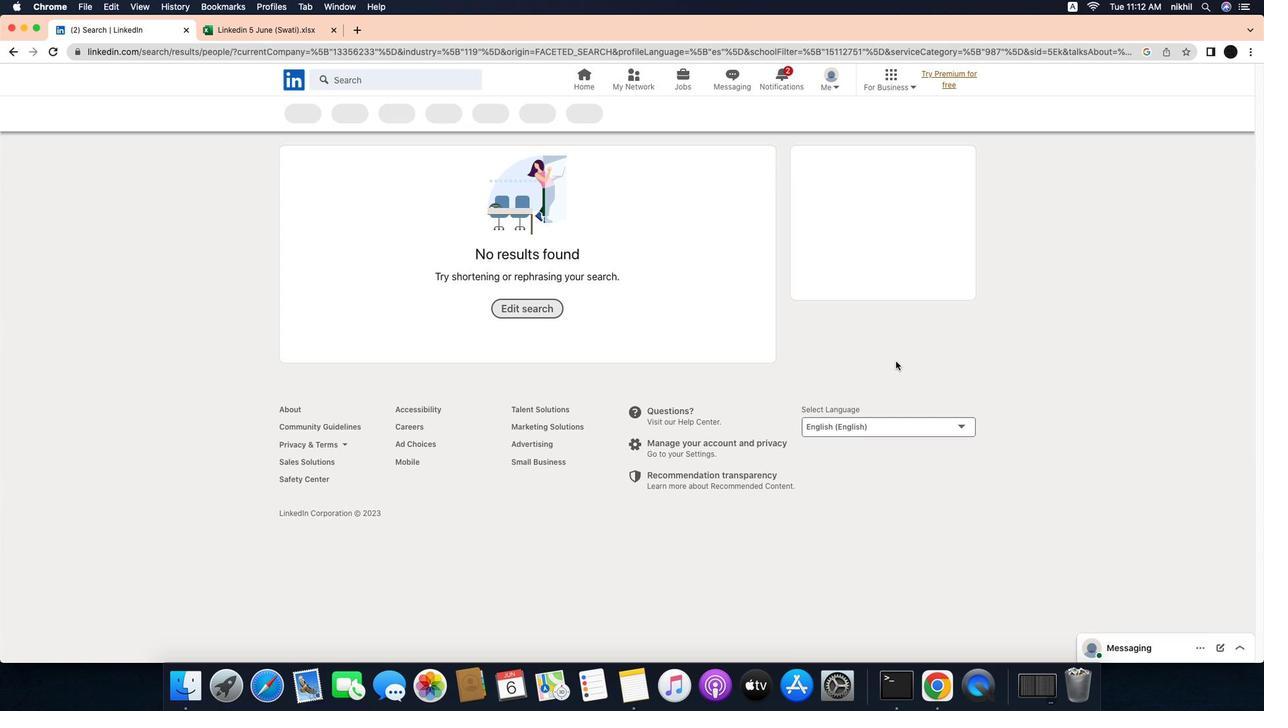 
